 Task: Create a due date automation trigger when advanced on, 2 days before a card is due add fields without custom field "Resume" set at 11:00 AM.
Action: Mouse moved to (1187, 359)
Screenshot: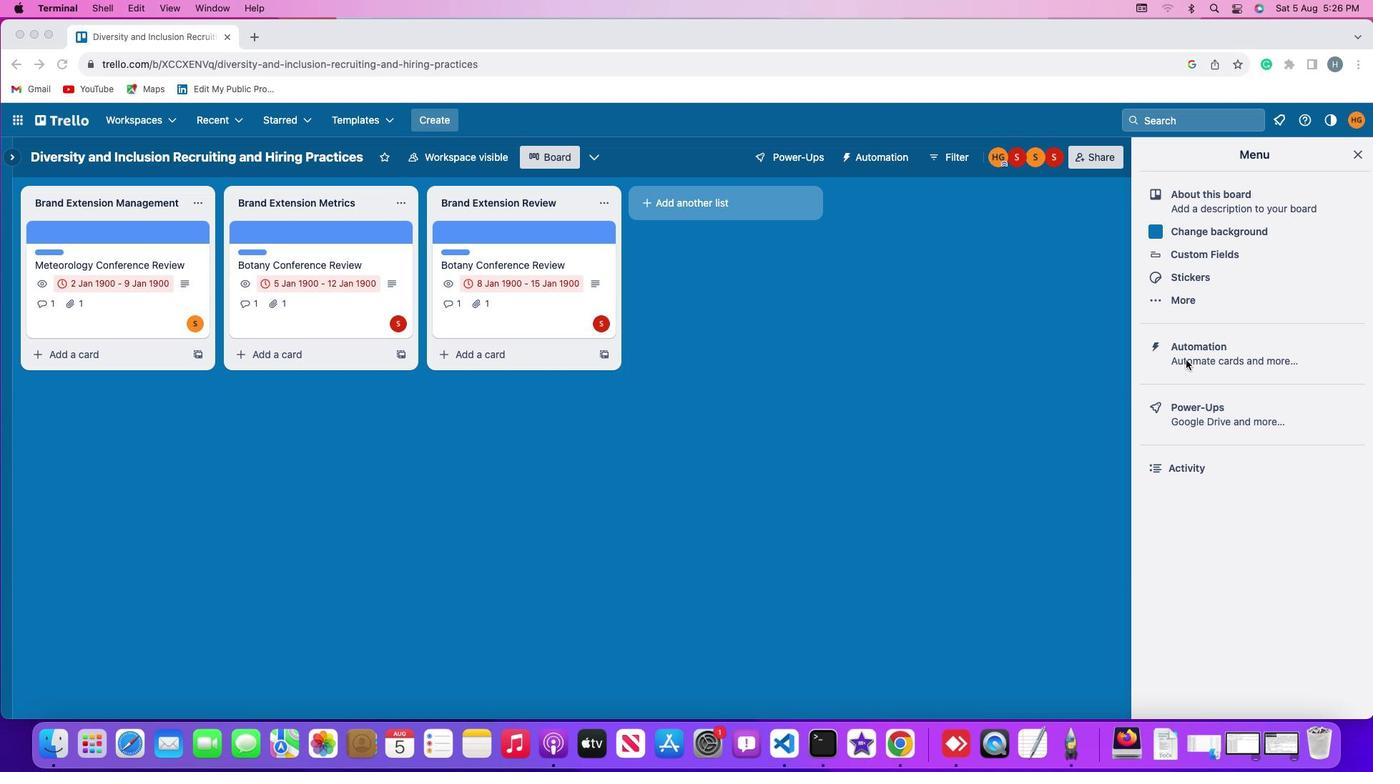 
Action: Mouse pressed left at (1187, 359)
Screenshot: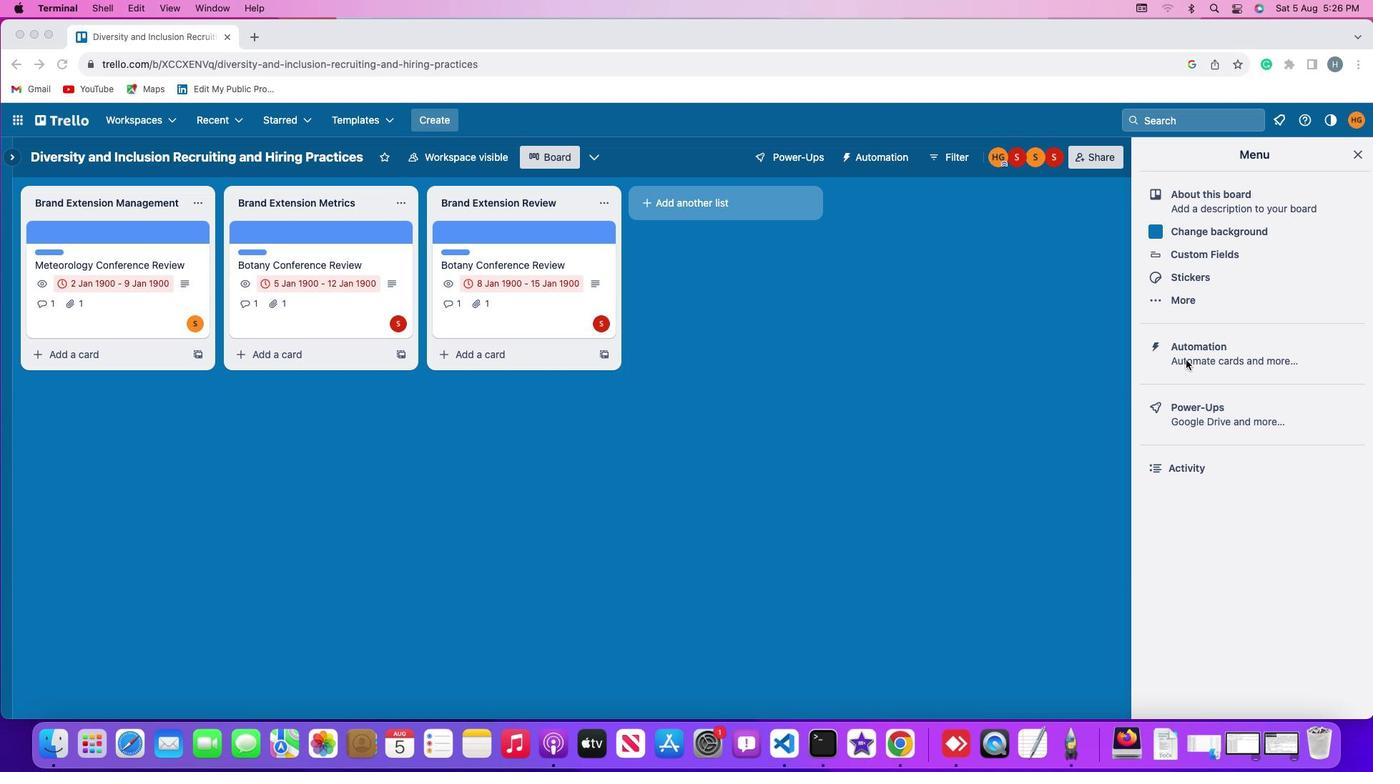 
Action: Mouse moved to (1187, 359)
Screenshot: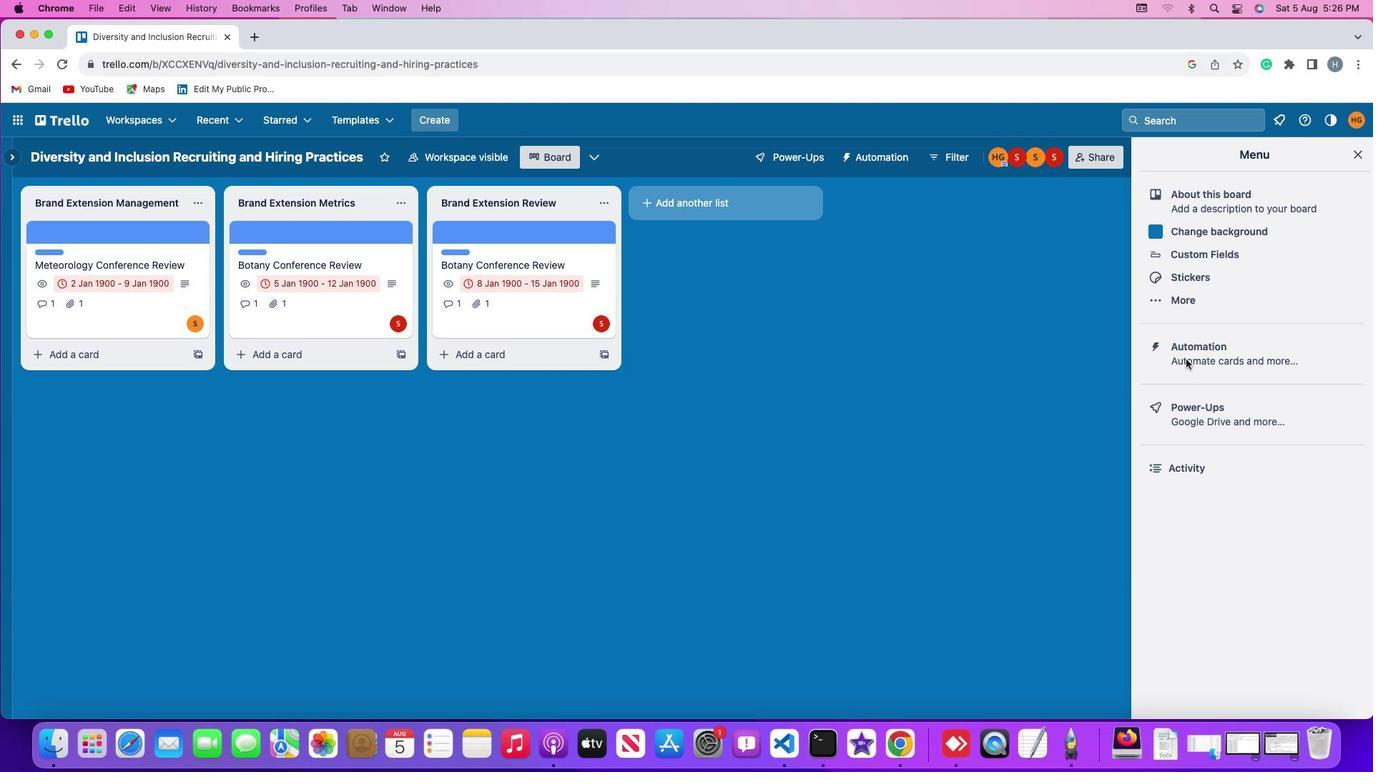 
Action: Mouse pressed left at (1187, 359)
Screenshot: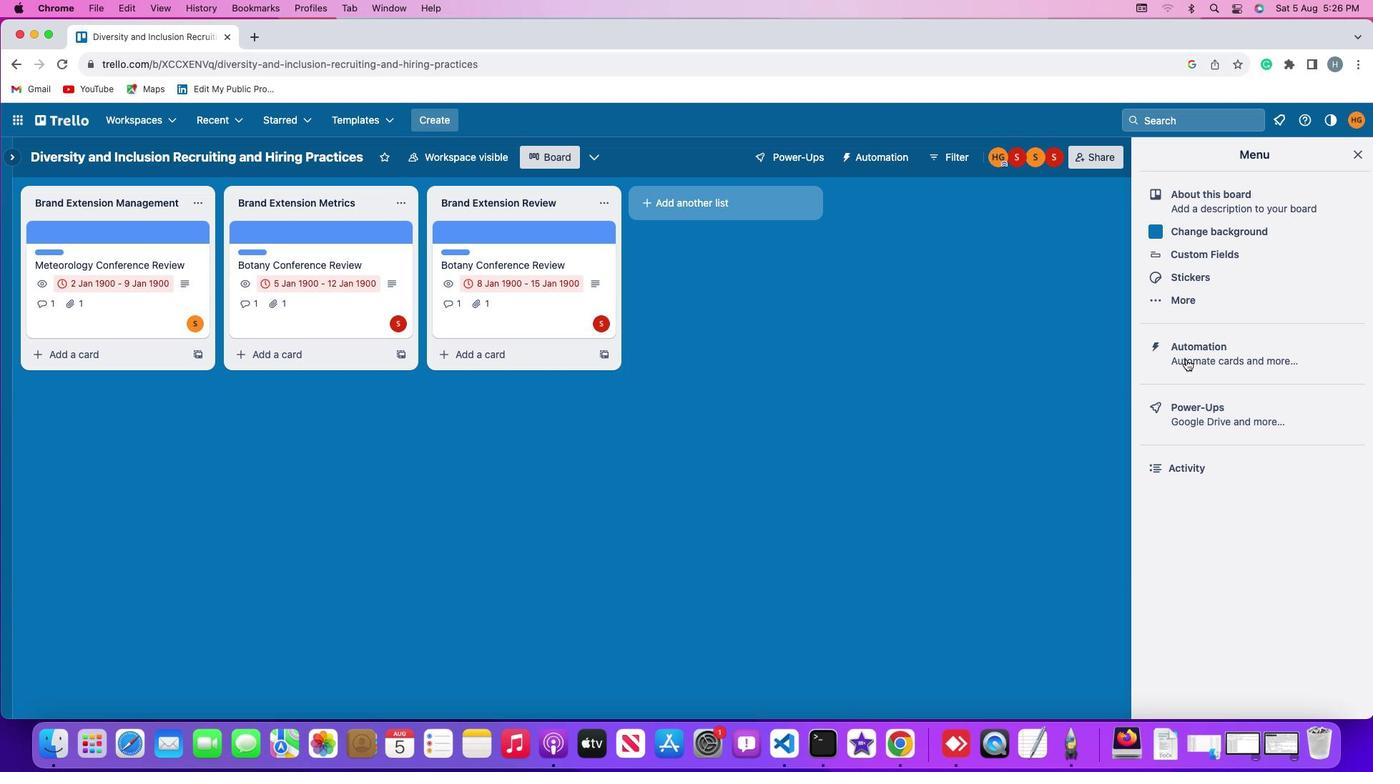 
Action: Mouse moved to (90, 339)
Screenshot: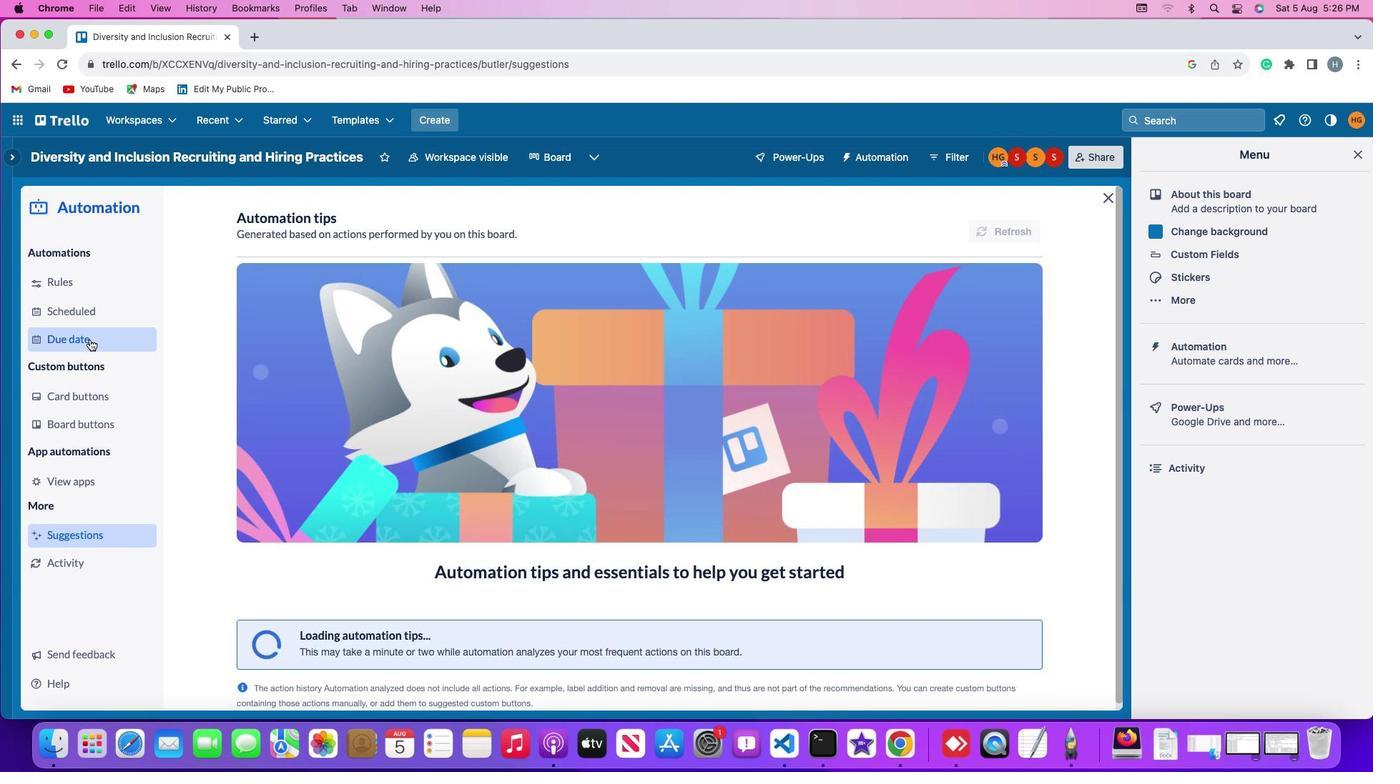 
Action: Mouse pressed left at (90, 339)
Screenshot: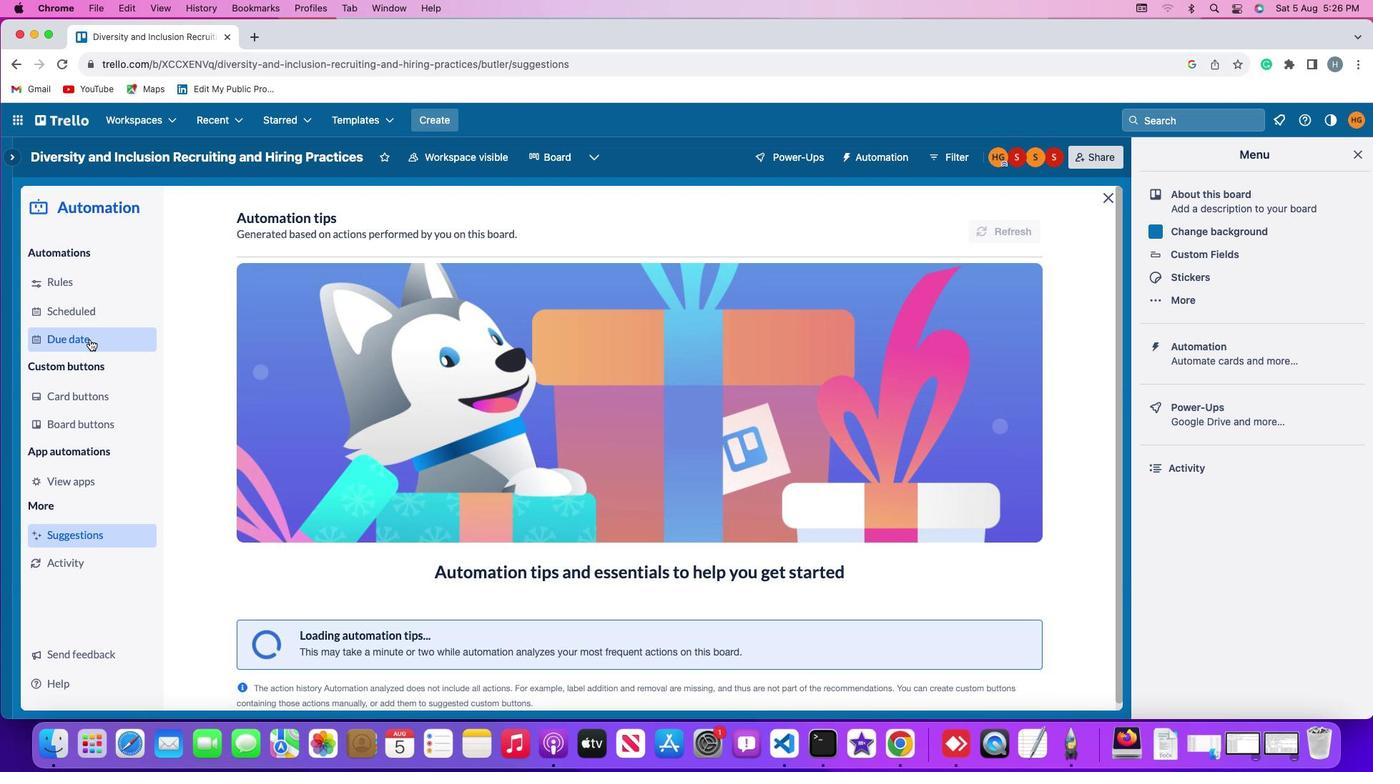 
Action: Mouse moved to (959, 221)
Screenshot: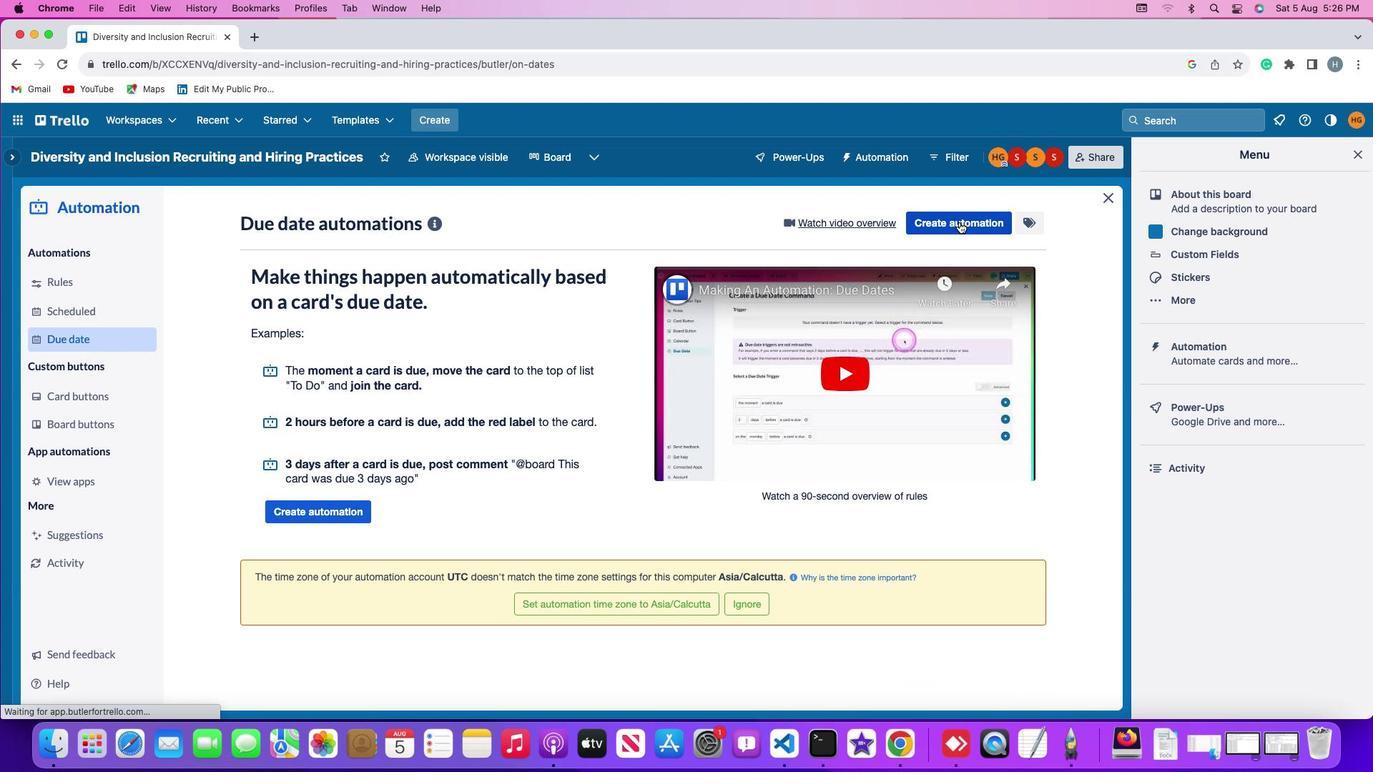 
Action: Mouse pressed left at (959, 221)
Screenshot: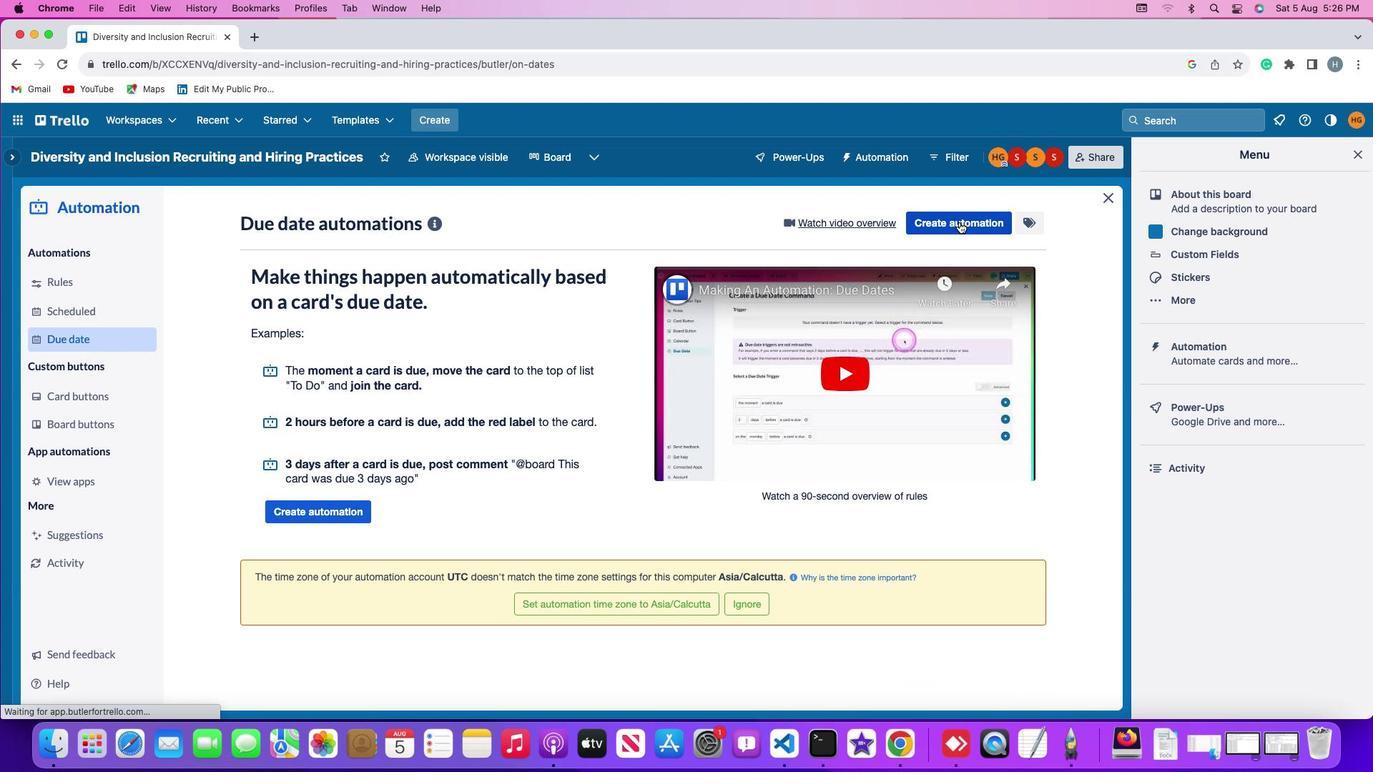 
Action: Mouse moved to (689, 350)
Screenshot: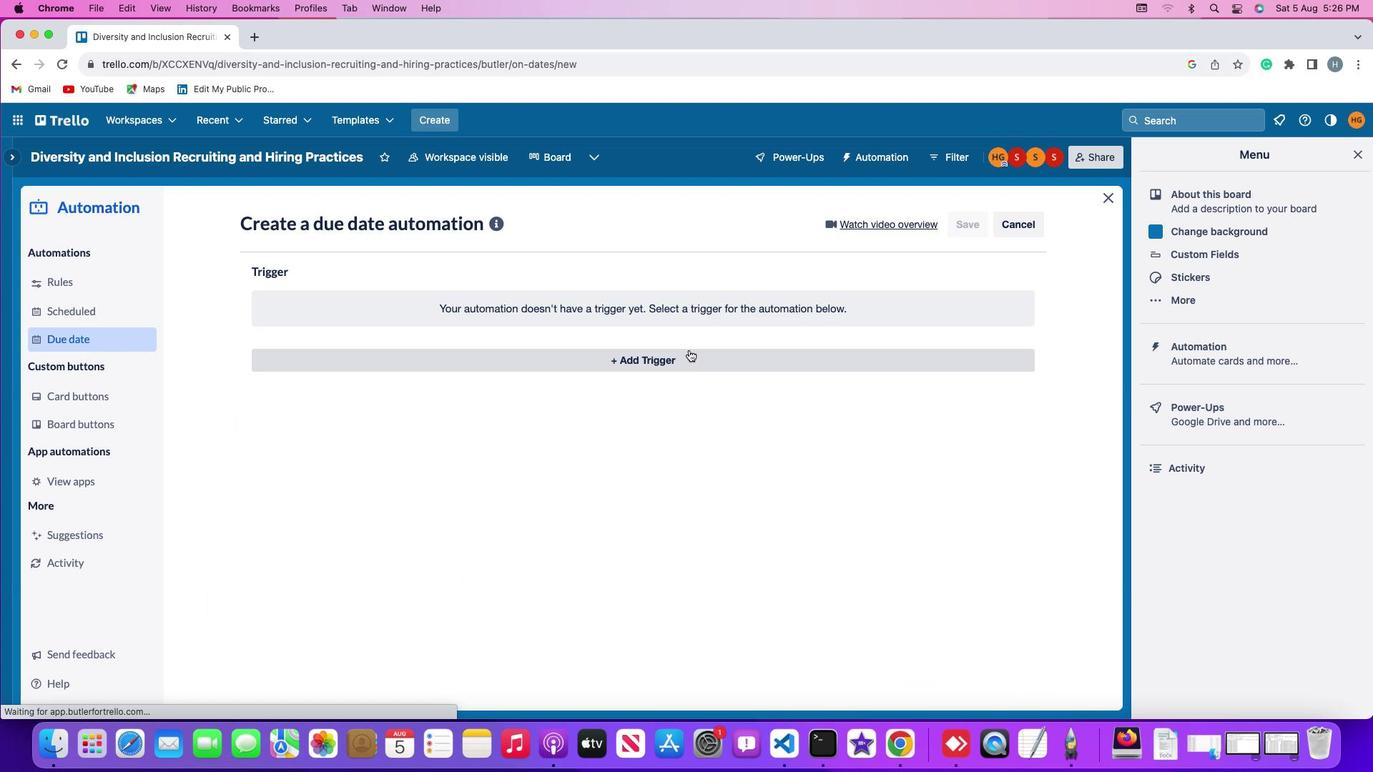 
Action: Mouse pressed left at (689, 350)
Screenshot: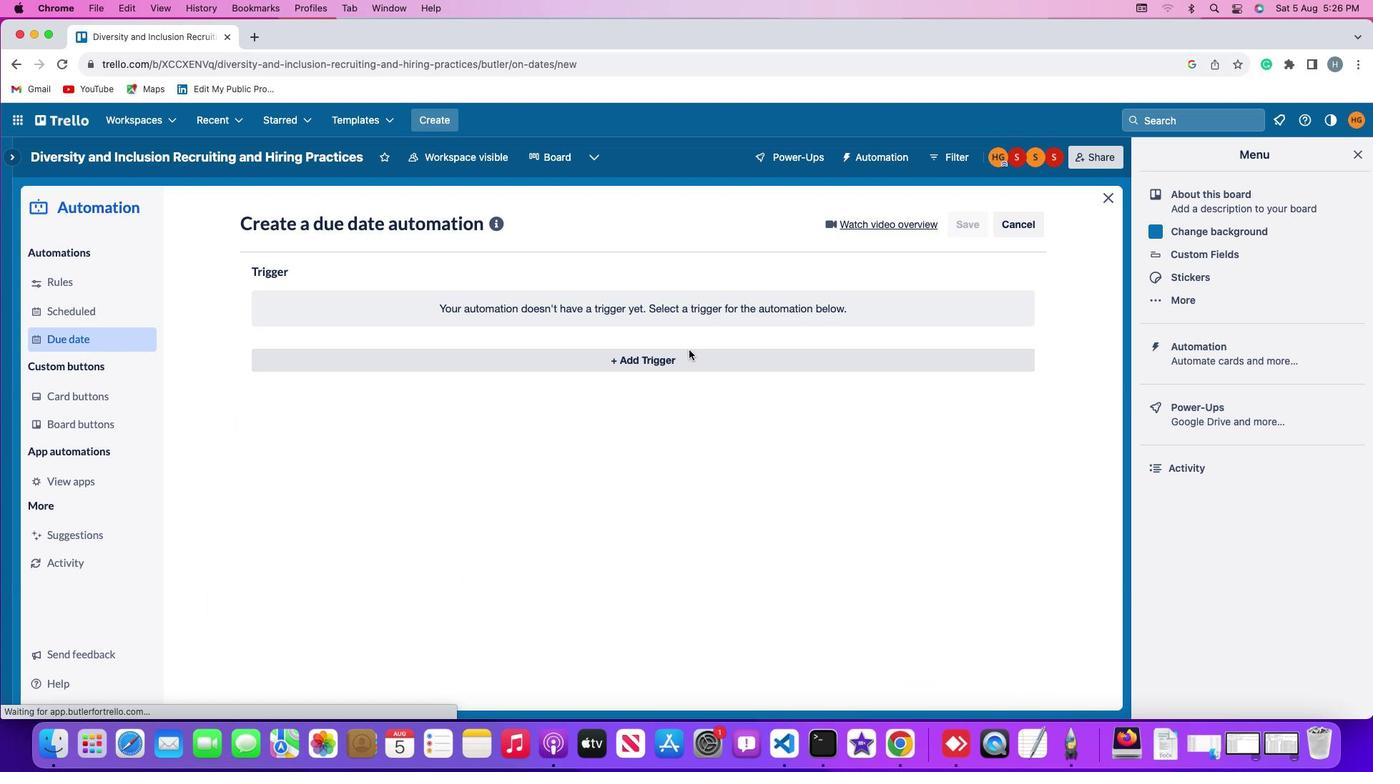 
Action: Mouse moved to (279, 579)
Screenshot: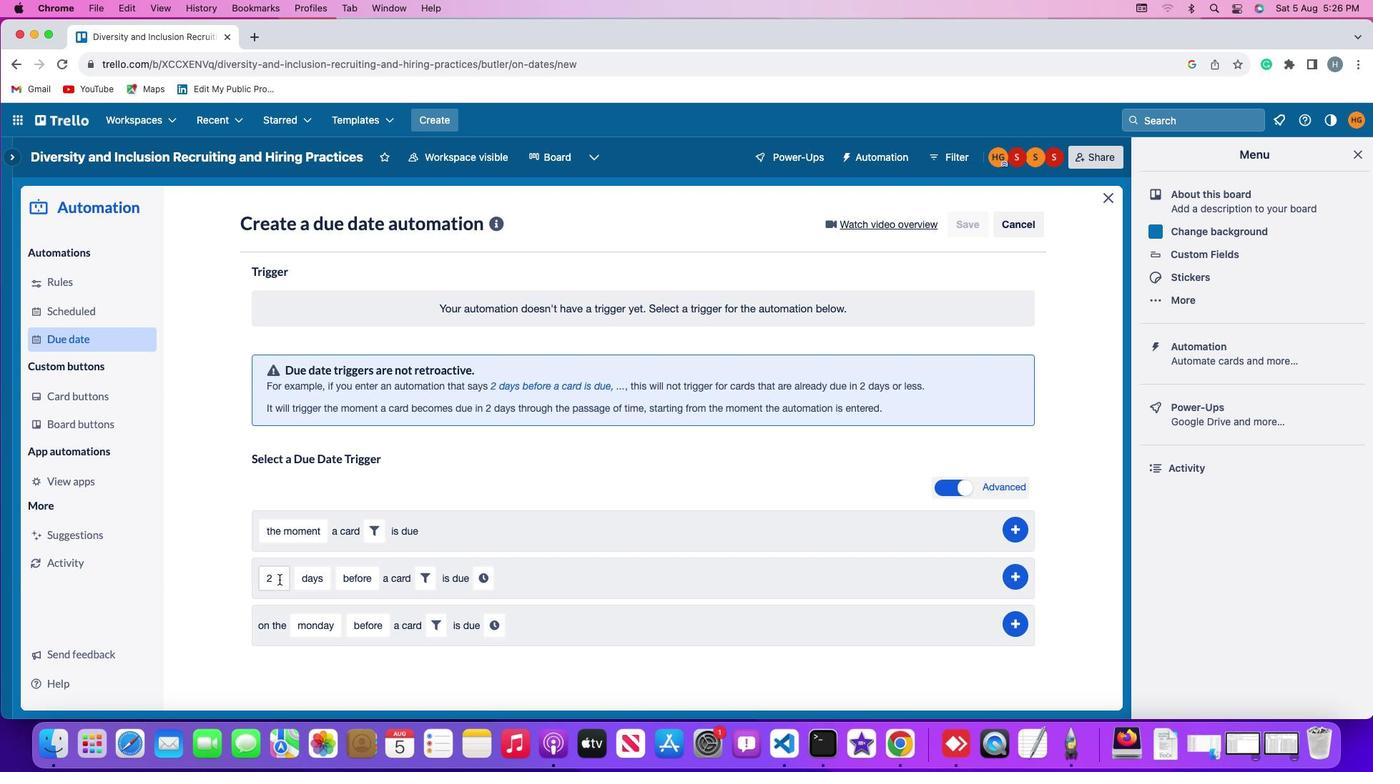 
Action: Mouse pressed left at (279, 579)
Screenshot: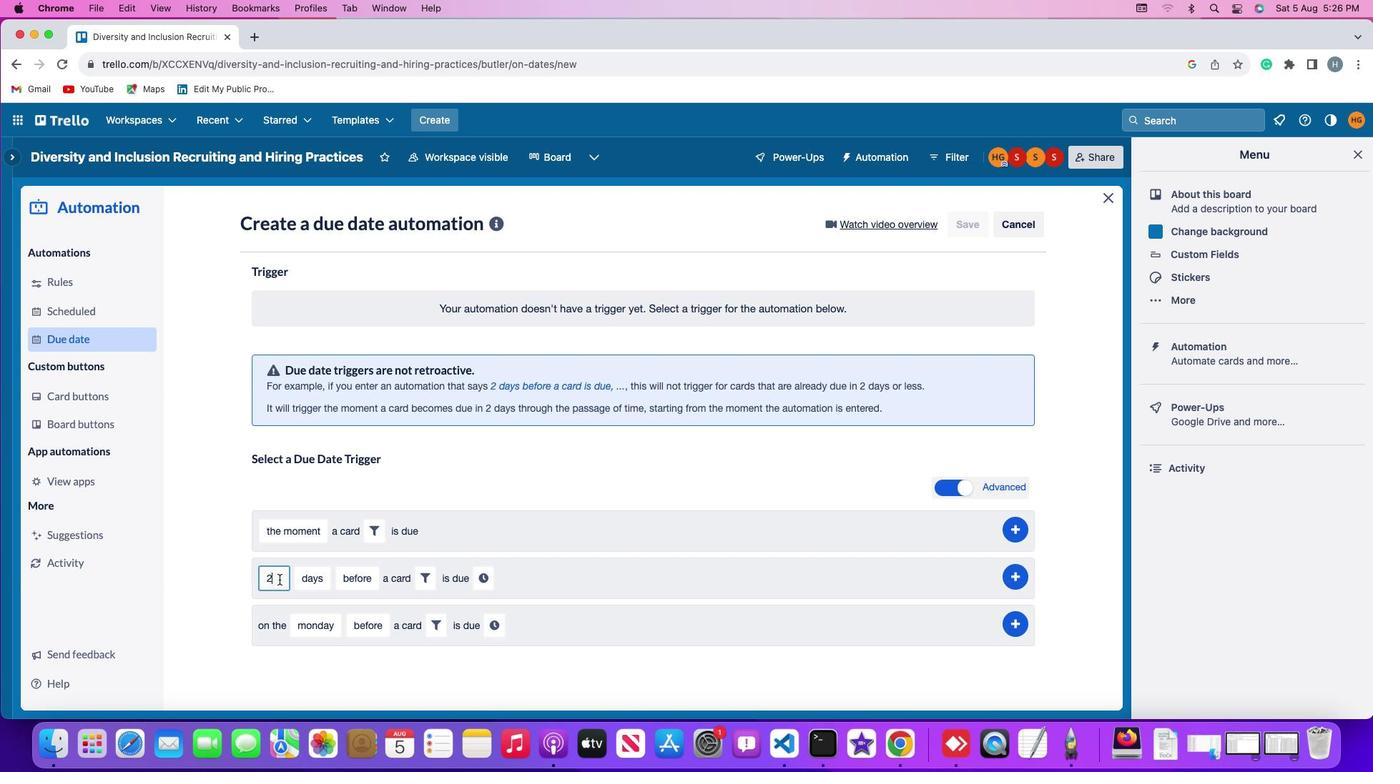 
Action: Key pressed Key.backspace'2'
Screenshot: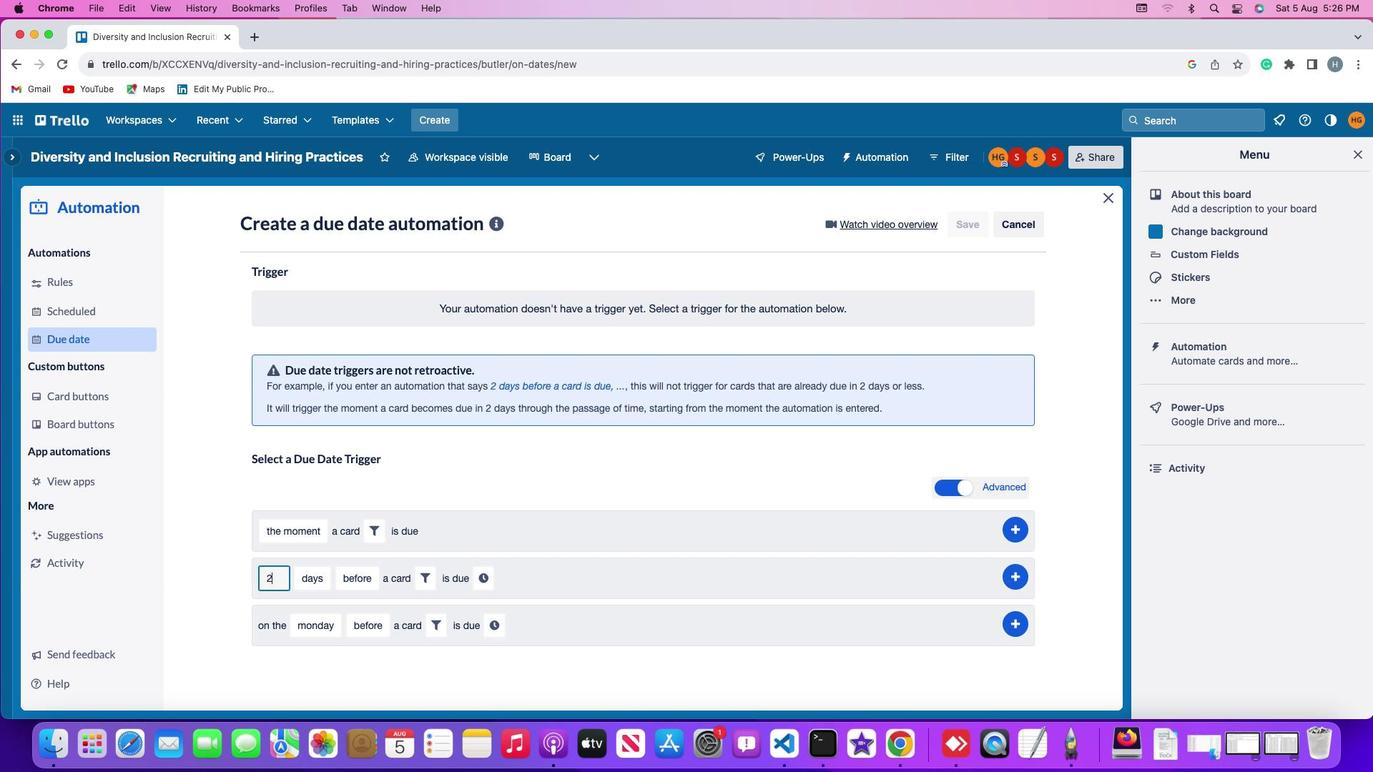 
Action: Mouse moved to (311, 585)
Screenshot: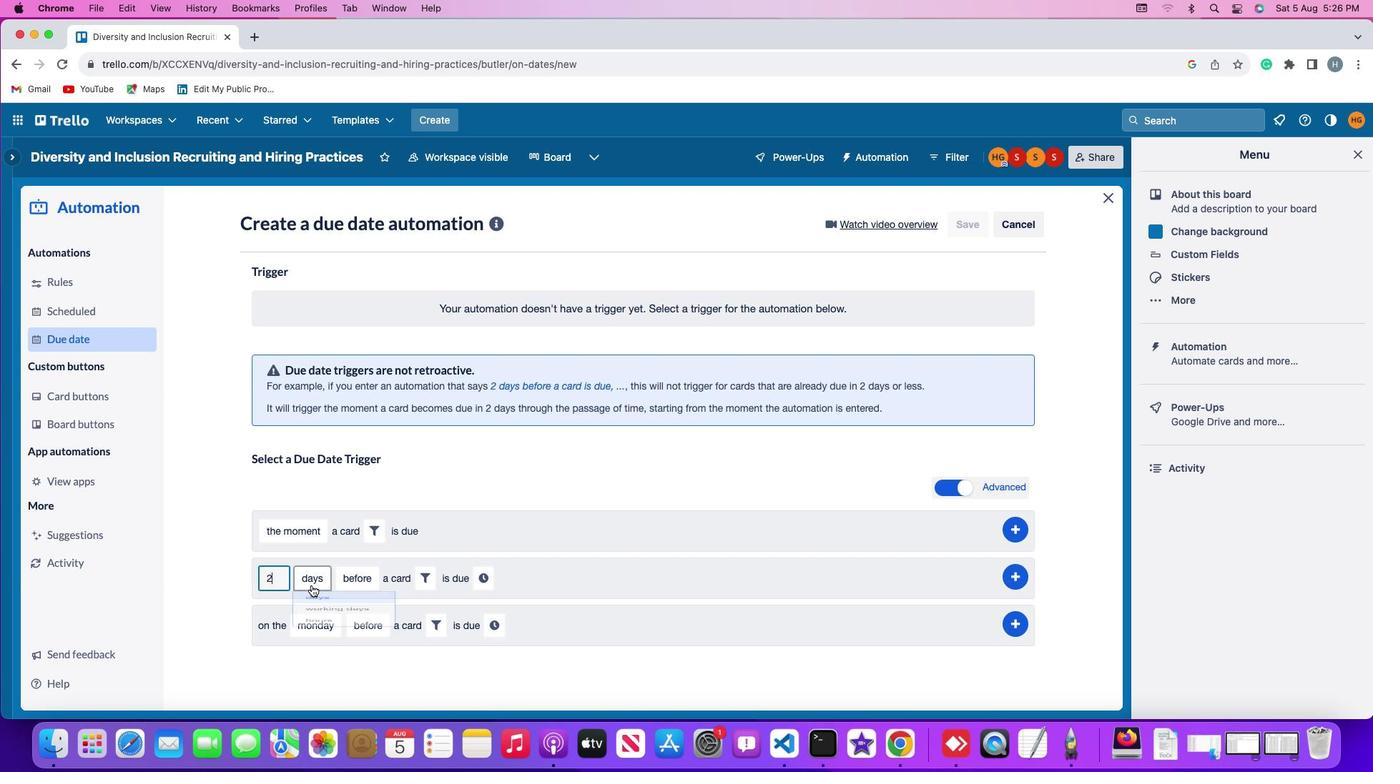 
Action: Mouse pressed left at (311, 585)
Screenshot: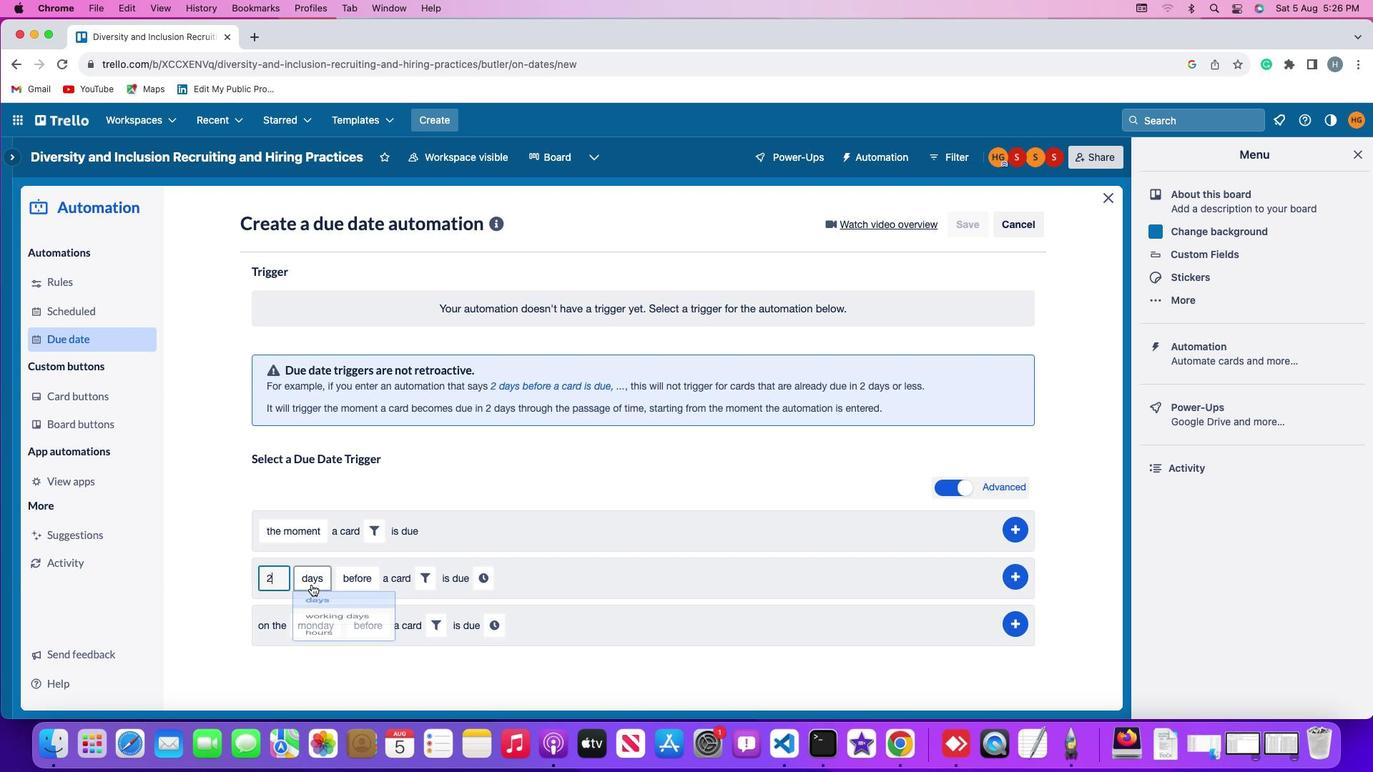
Action: Mouse moved to (313, 601)
Screenshot: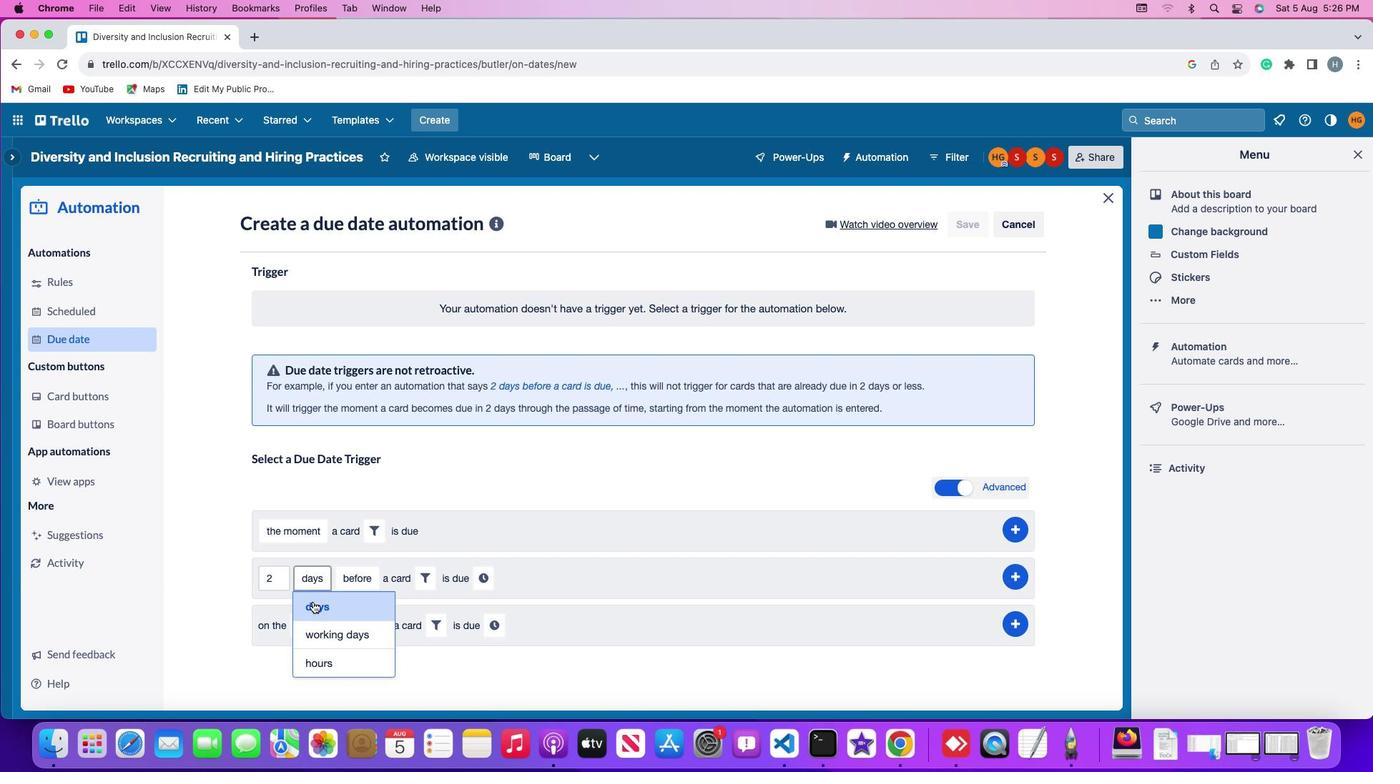 
Action: Mouse pressed left at (313, 601)
Screenshot: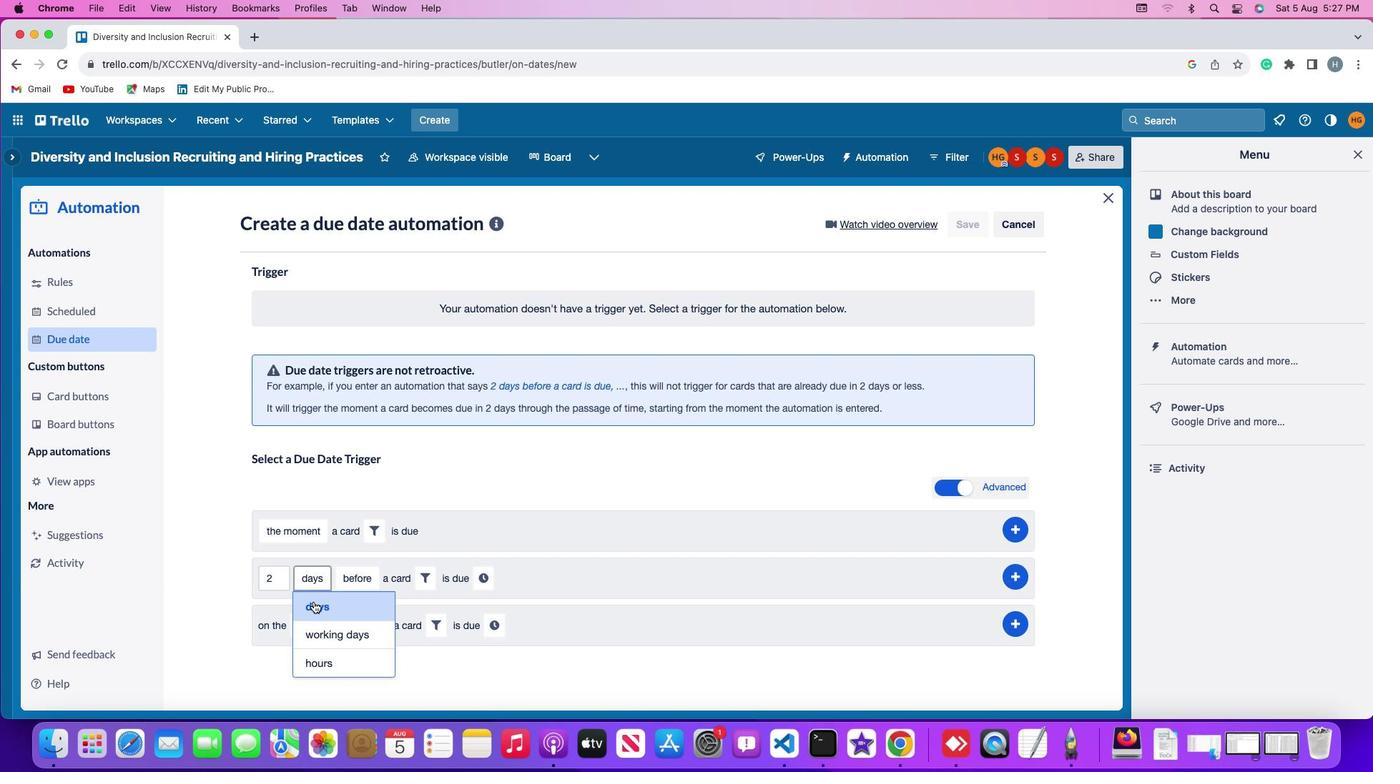 
Action: Mouse moved to (352, 574)
Screenshot: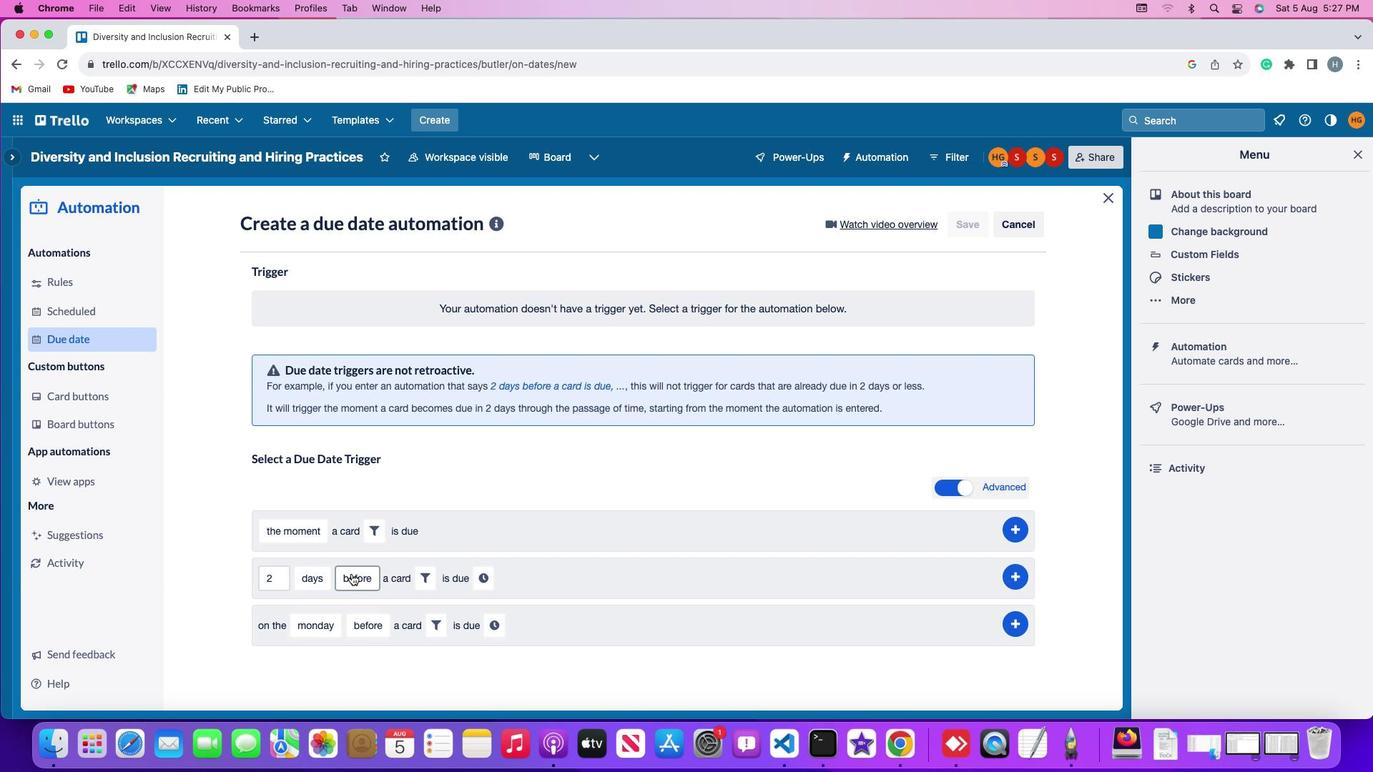 
Action: Mouse pressed left at (352, 574)
Screenshot: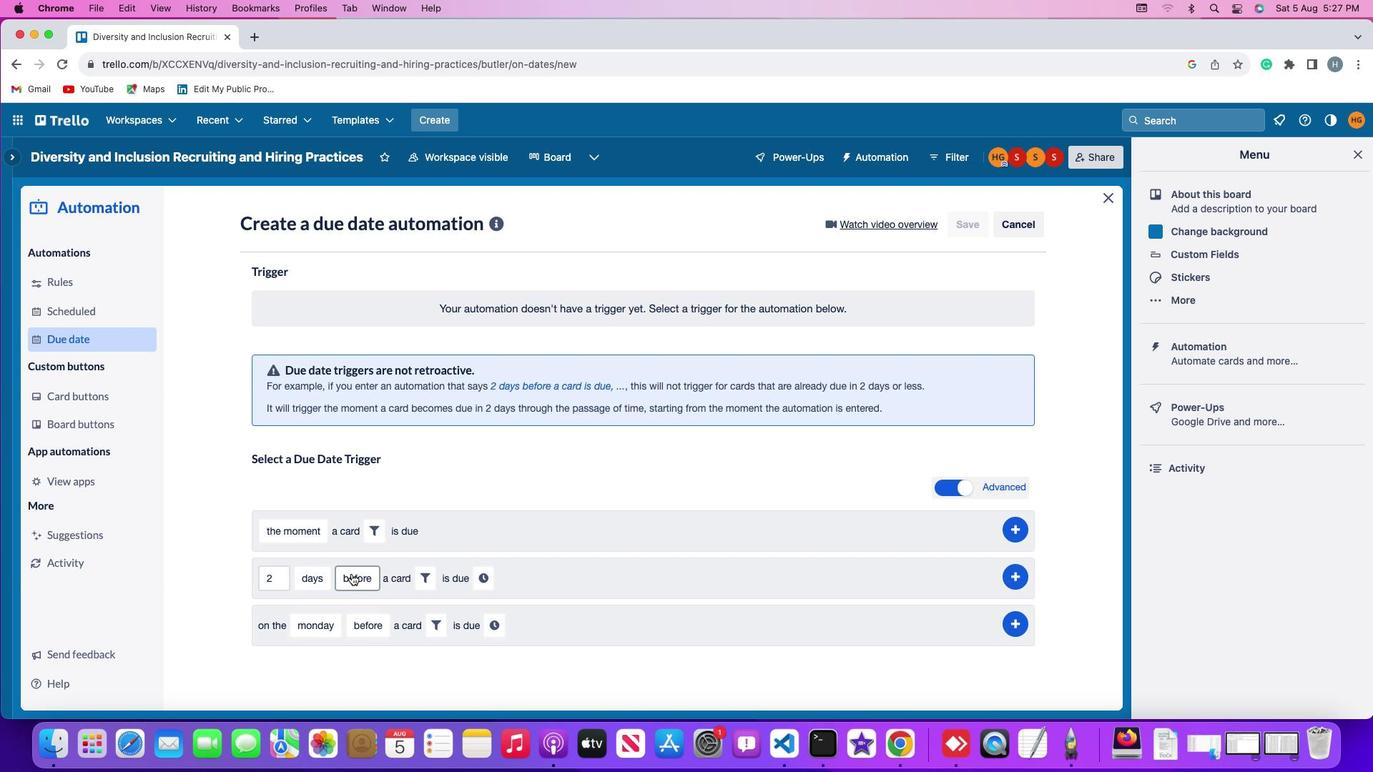 
Action: Mouse moved to (379, 597)
Screenshot: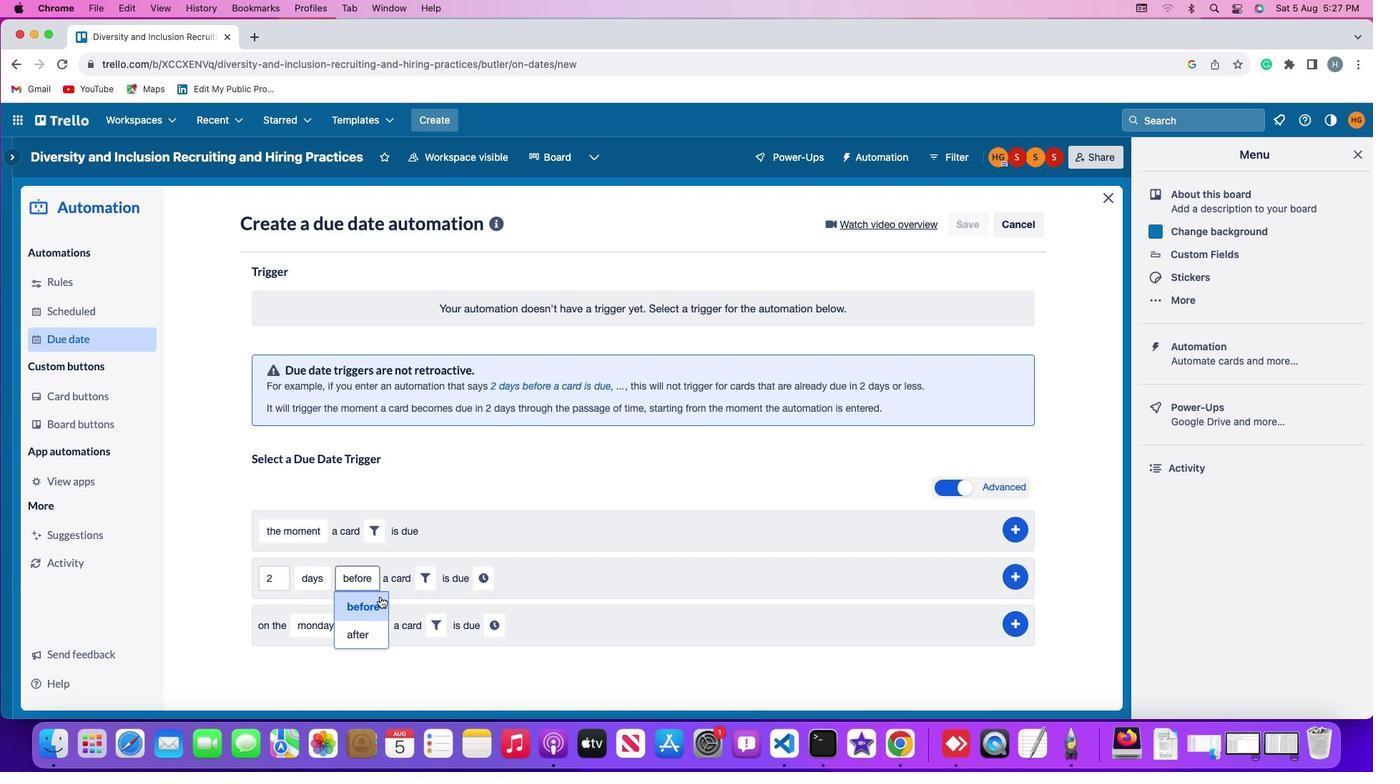 
Action: Mouse pressed left at (379, 597)
Screenshot: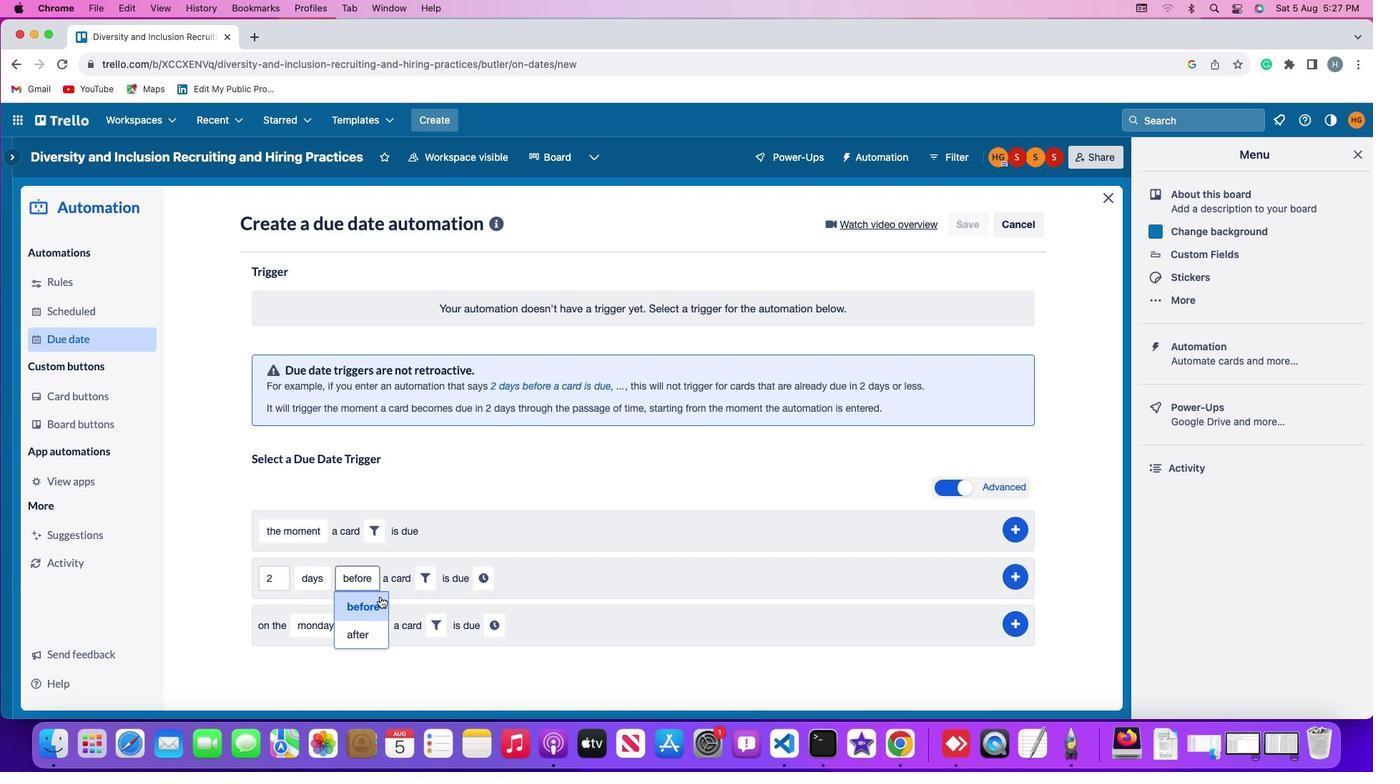 
Action: Mouse moved to (422, 580)
Screenshot: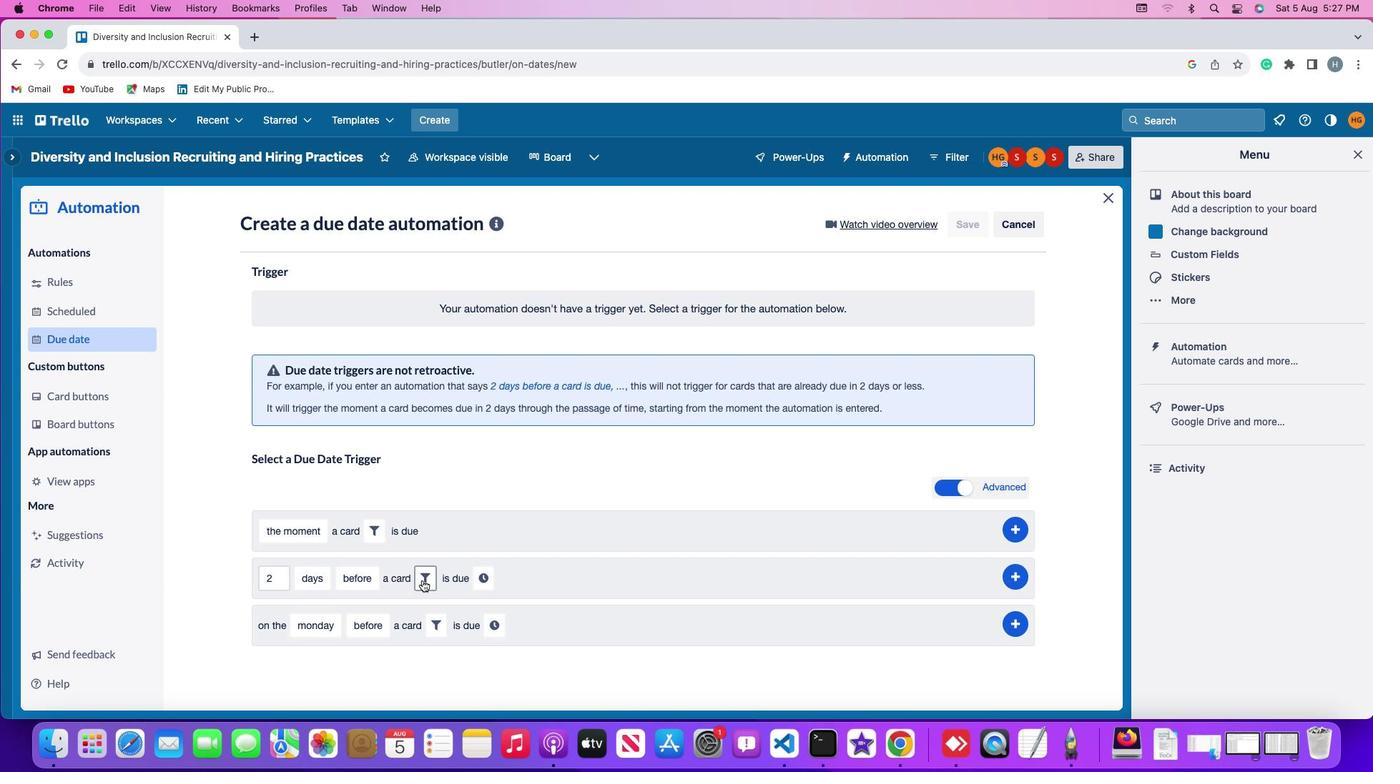 
Action: Mouse pressed left at (422, 580)
Screenshot: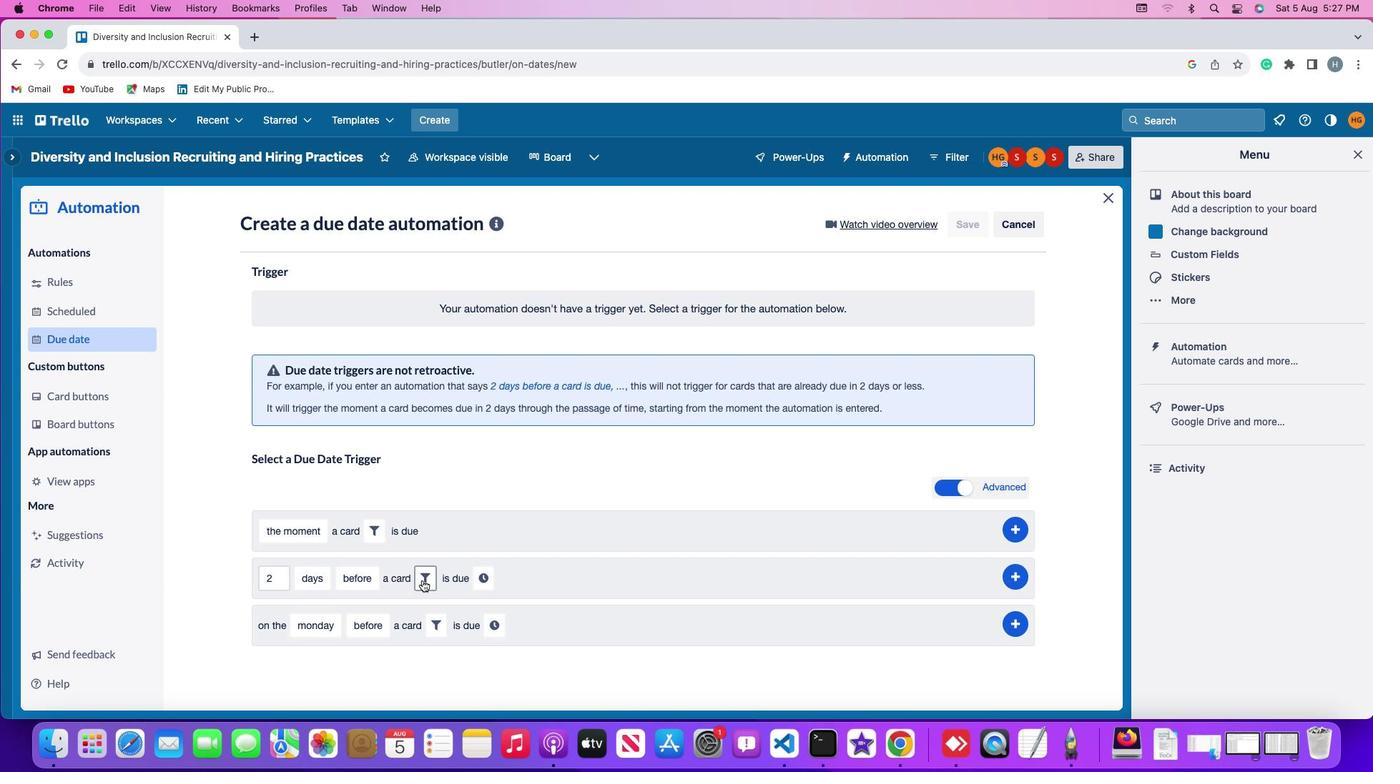 
Action: Mouse moved to (654, 621)
Screenshot: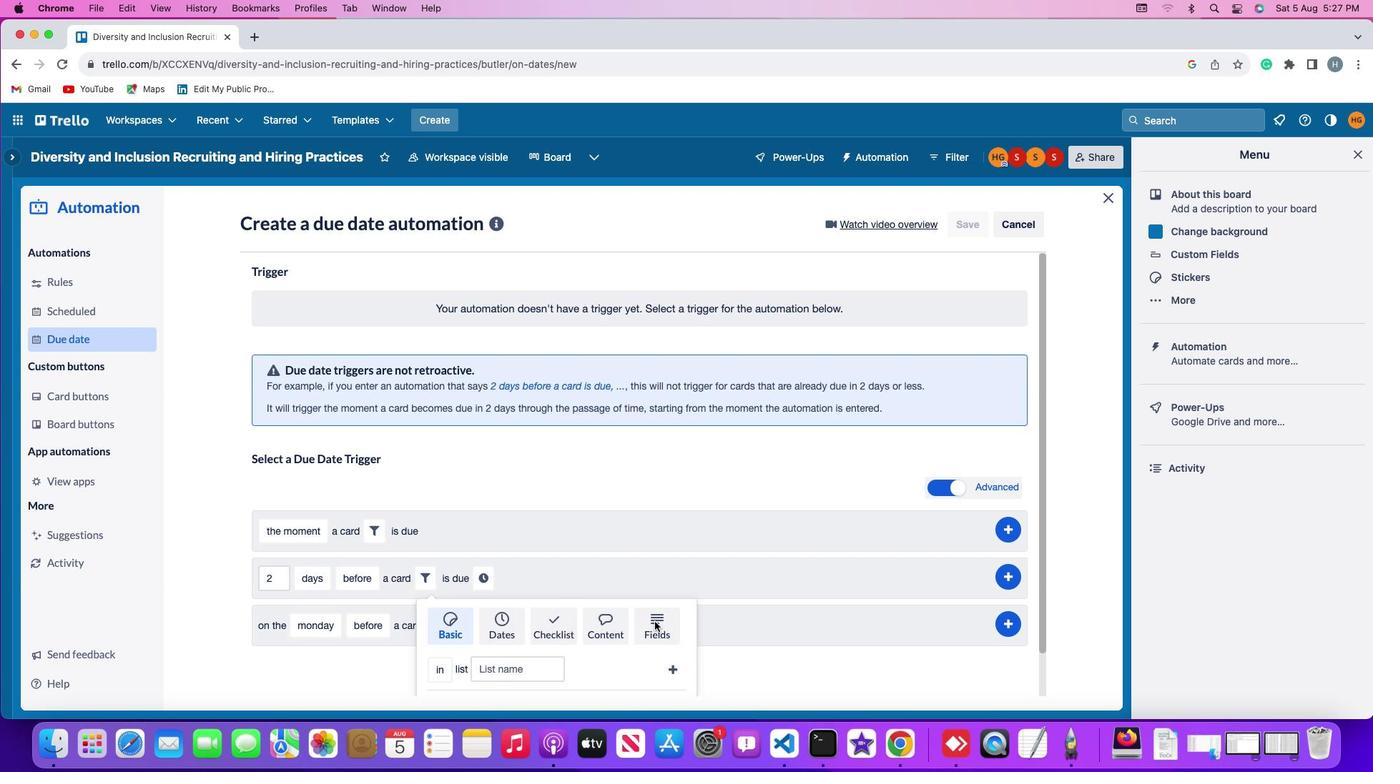 
Action: Mouse pressed left at (654, 621)
Screenshot: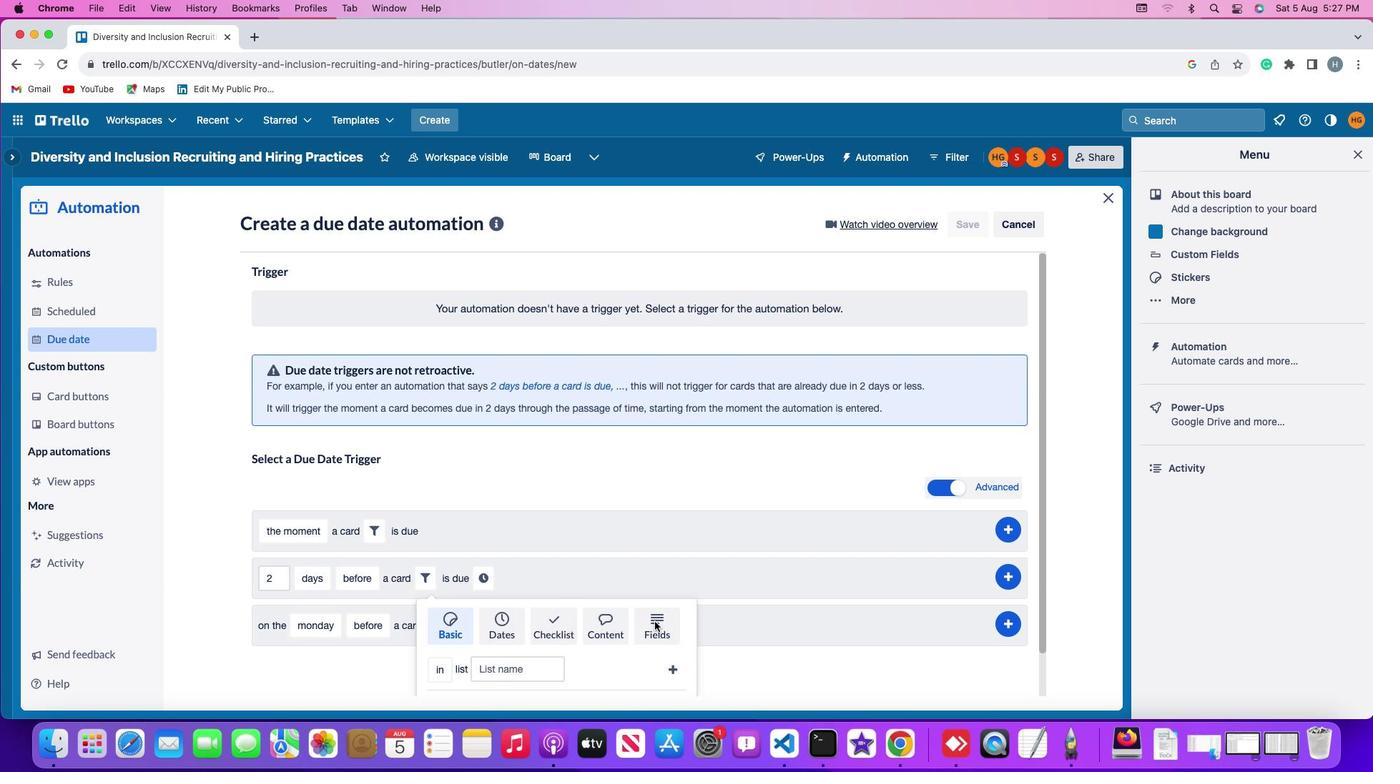 
Action: Mouse moved to (501, 636)
Screenshot: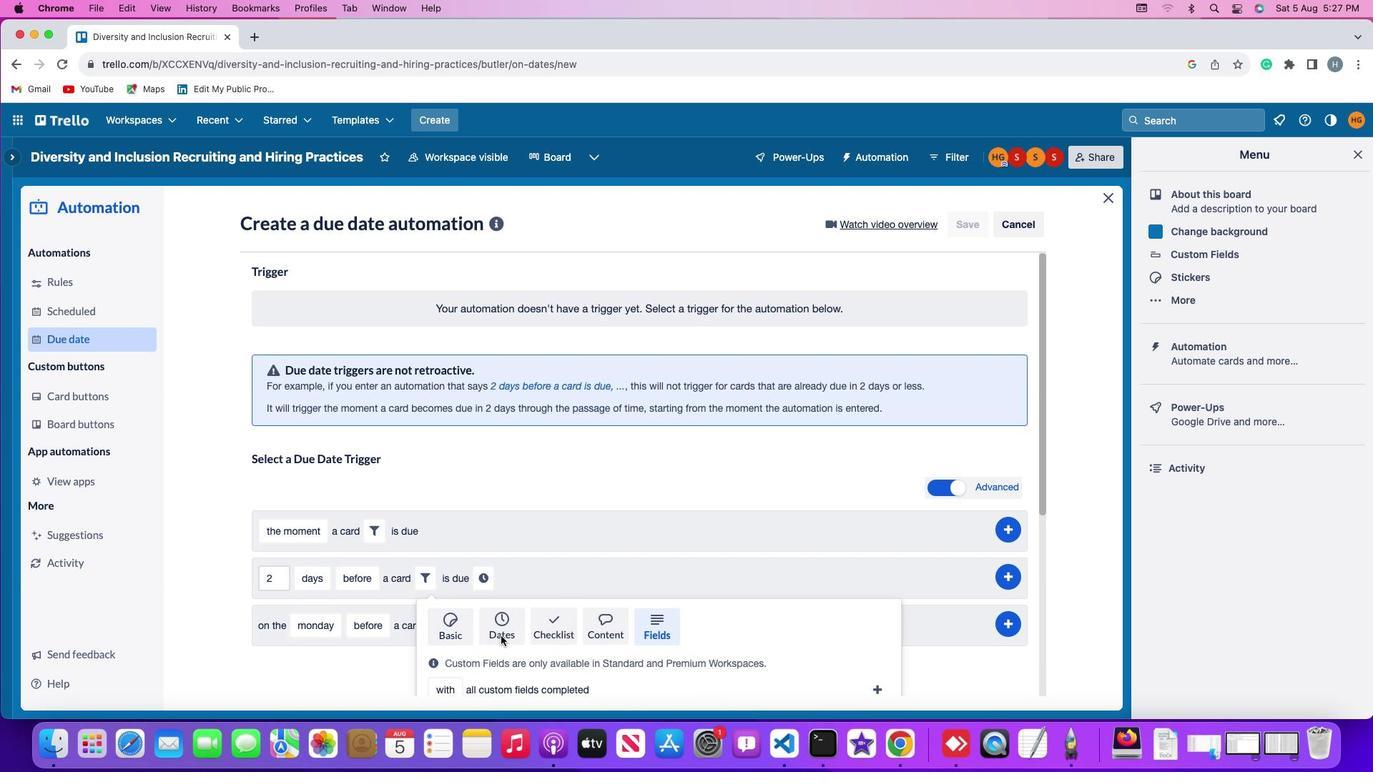 
Action: Mouse scrolled (501, 636) with delta (0, 0)
Screenshot: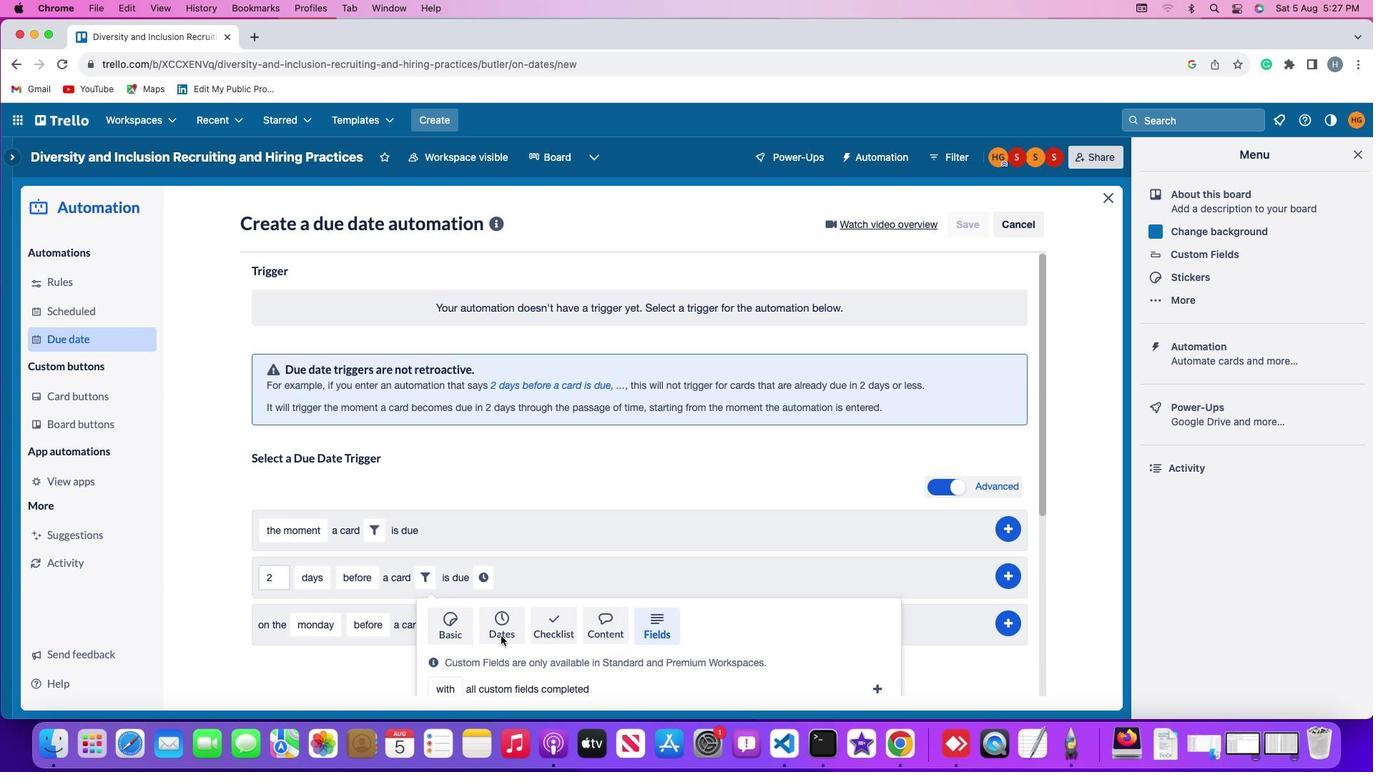 
Action: Mouse scrolled (501, 636) with delta (0, 0)
Screenshot: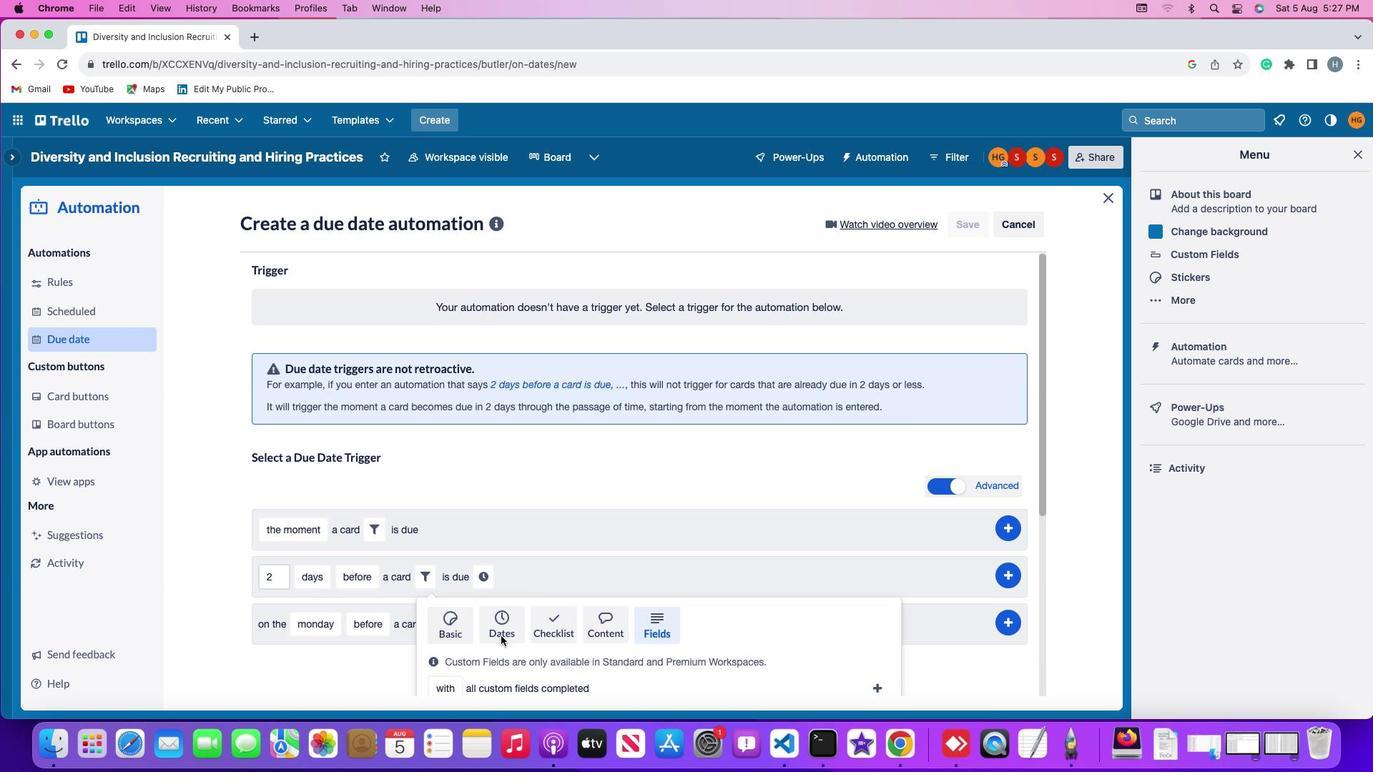 
Action: Mouse scrolled (501, 636) with delta (0, -1)
Screenshot: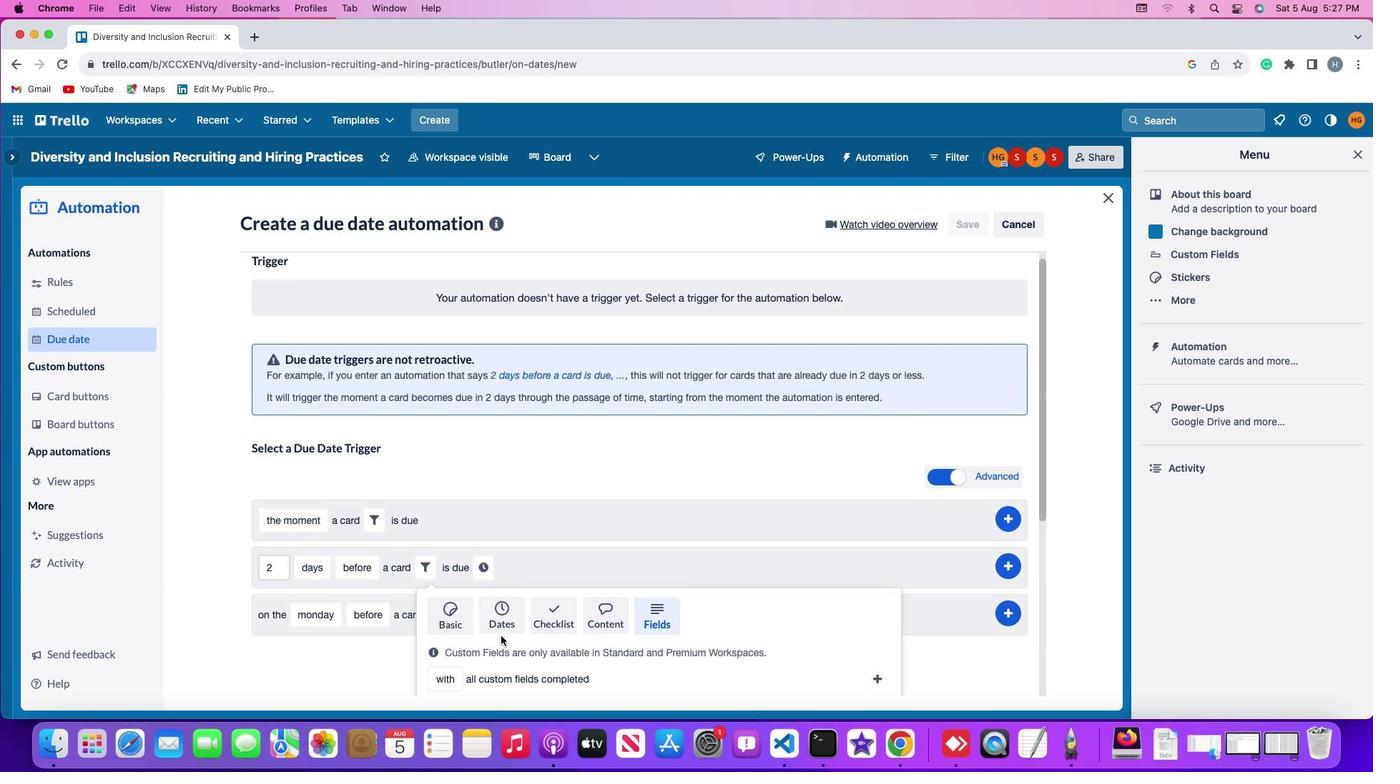 
Action: Mouse scrolled (501, 636) with delta (0, 0)
Screenshot: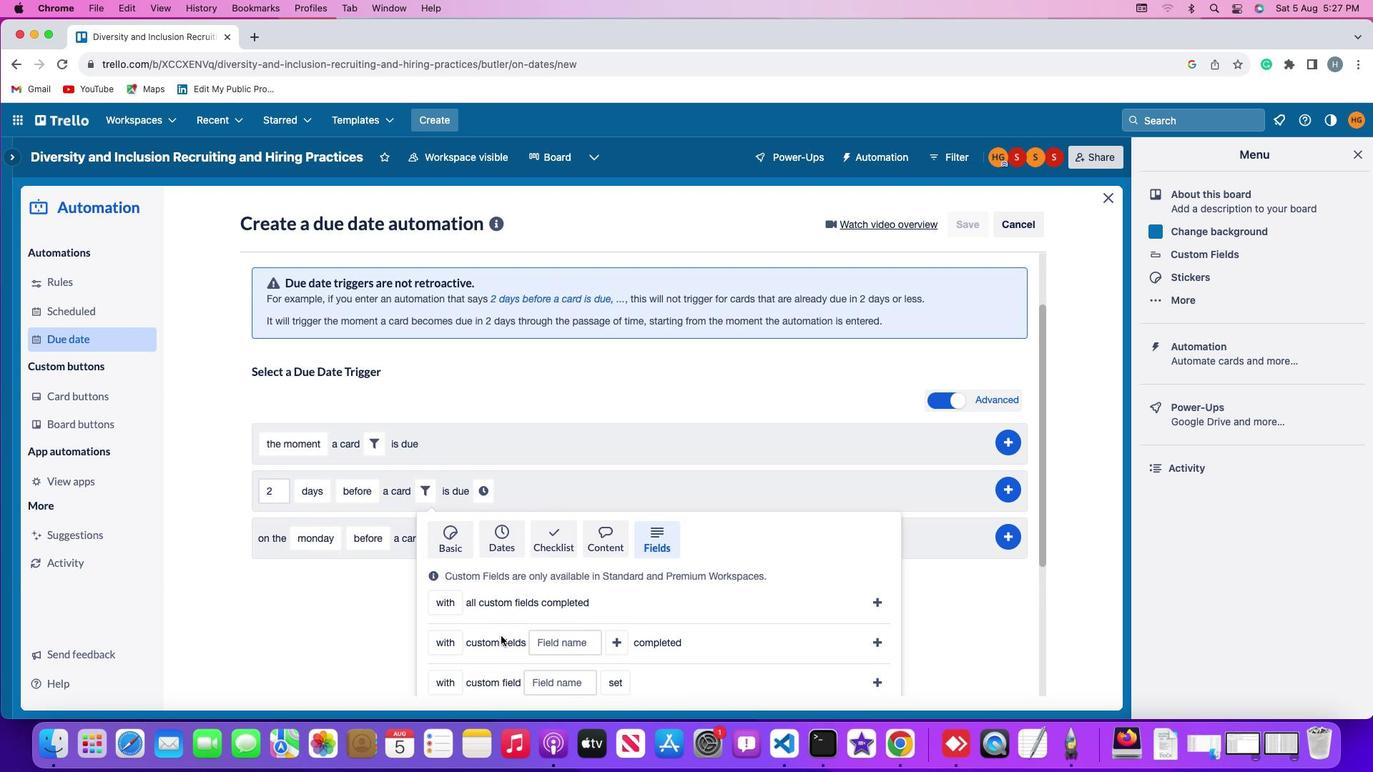 
Action: Mouse scrolled (501, 636) with delta (0, 0)
Screenshot: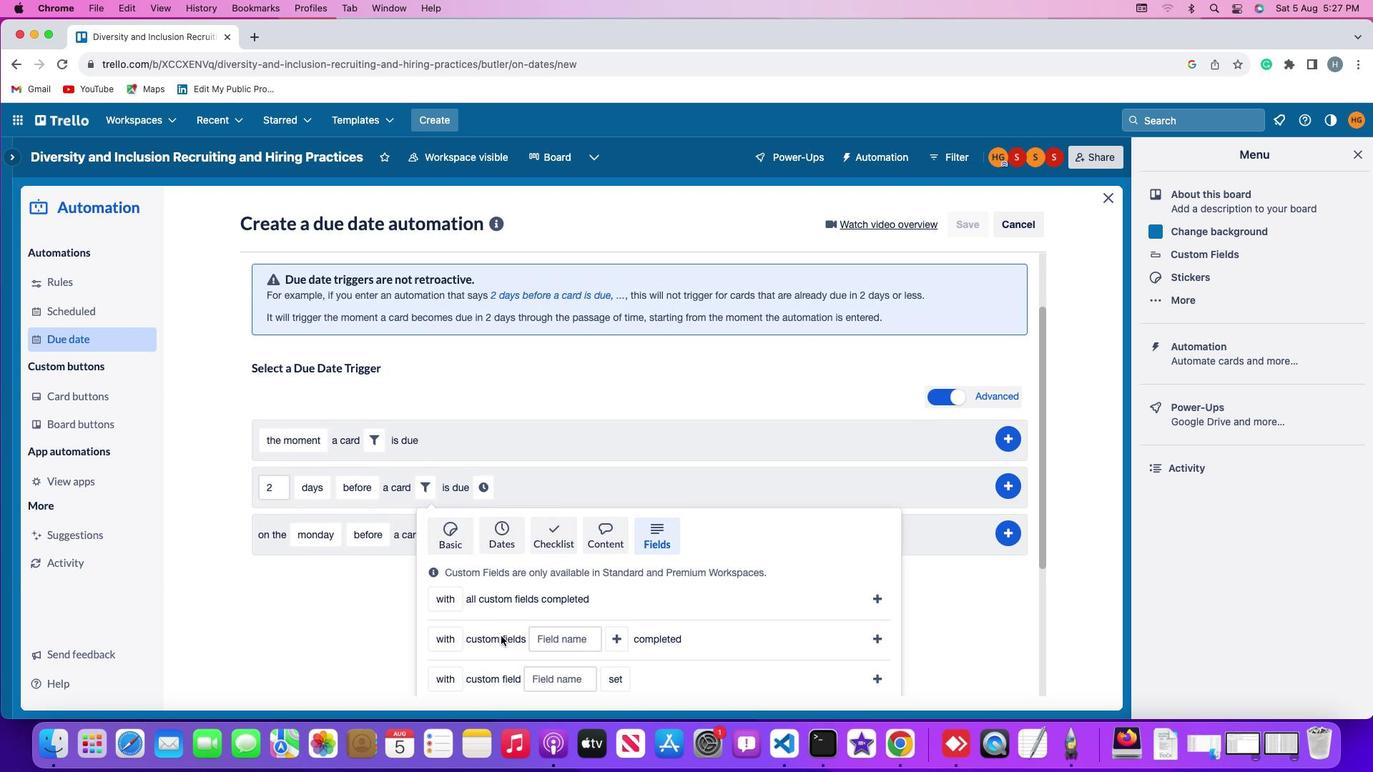
Action: Mouse scrolled (501, 636) with delta (0, -1)
Screenshot: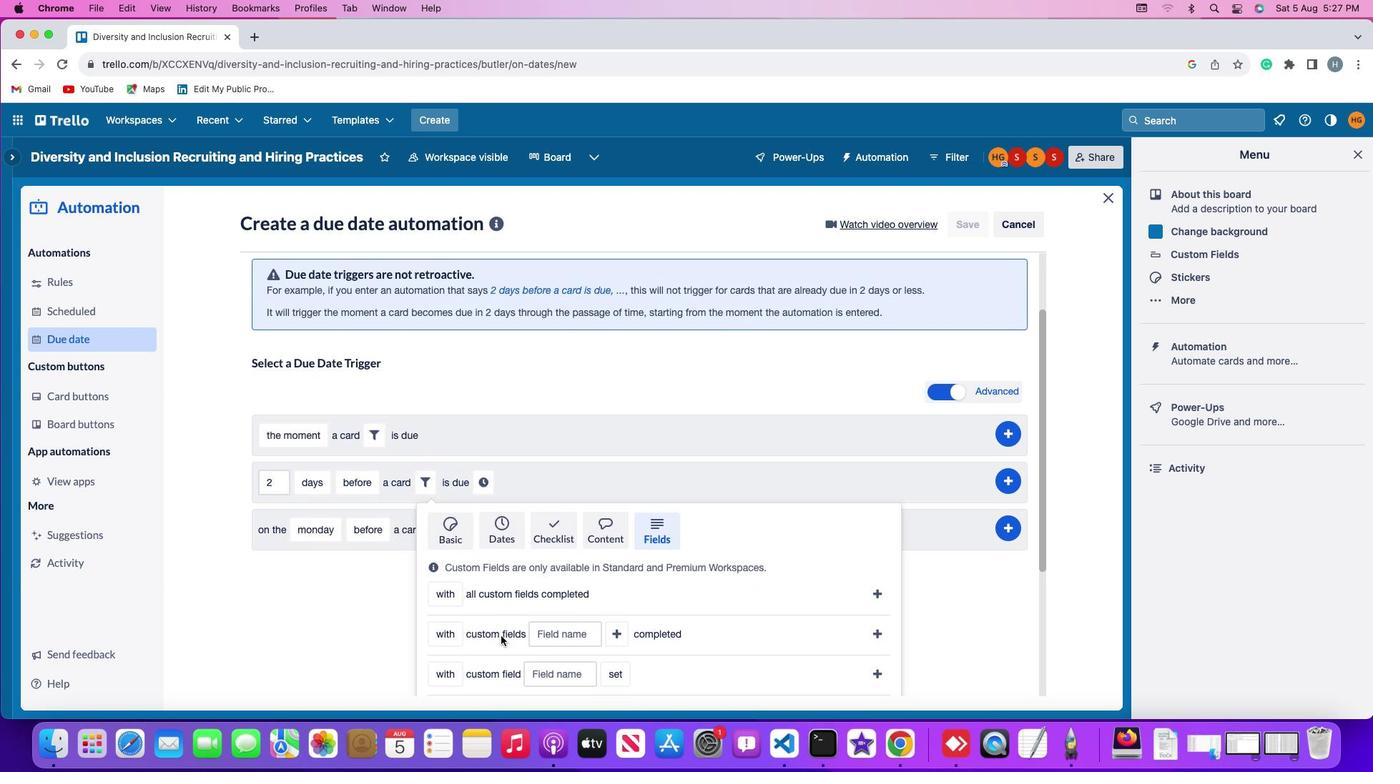 
Action: Mouse scrolled (501, 636) with delta (0, 0)
Screenshot: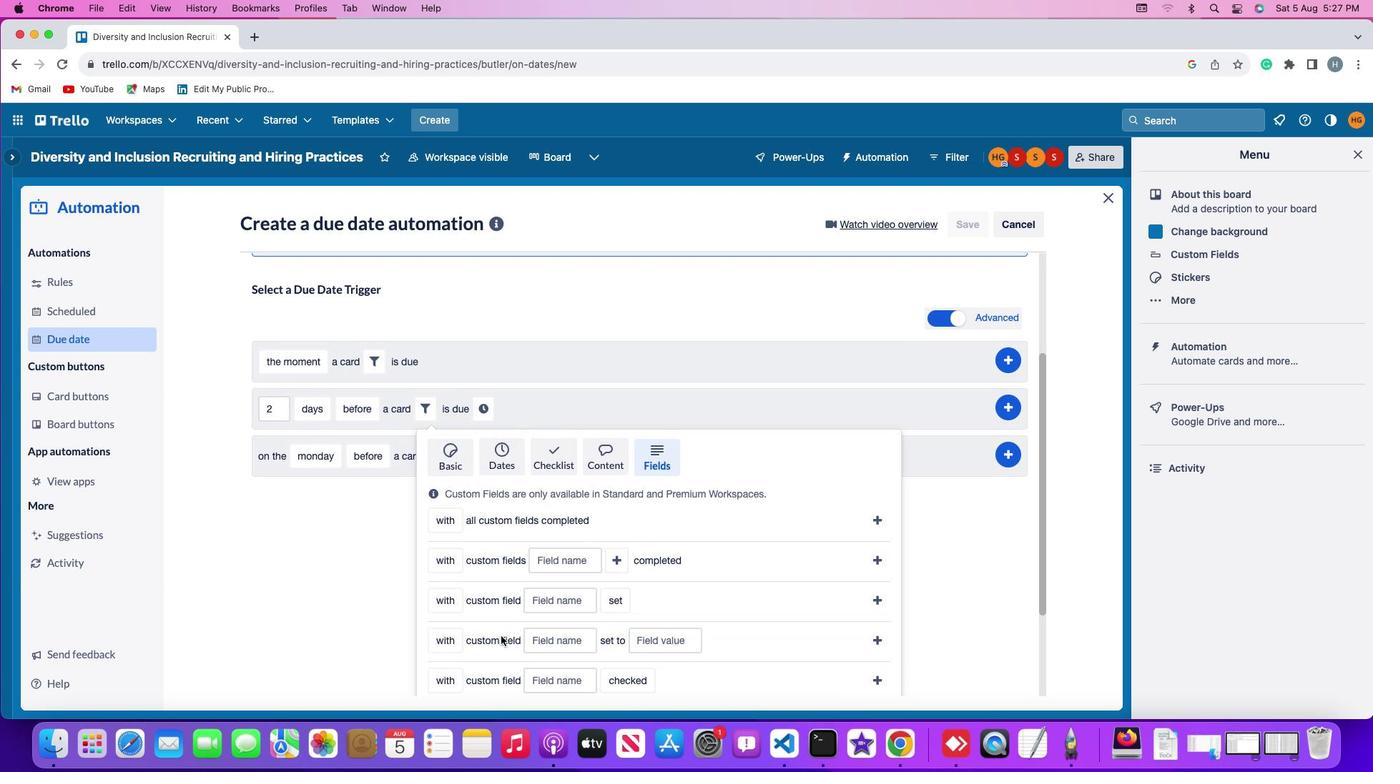 
Action: Mouse scrolled (501, 636) with delta (0, 0)
Screenshot: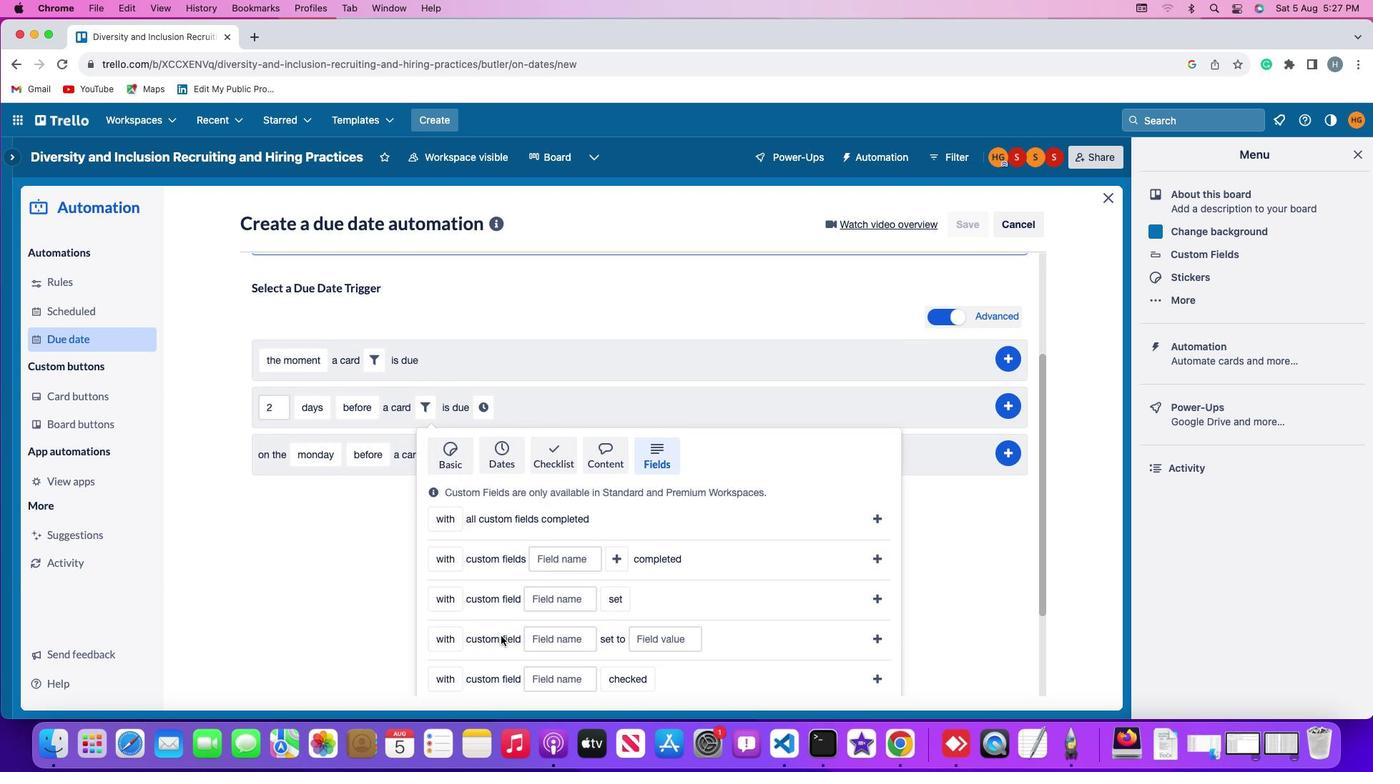 
Action: Mouse scrolled (501, 636) with delta (0, 0)
Screenshot: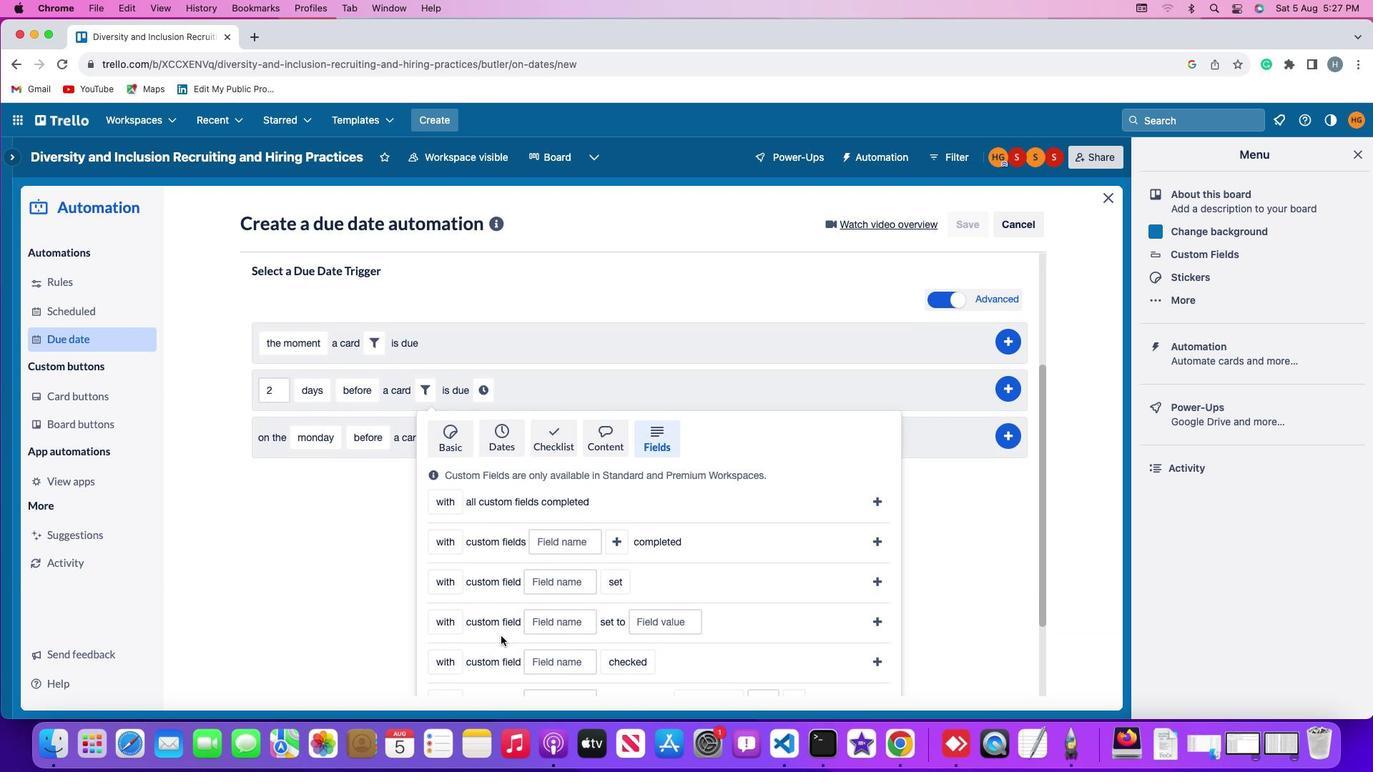 
Action: Mouse scrolled (501, 636) with delta (0, 0)
Screenshot: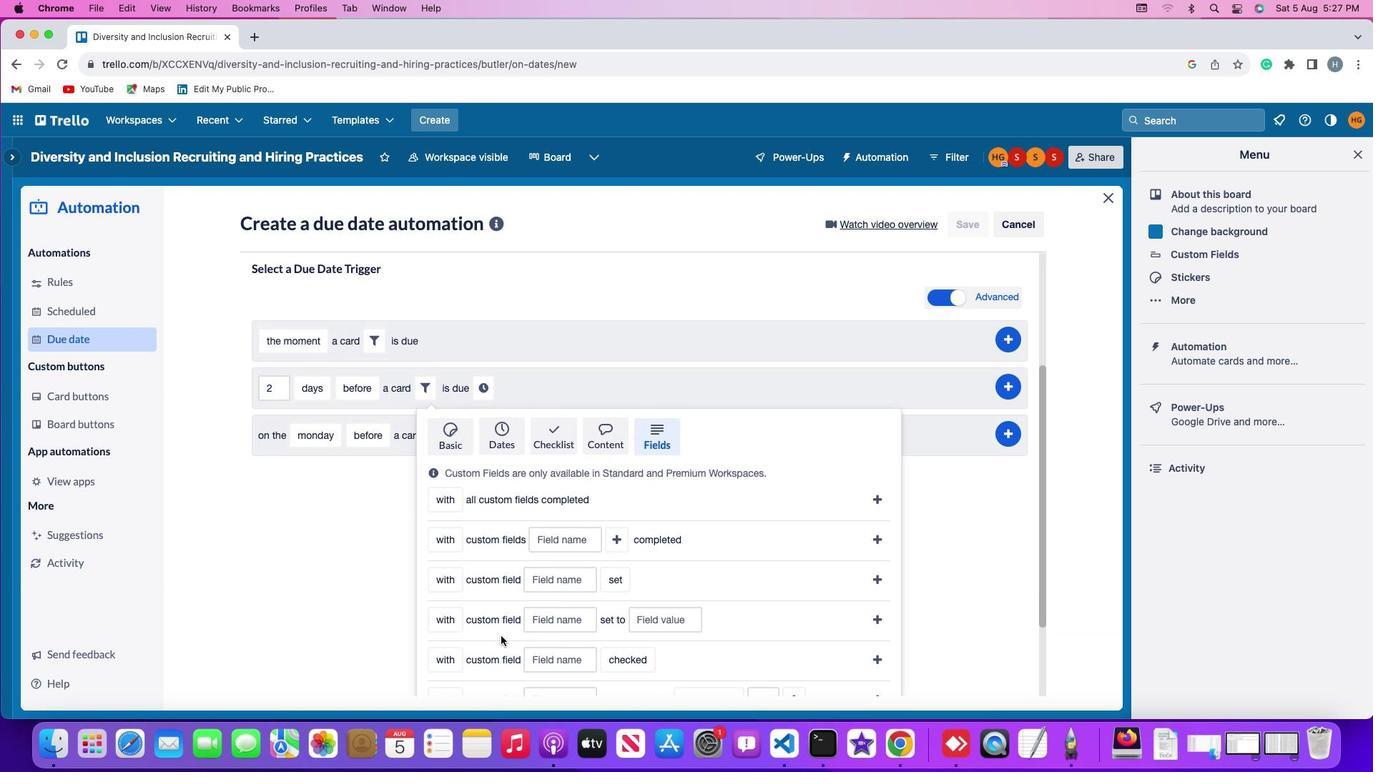 
Action: Mouse scrolled (501, 636) with delta (0, 0)
Screenshot: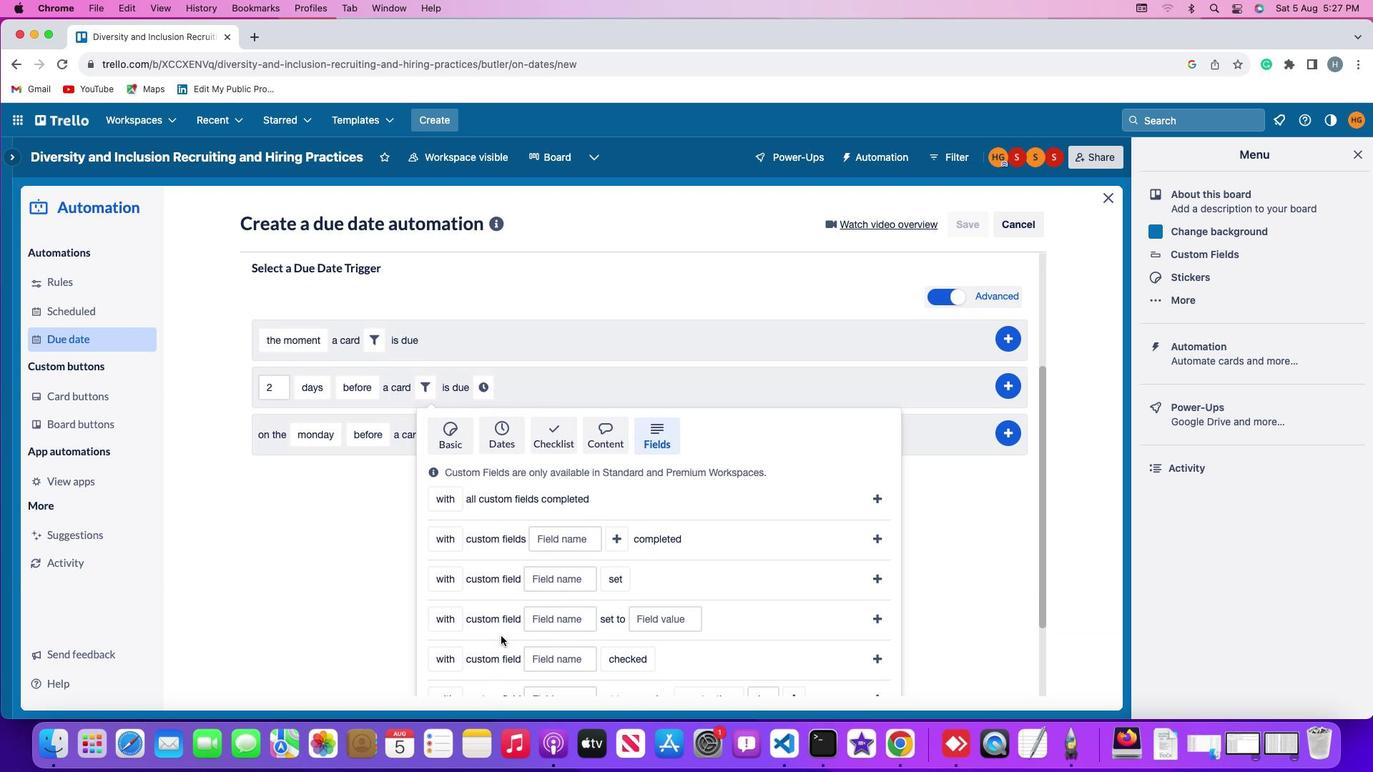 
Action: Mouse moved to (442, 556)
Screenshot: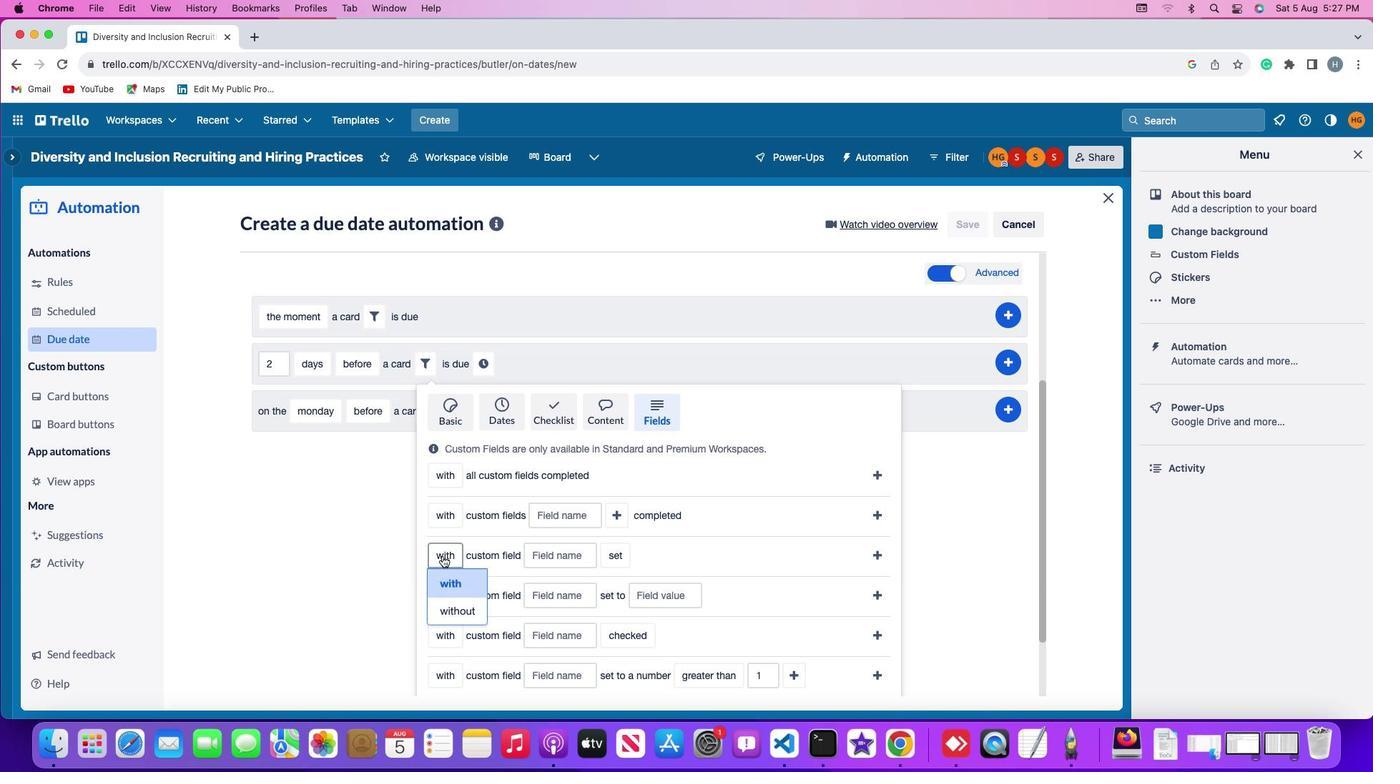 
Action: Mouse pressed left at (442, 556)
Screenshot: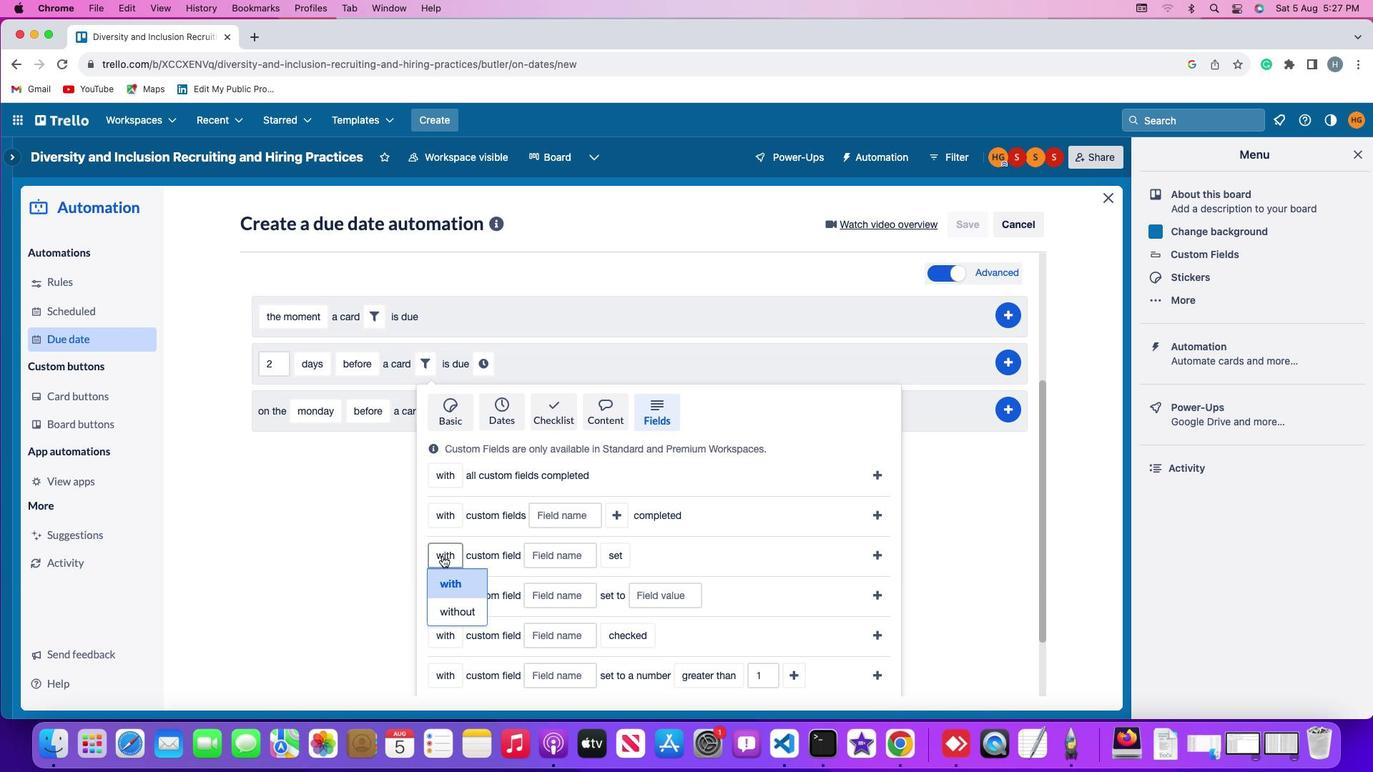 
Action: Mouse moved to (455, 615)
Screenshot: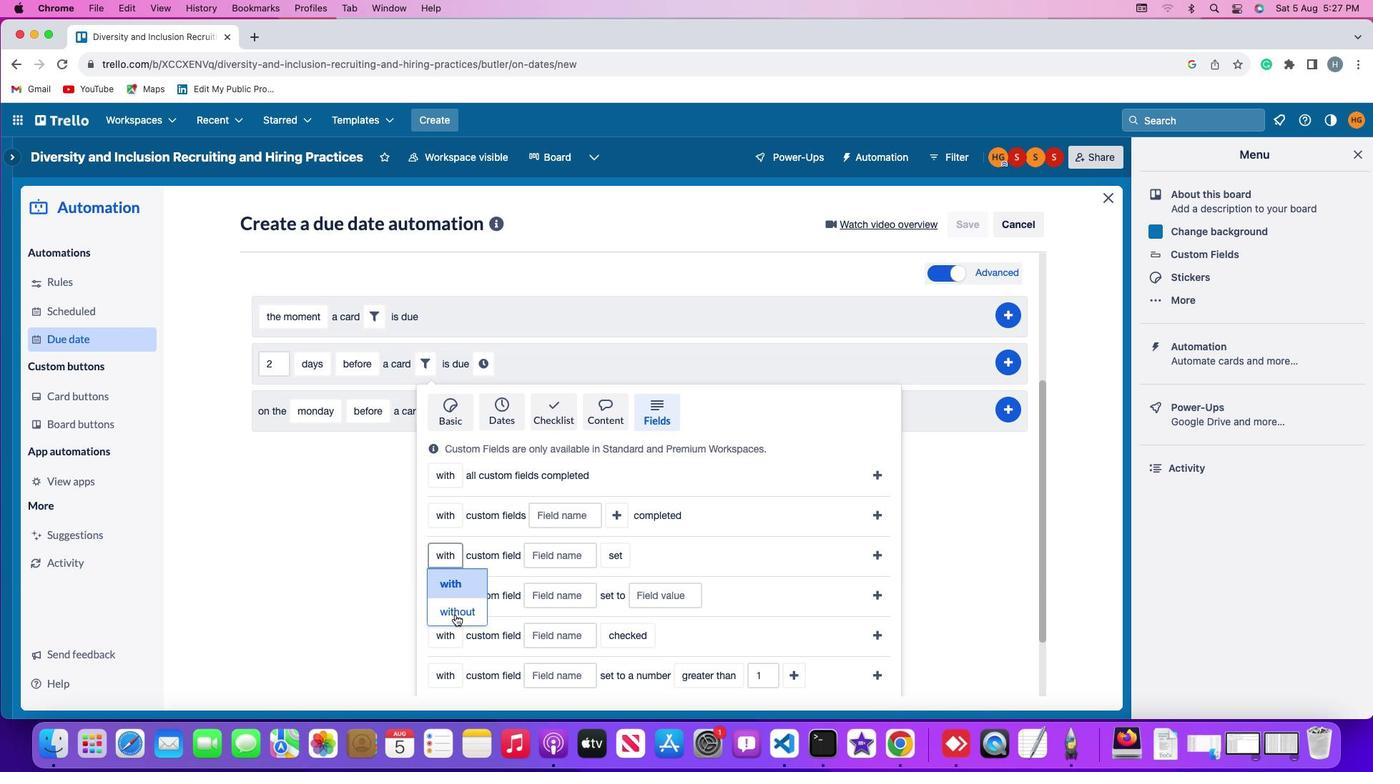 
Action: Mouse pressed left at (455, 615)
Screenshot: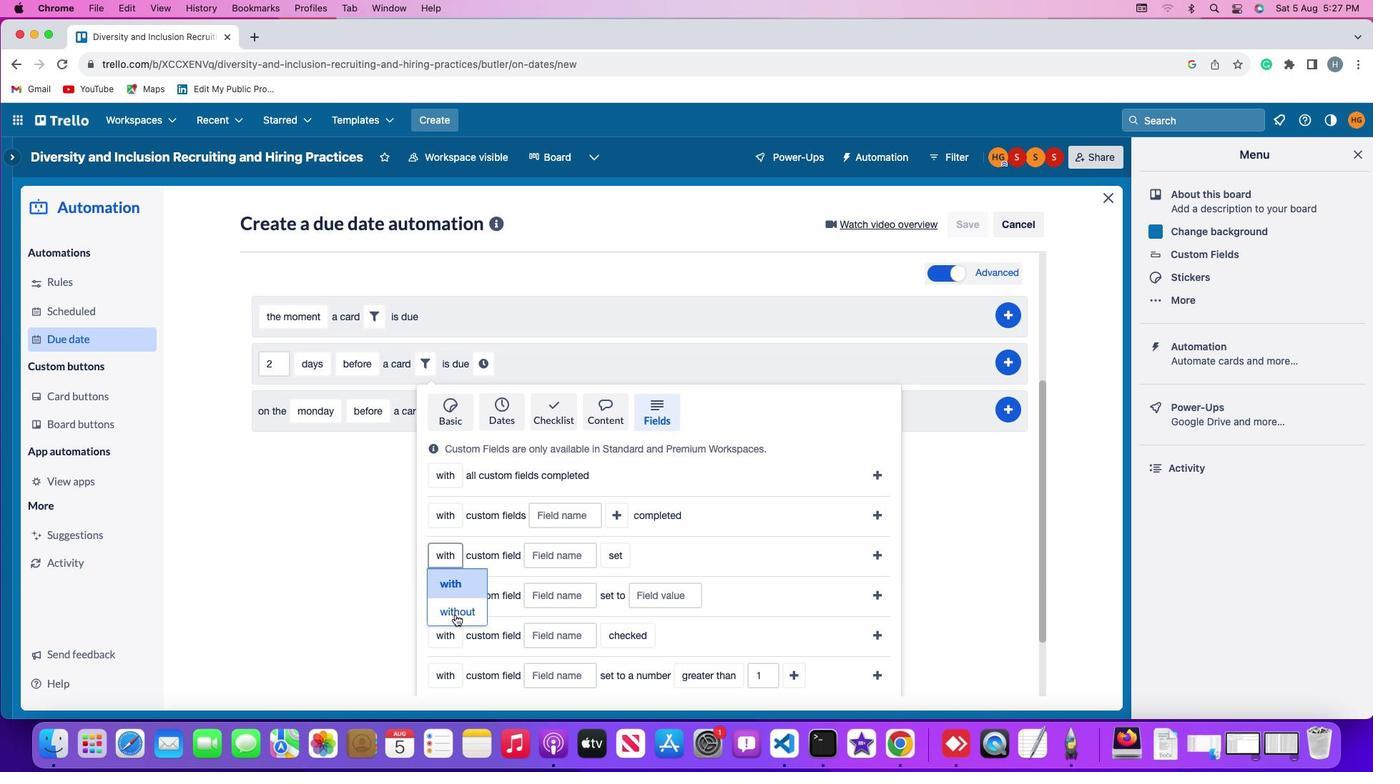 
Action: Mouse moved to (595, 554)
Screenshot: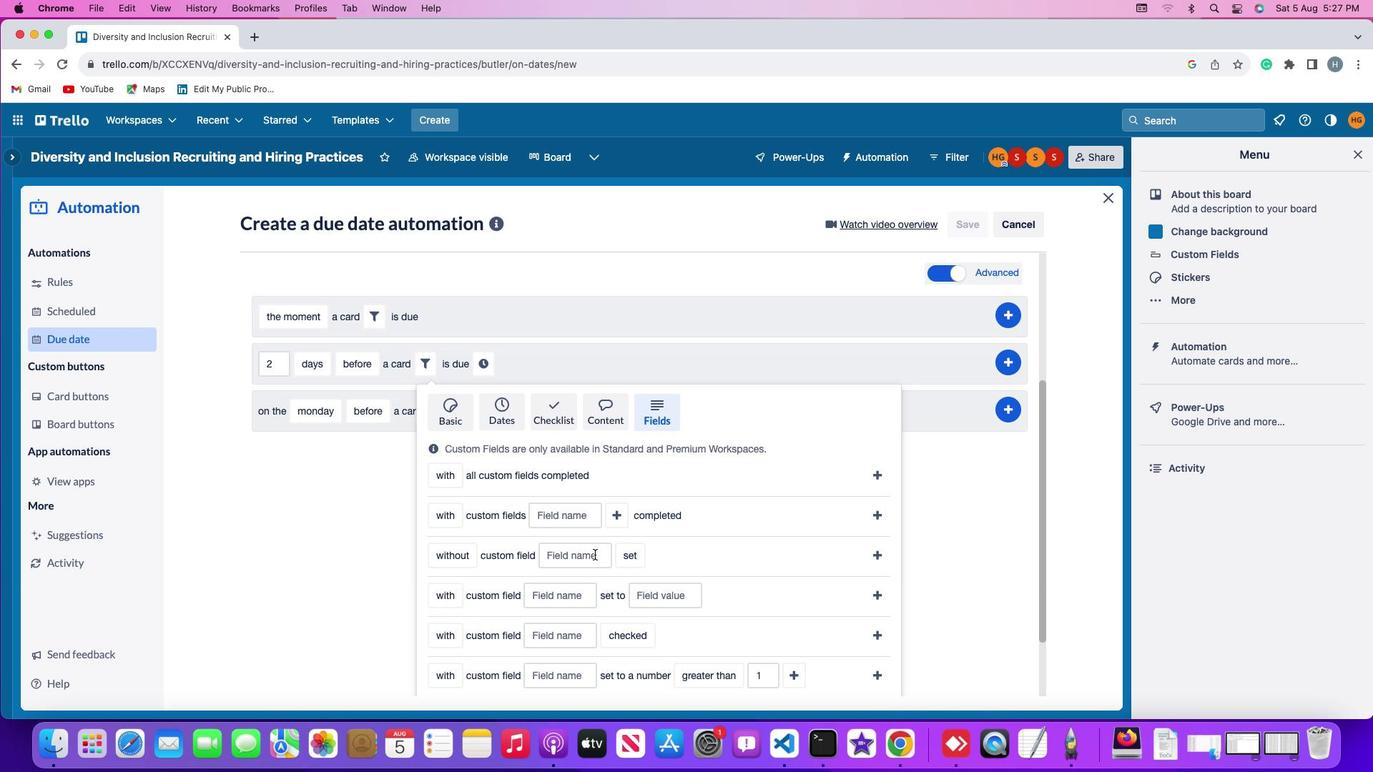 
Action: Mouse pressed left at (595, 554)
Screenshot: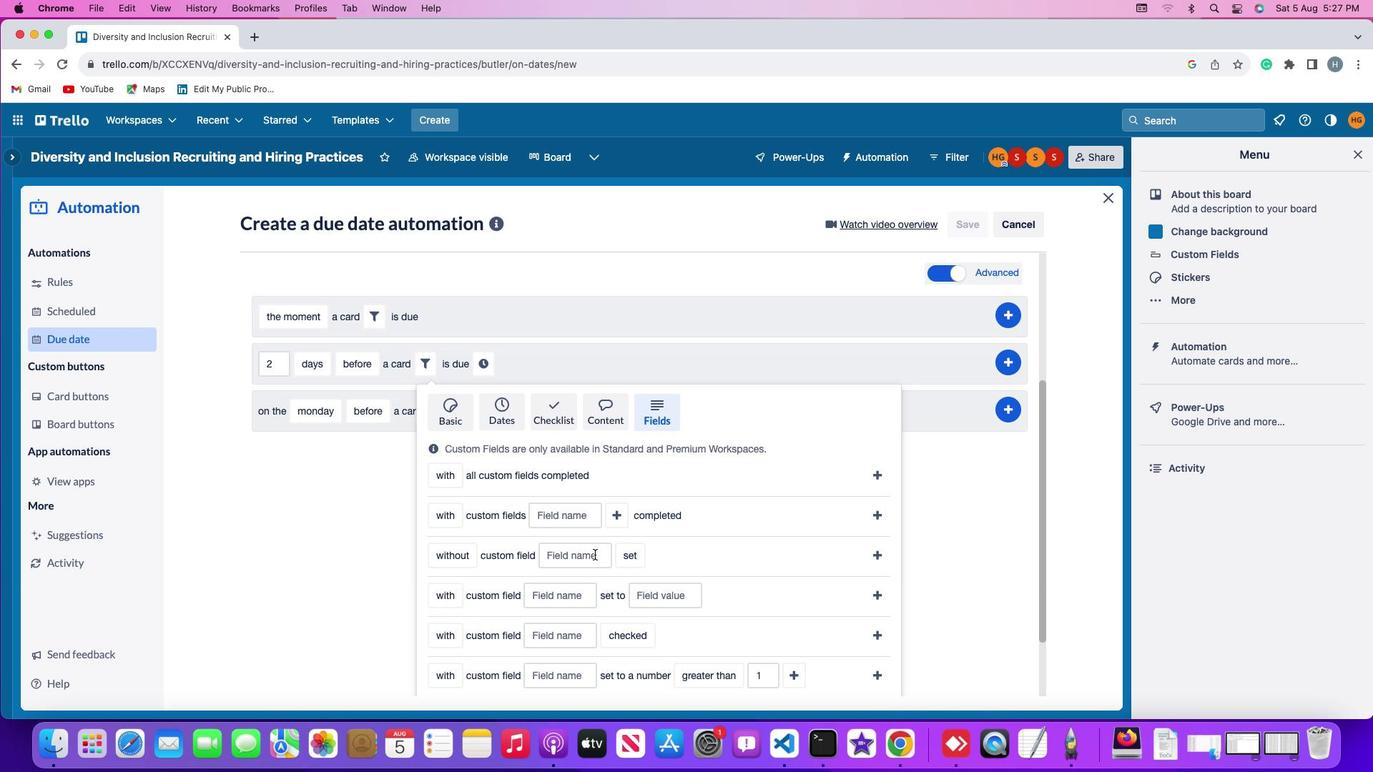 
Action: Key pressed Key.shift'R''e''s''u''m''e'
Screenshot: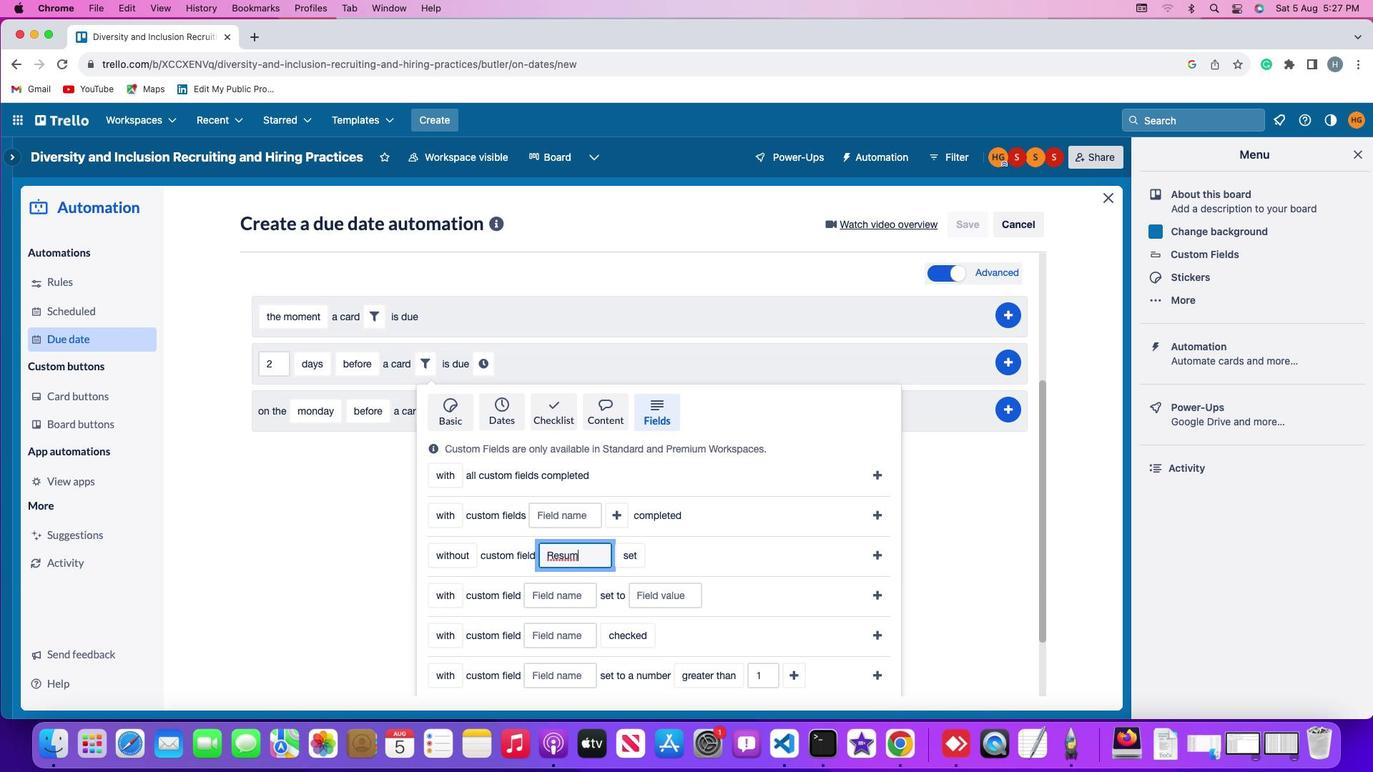 
Action: Mouse moved to (631, 557)
Screenshot: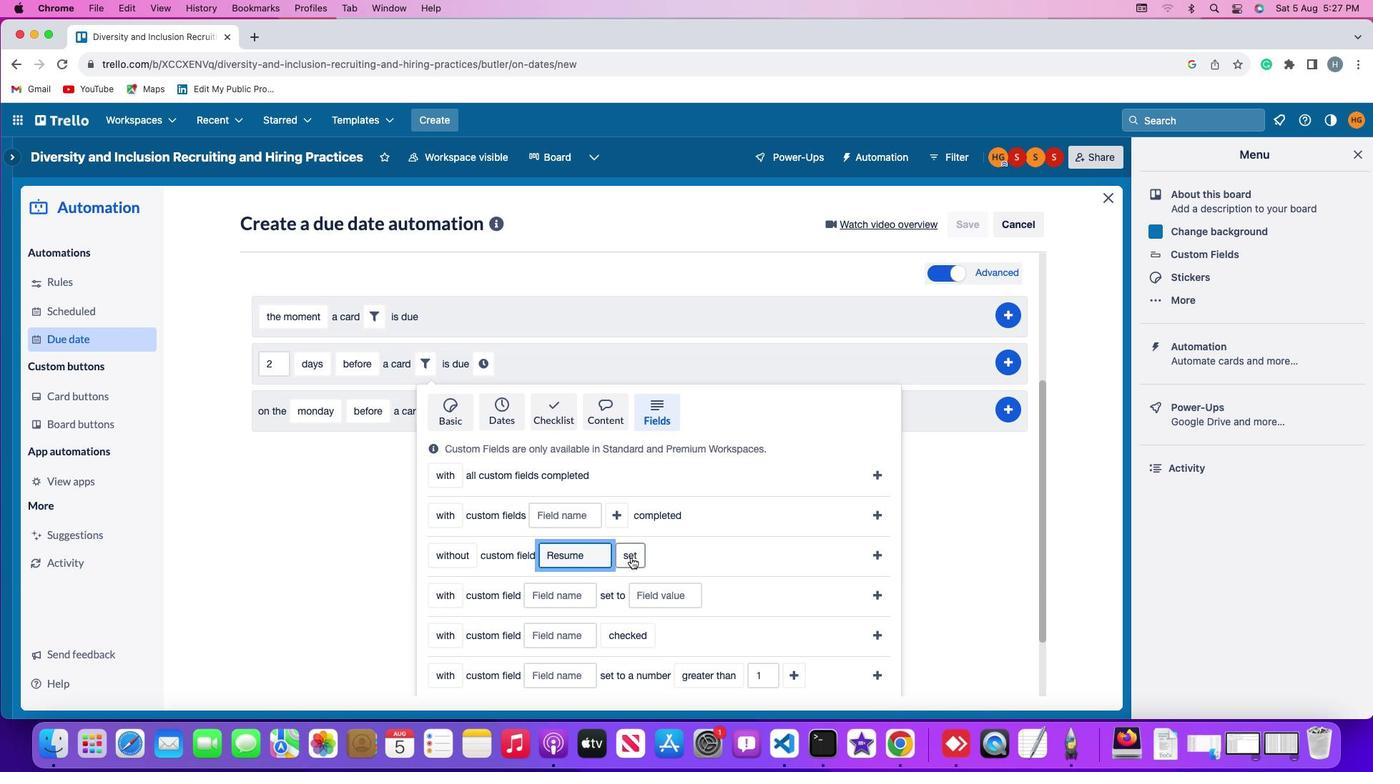 
Action: Mouse pressed left at (631, 557)
Screenshot: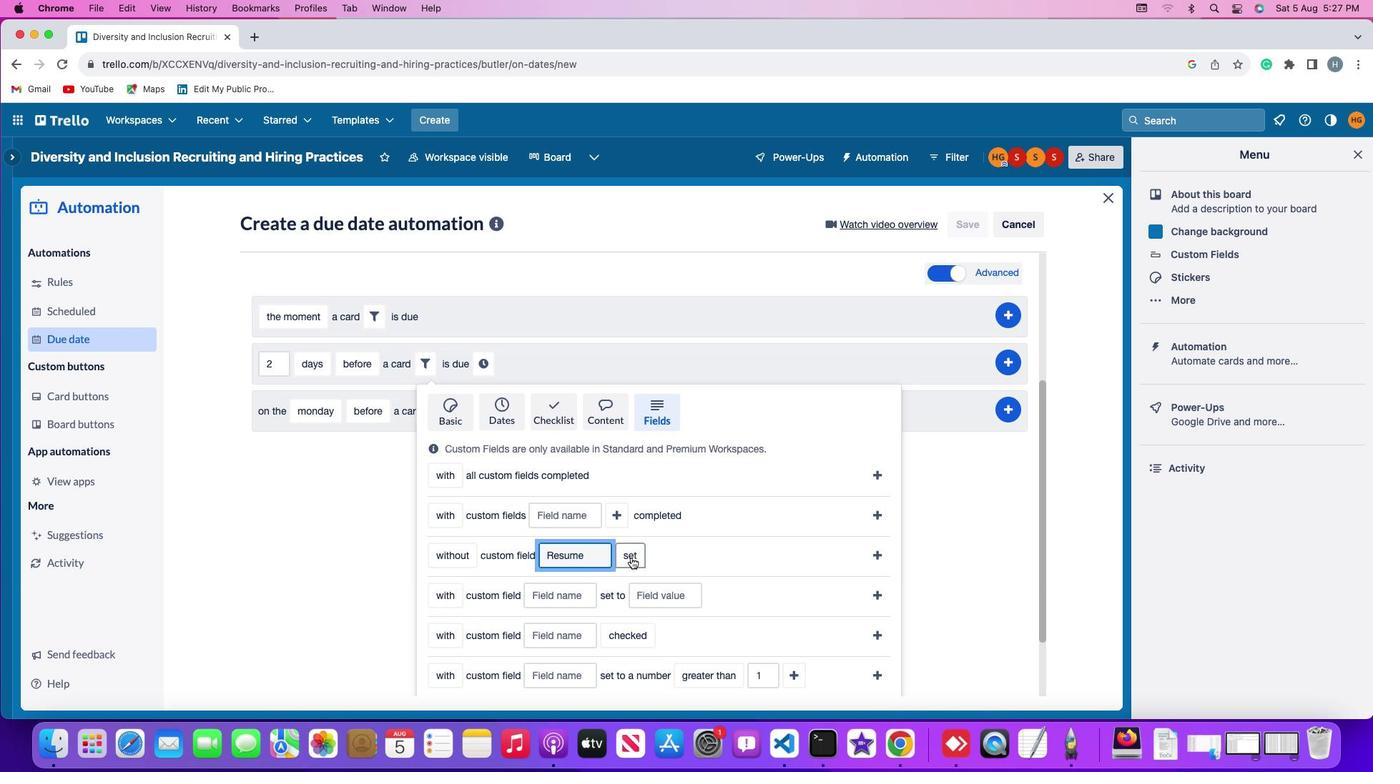 
Action: Mouse moved to (653, 577)
Screenshot: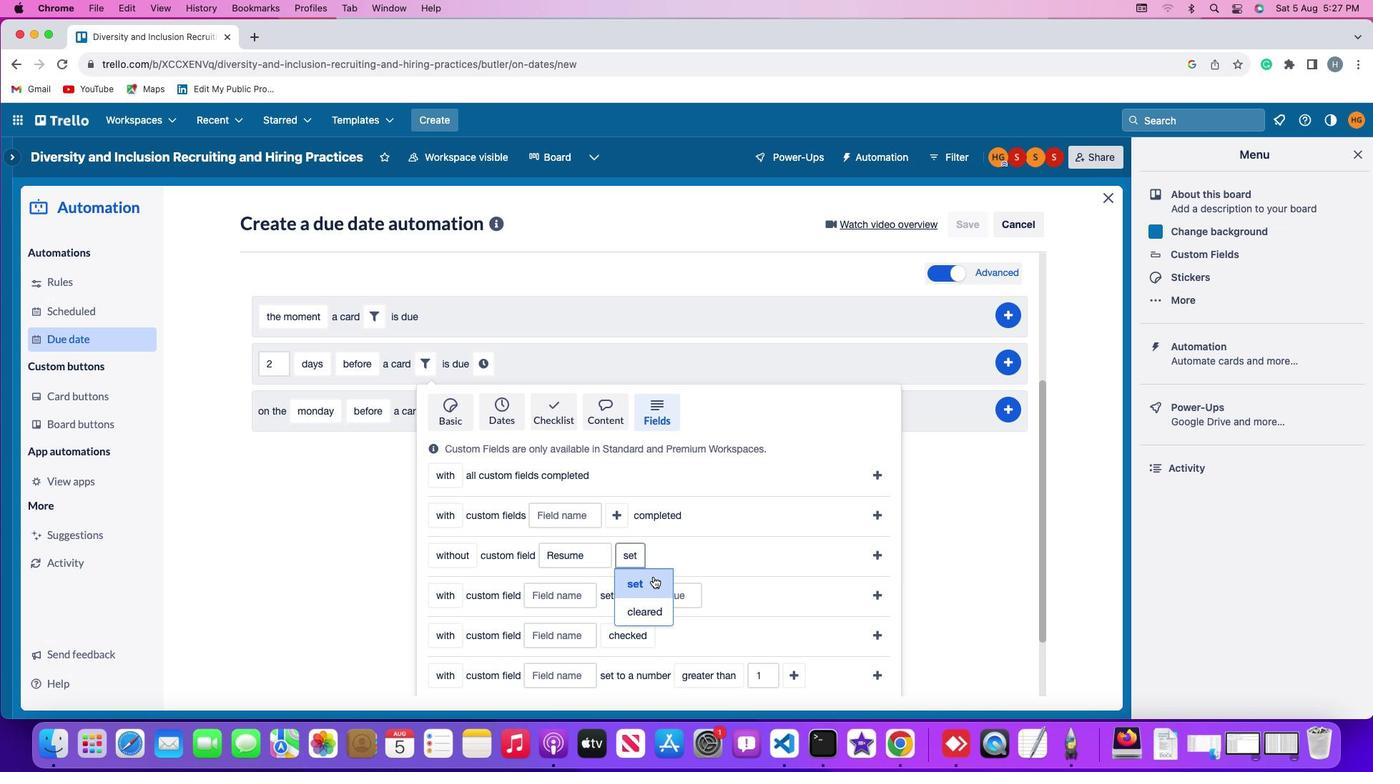
Action: Mouse pressed left at (653, 577)
Screenshot: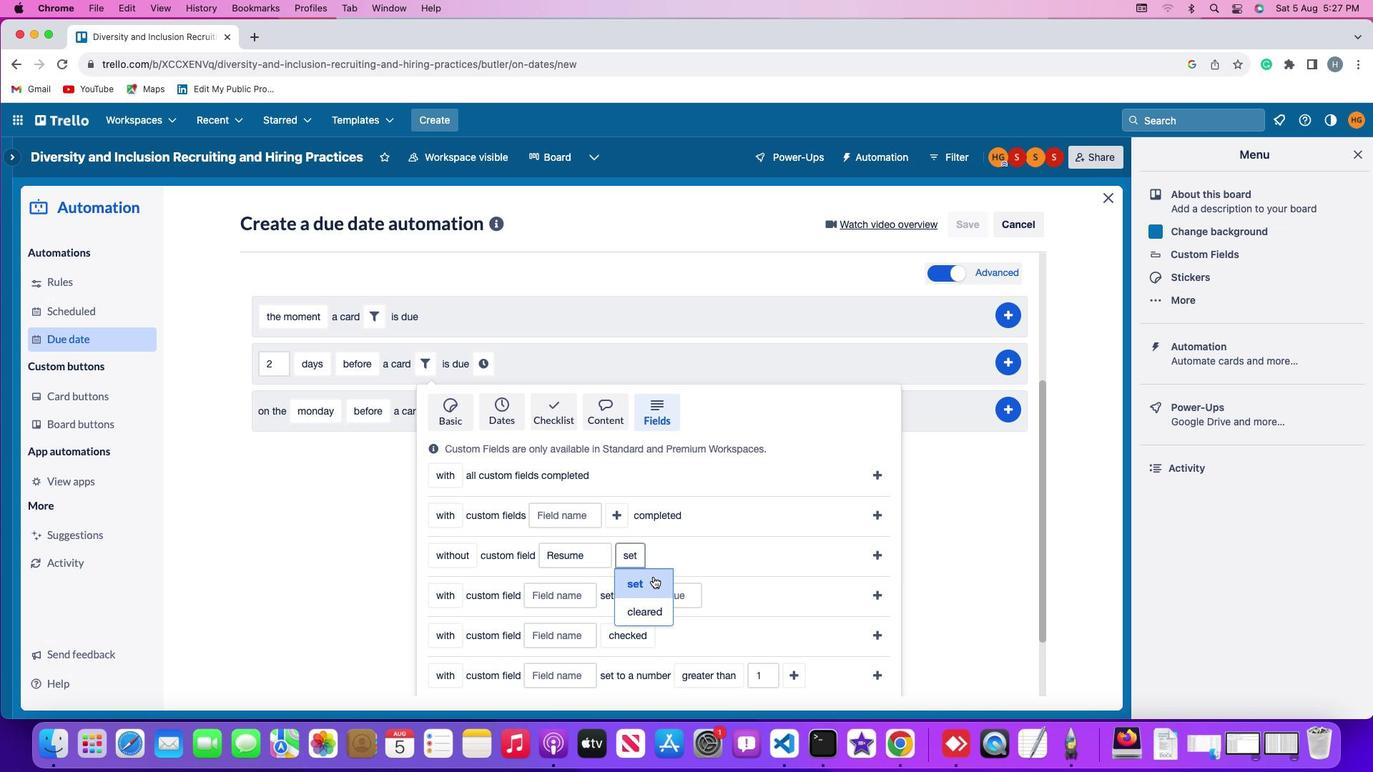 
Action: Mouse moved to (883, 552)
Screenshot: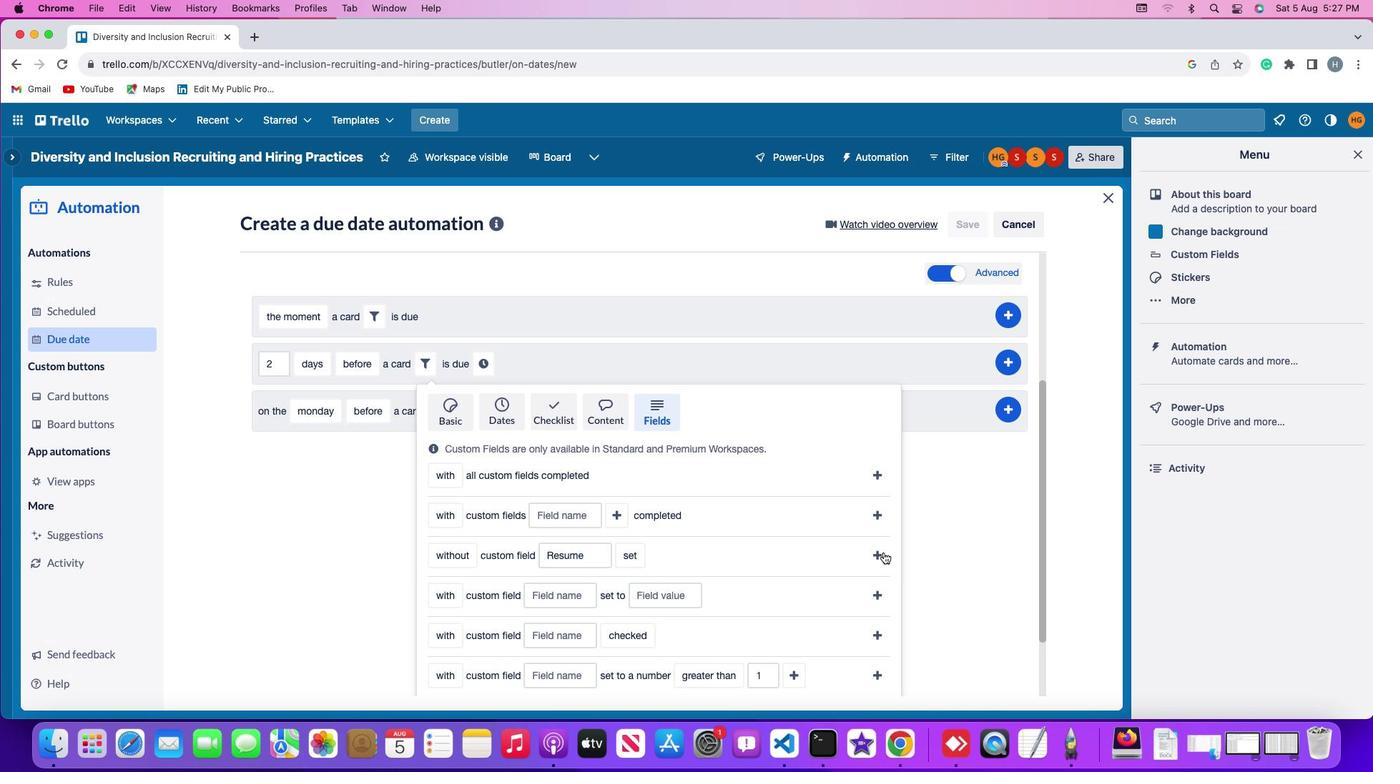 
Action: Mouse pressed left at (883, 552)
Screenshot: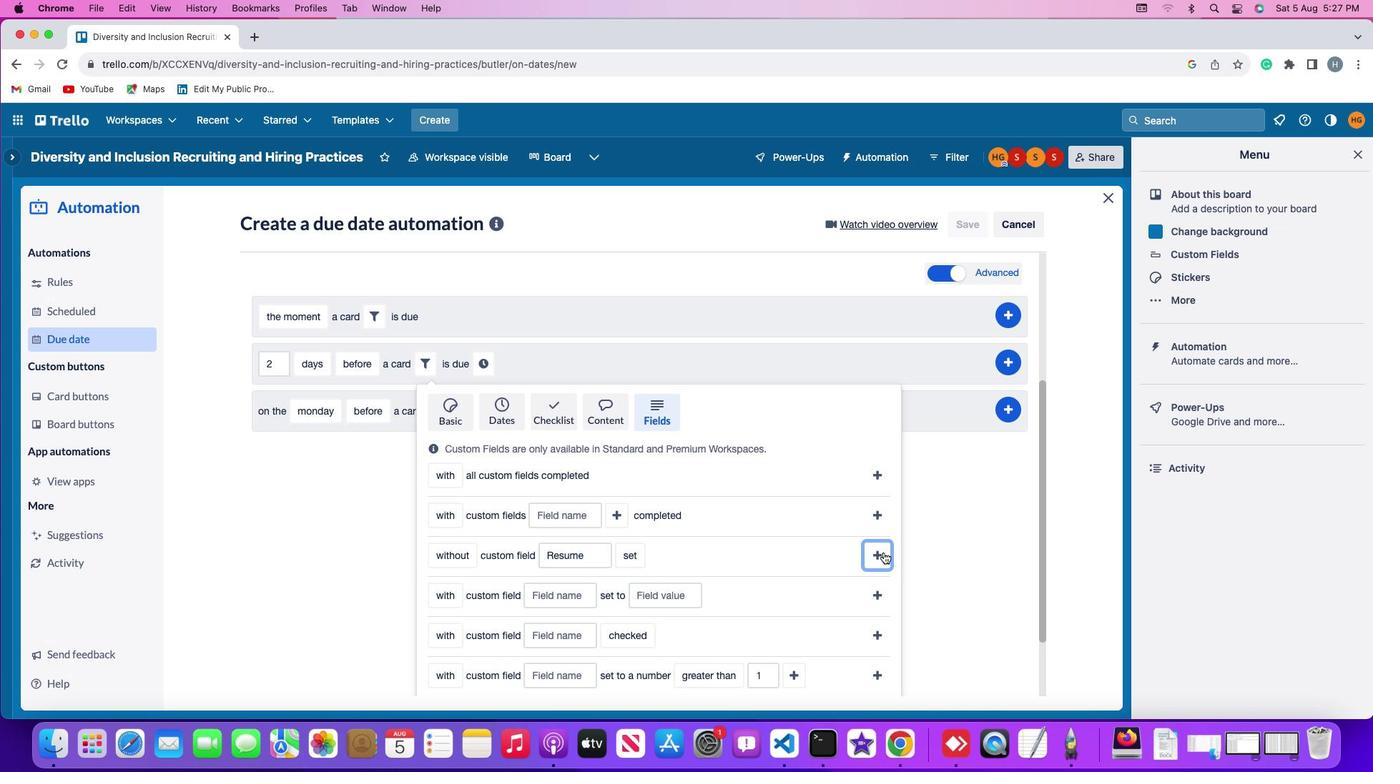 
Action: Mouse moved to (677, 571)
Screenshot: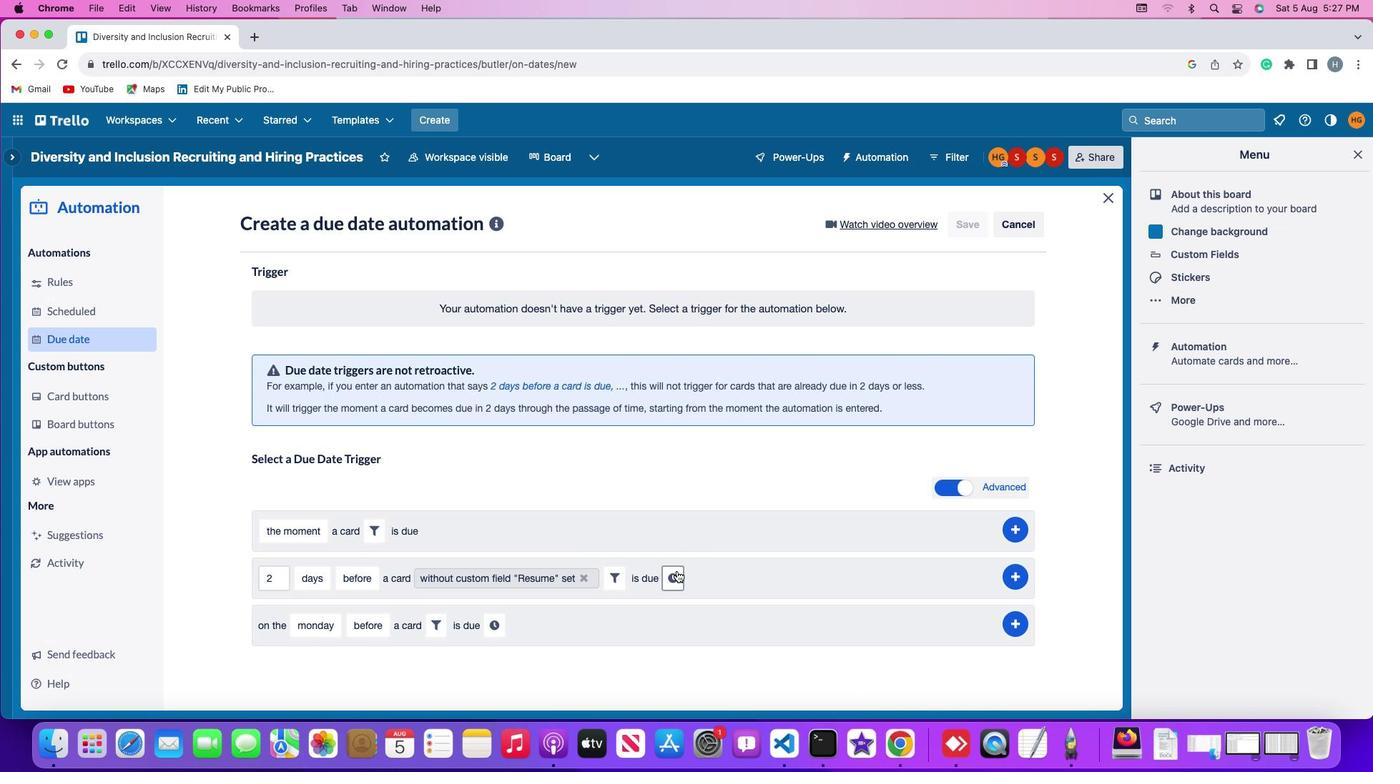 
Action: Mouse pressed left at (677, 571)
Screenshot: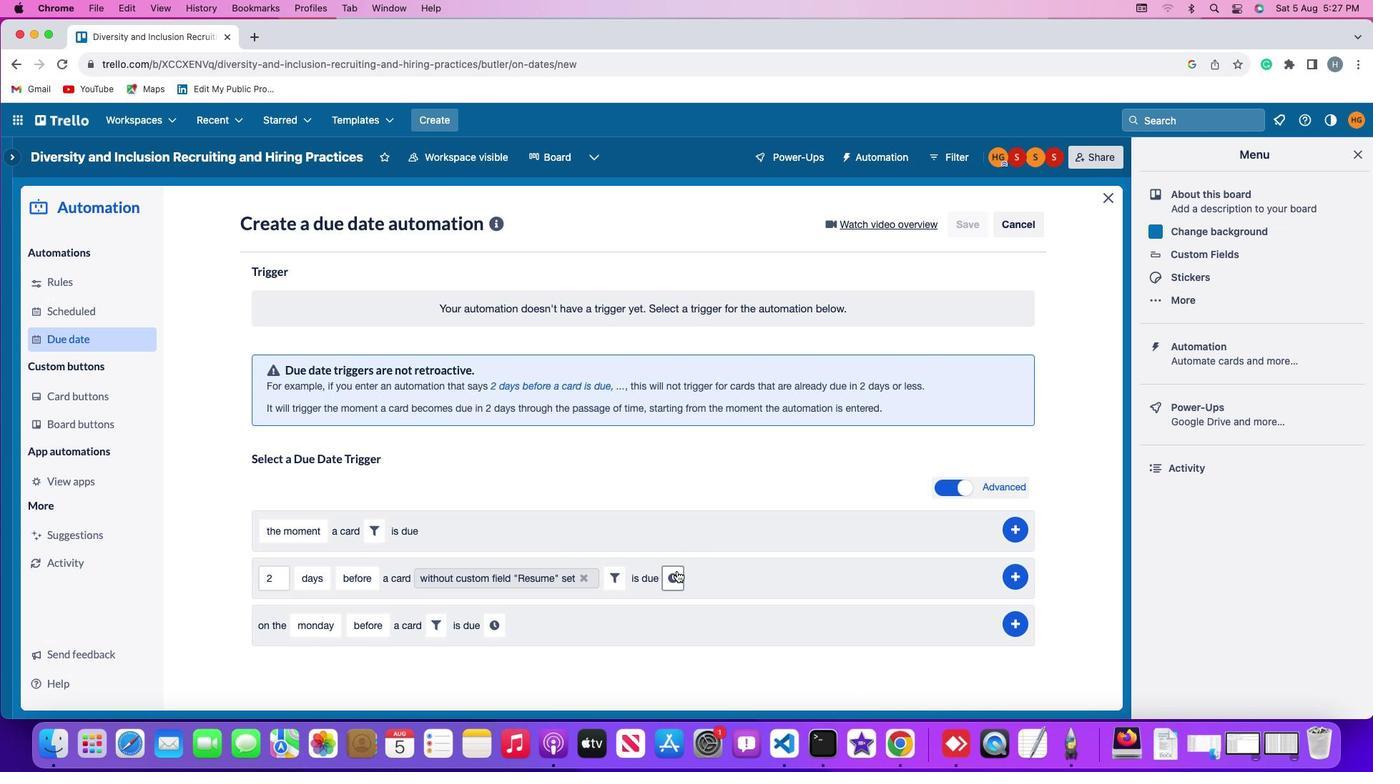 
Action: Mouse moved to (707, 580)
Screenshot: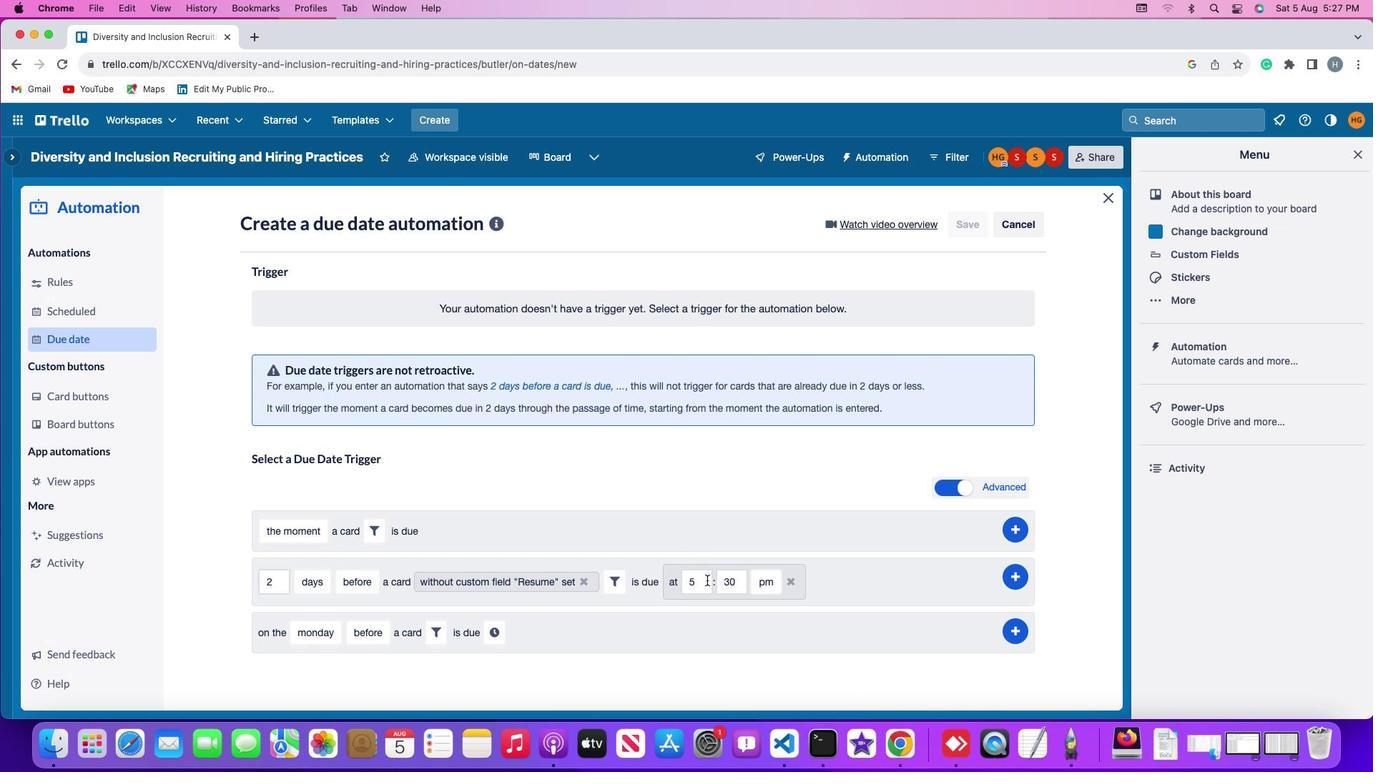 
Action: Mouse pressed left at (707, 580)
Screenshot: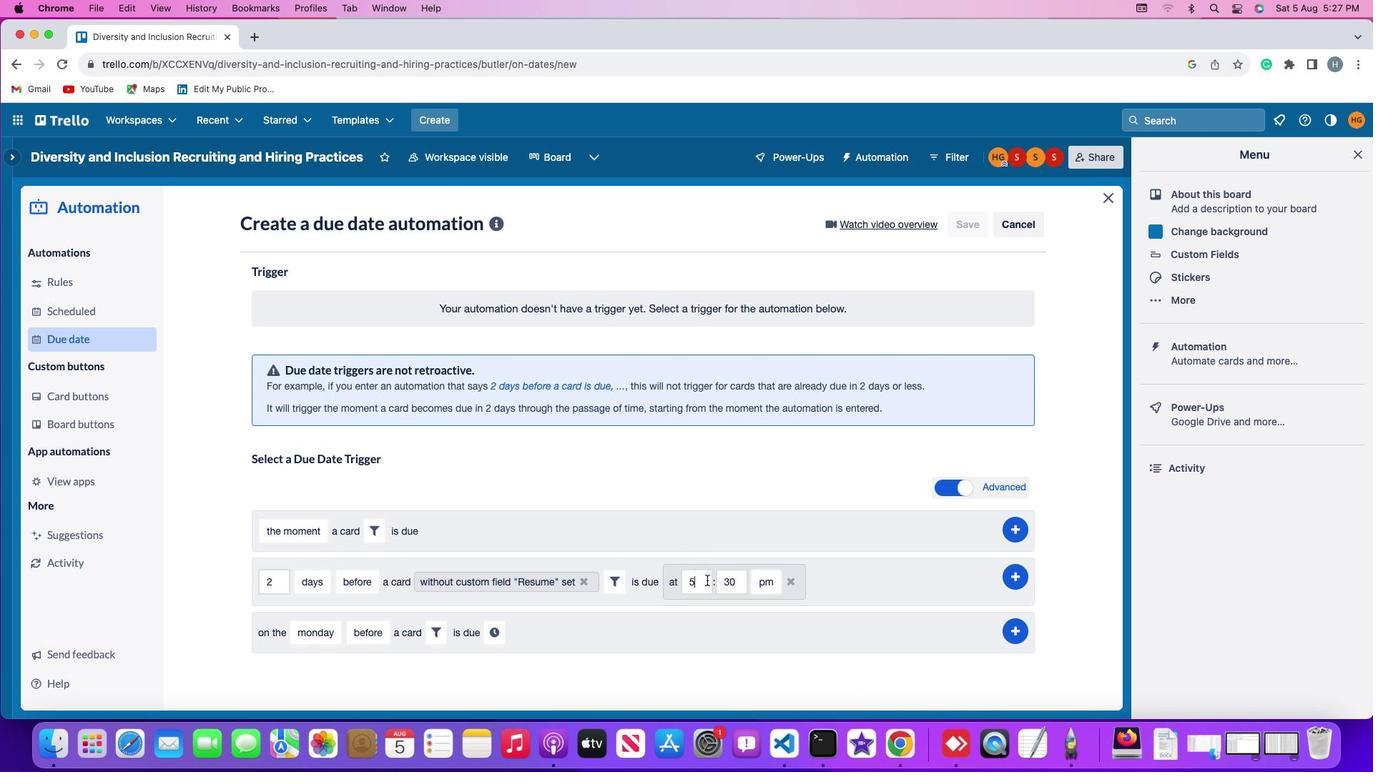 
Action: Key pressed Key.backspace'1'
Screenshot: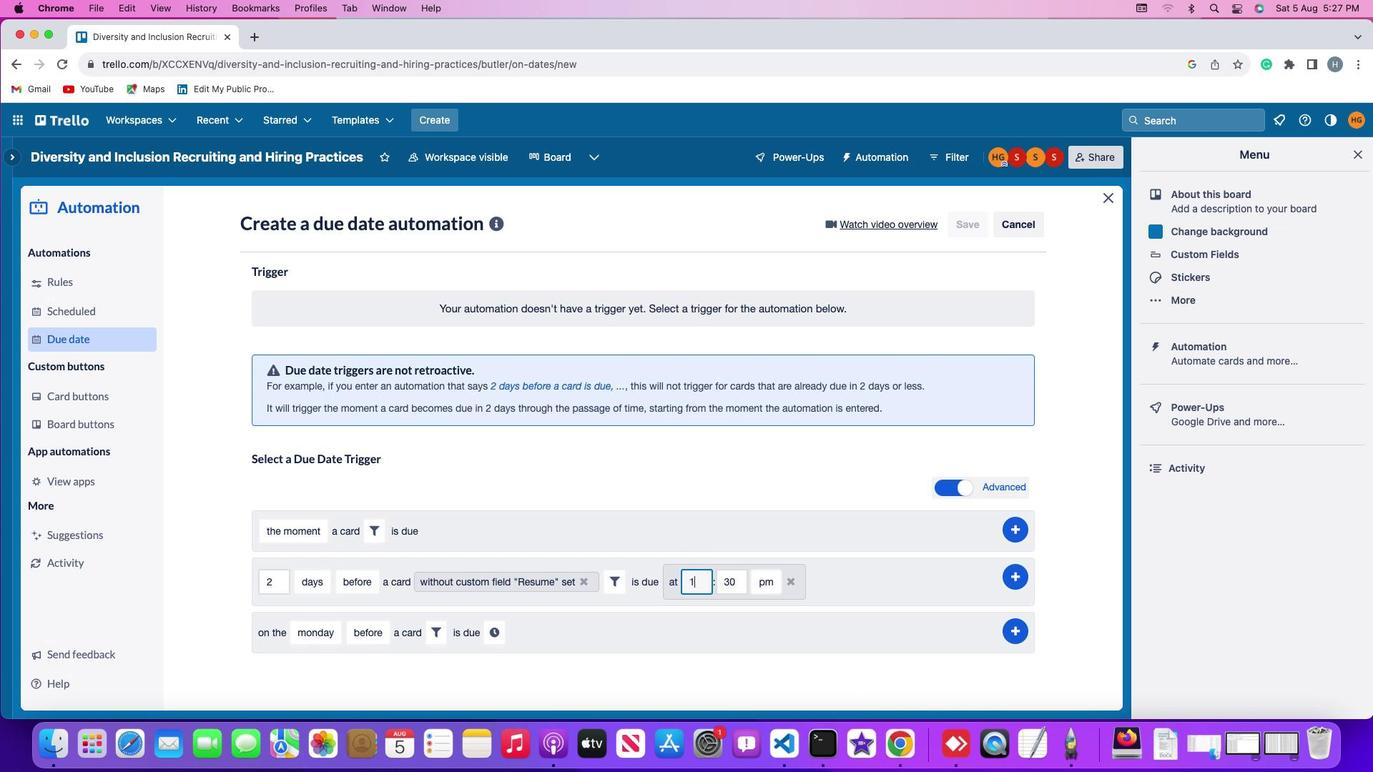 
Action: Mouse moved to (707, 580)
Screenshot: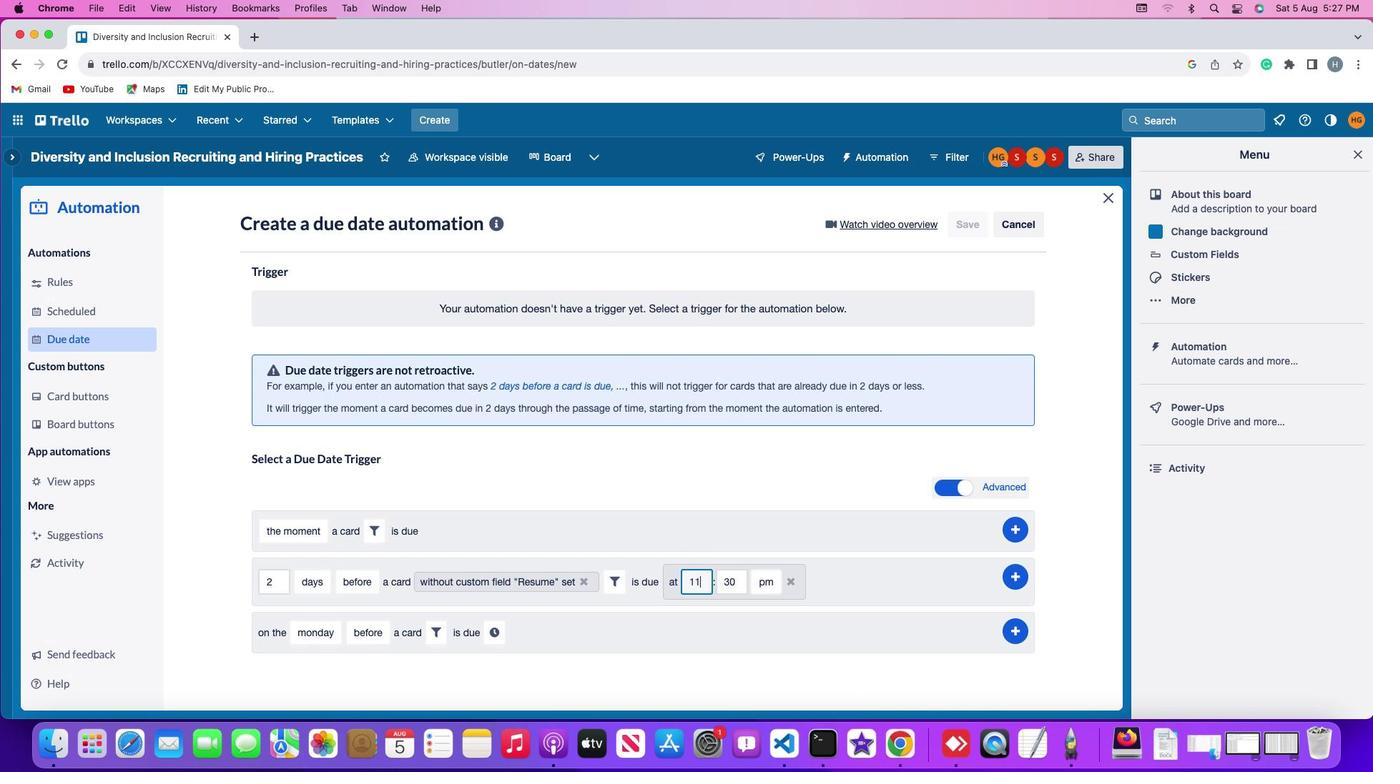 
Action: Key pressed '1'
Screenshot: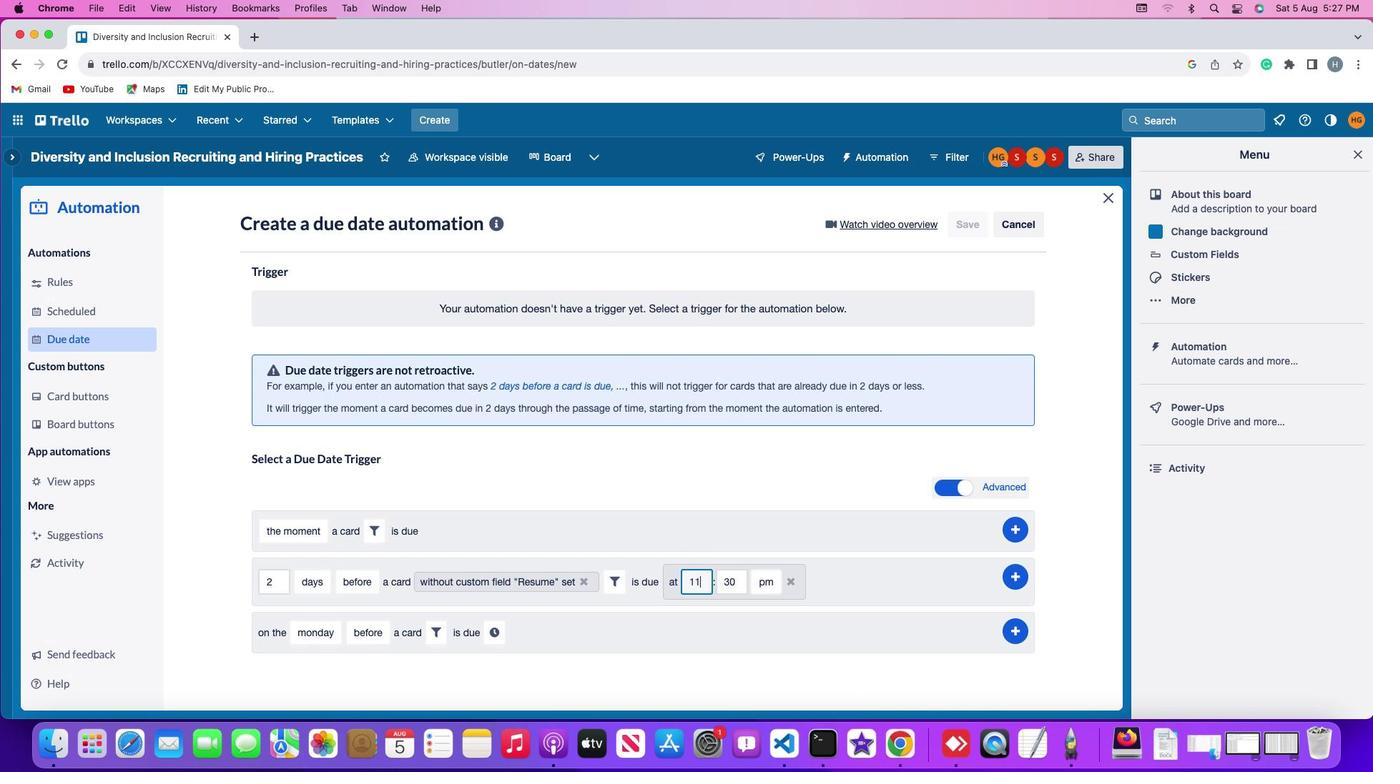 
Action: Mouse moved to (737, 580)
Screenshot: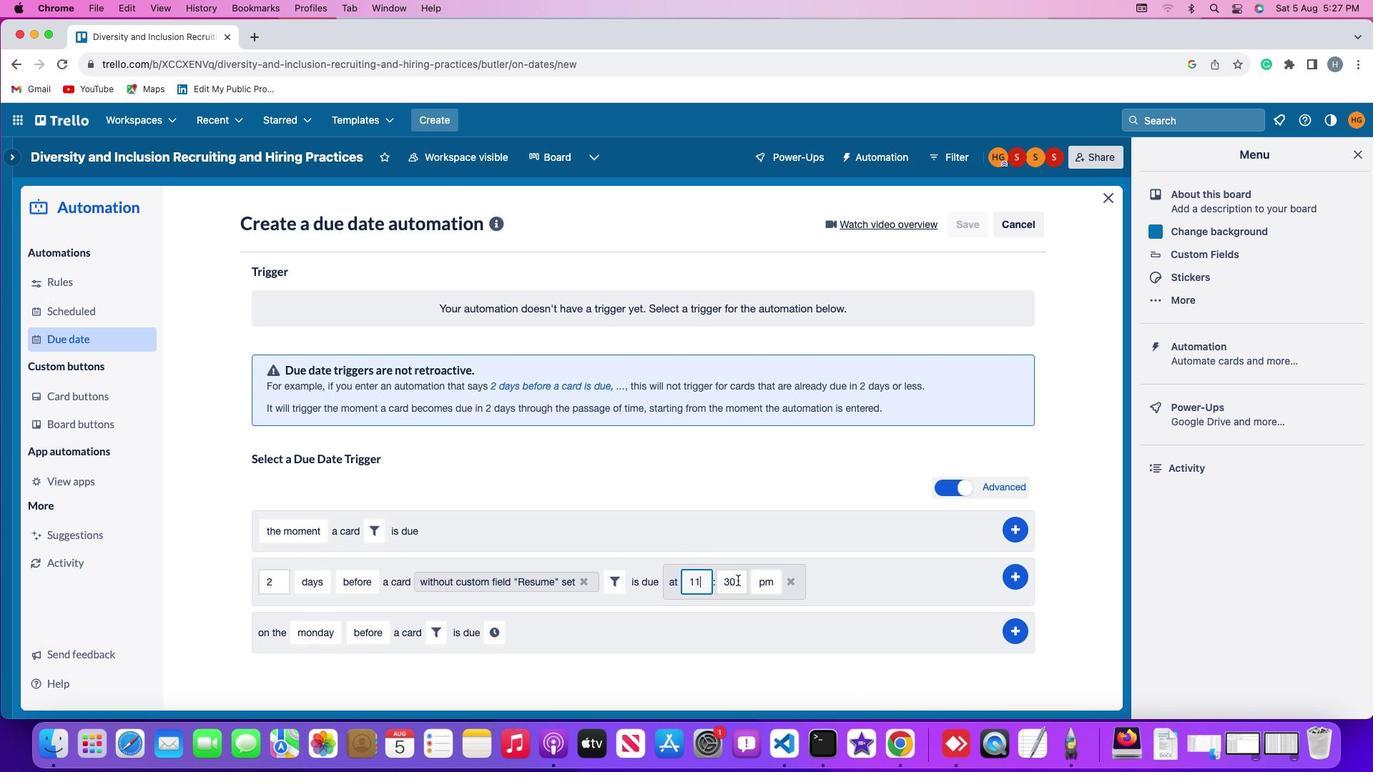 
Action: Mouse pressed left at (737, 580)
Screenshot: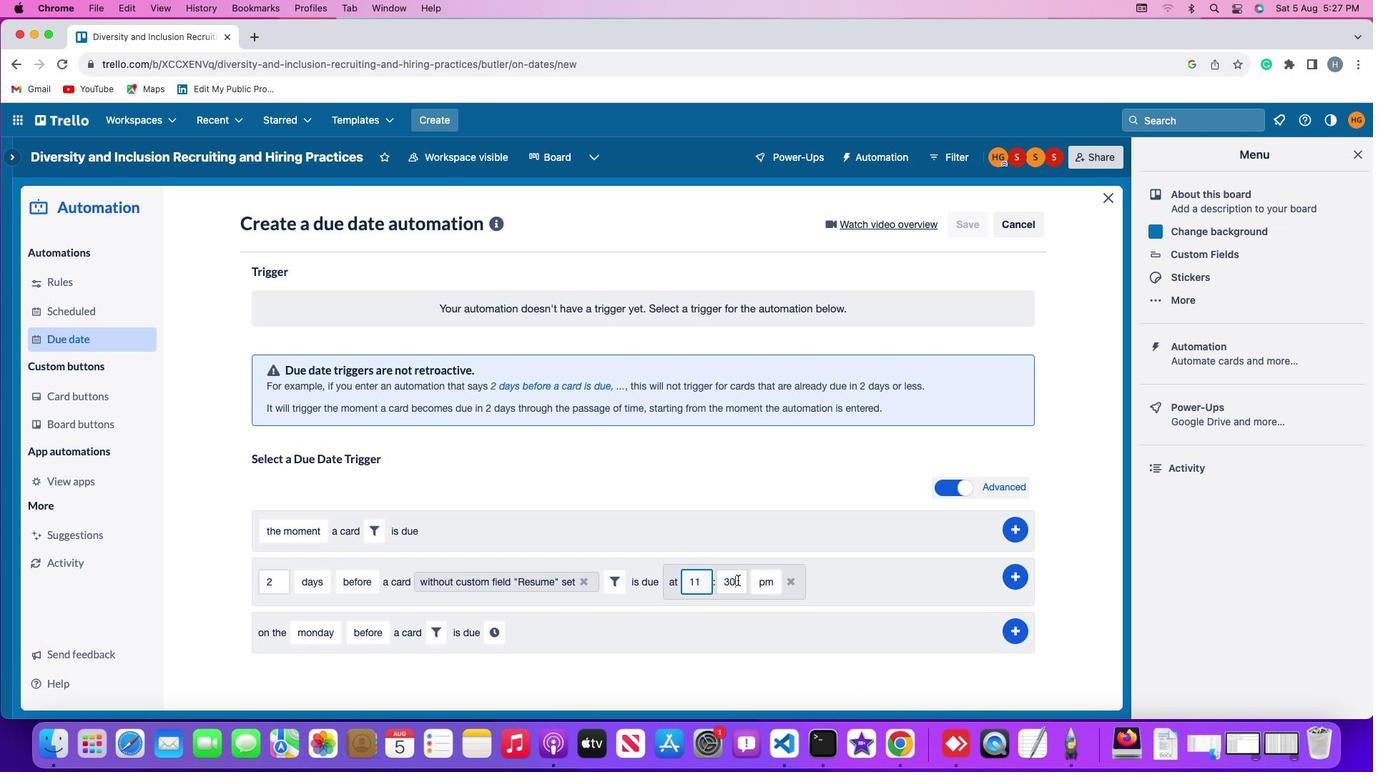 
Action: Mouse moved to (738, 580)
Screenshot: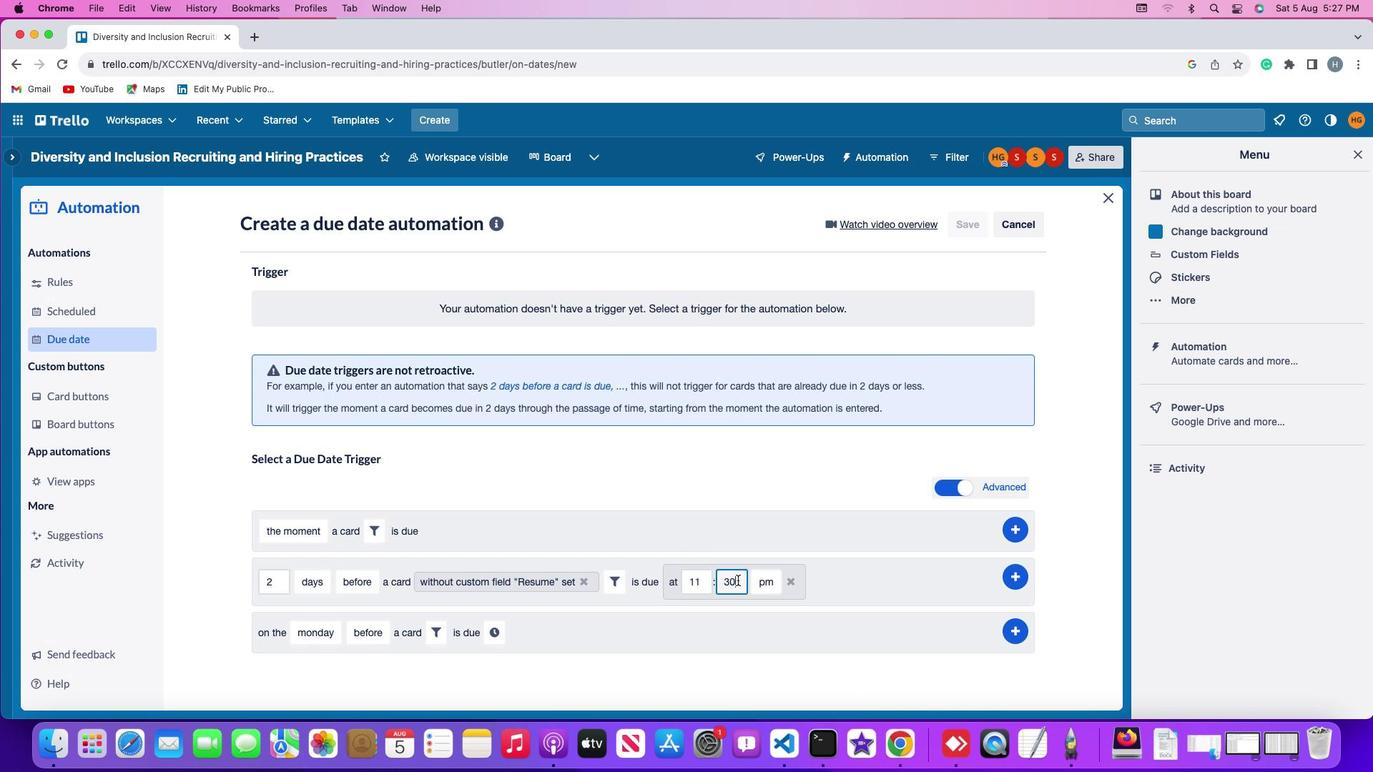 
Action: Key pressed Key.backspaceKey.backspace'0''0'
Screenshot: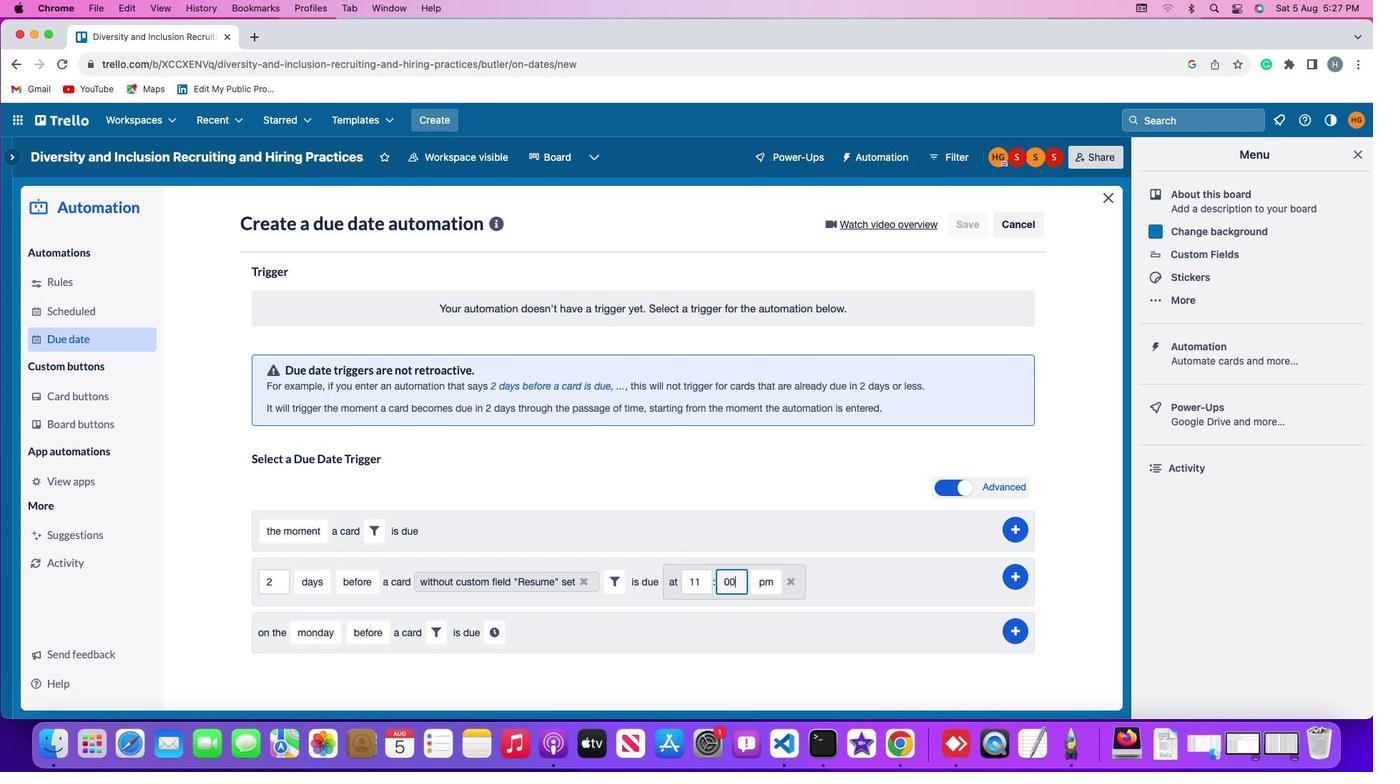 
Action: Mouse moved to (767, 577)
Screenshot: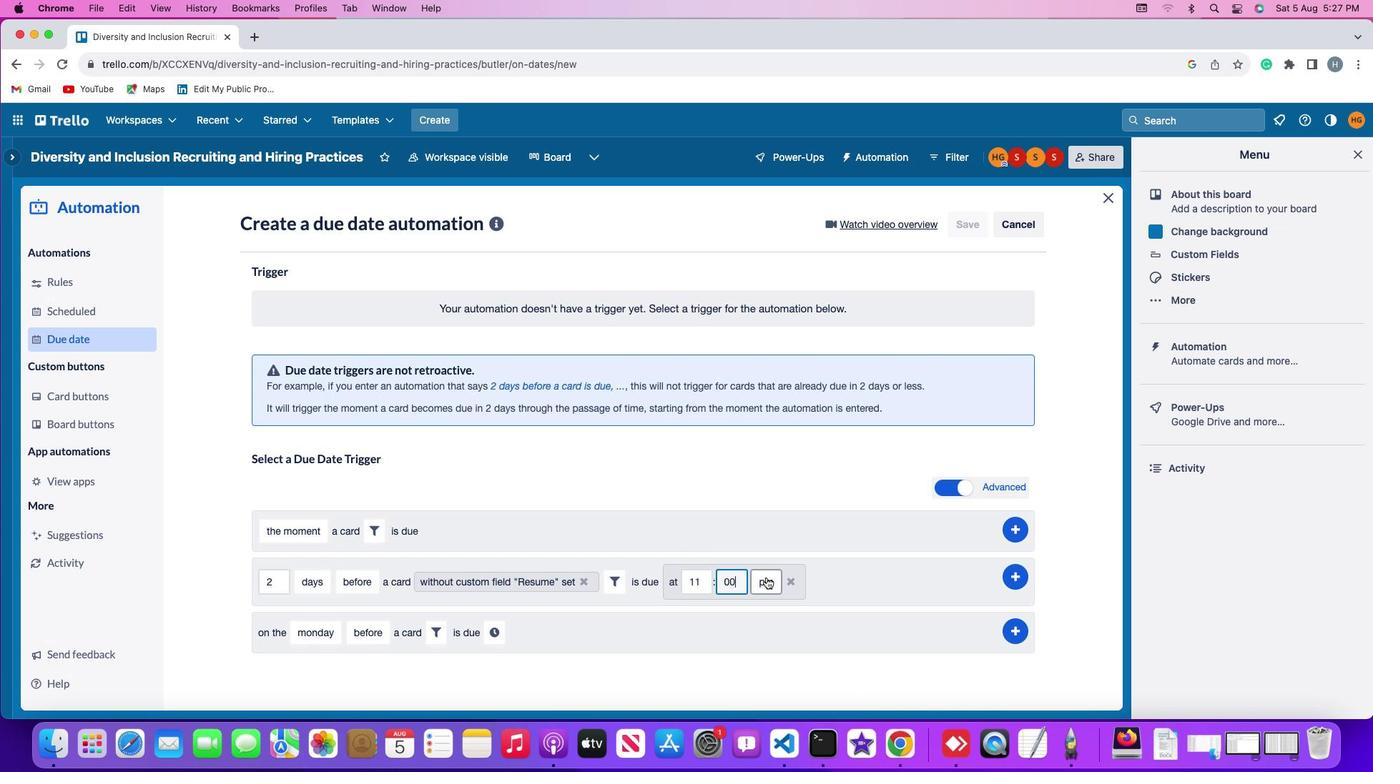 
Action: Mouse pressed left at (767, 577)
Screenshot: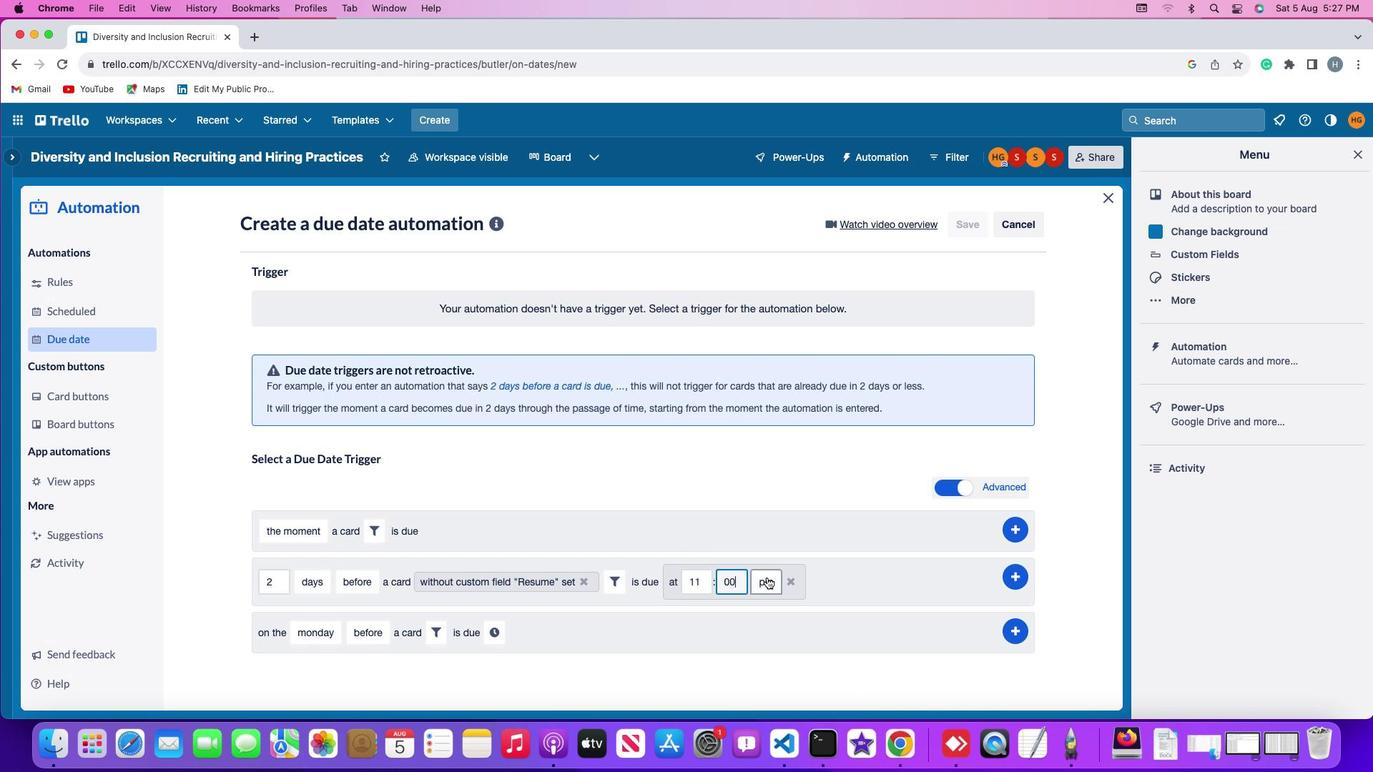 
Action: Mouse moved to (768, 608)
Screenshot: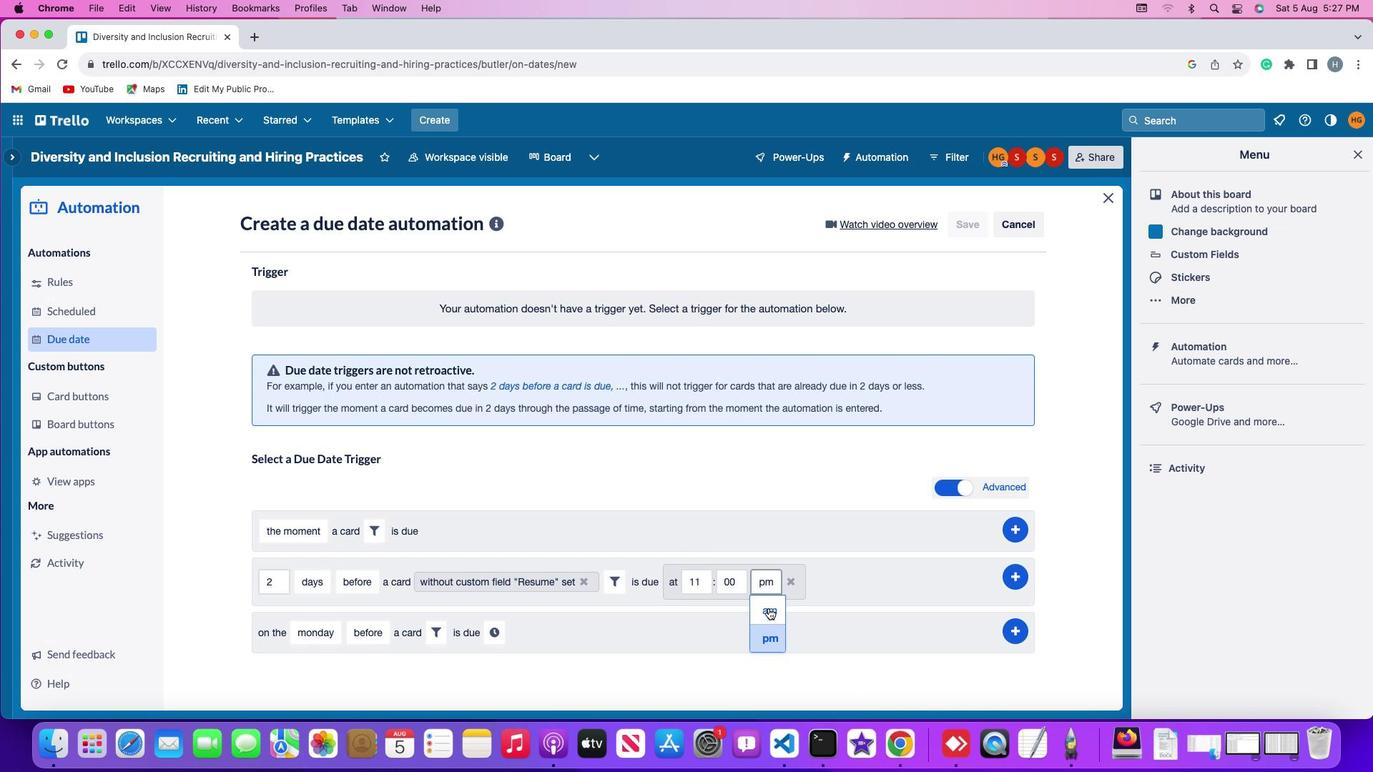
Action: Mouse pressed left at (768, 608)
Screenshot: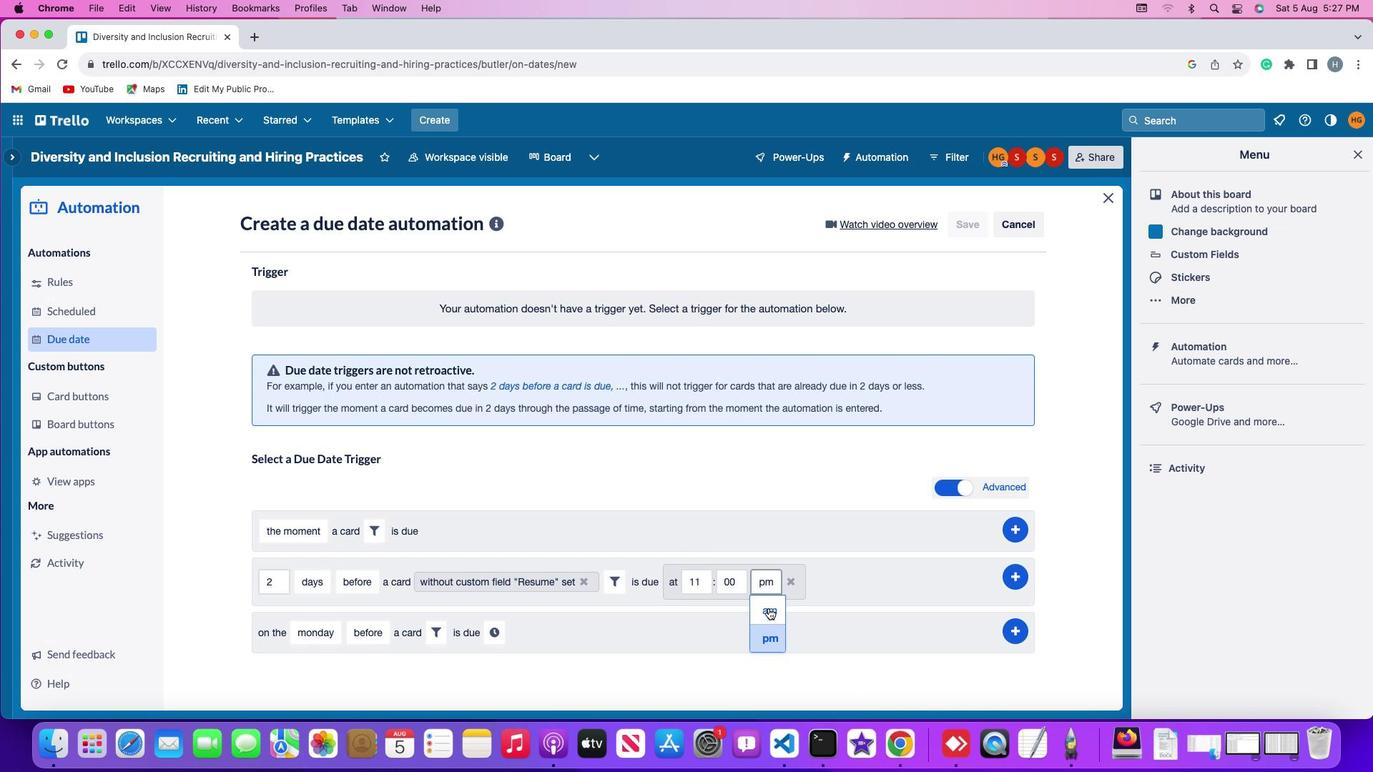 
Action: Mouse moved to (1015, 573)
Screenshot: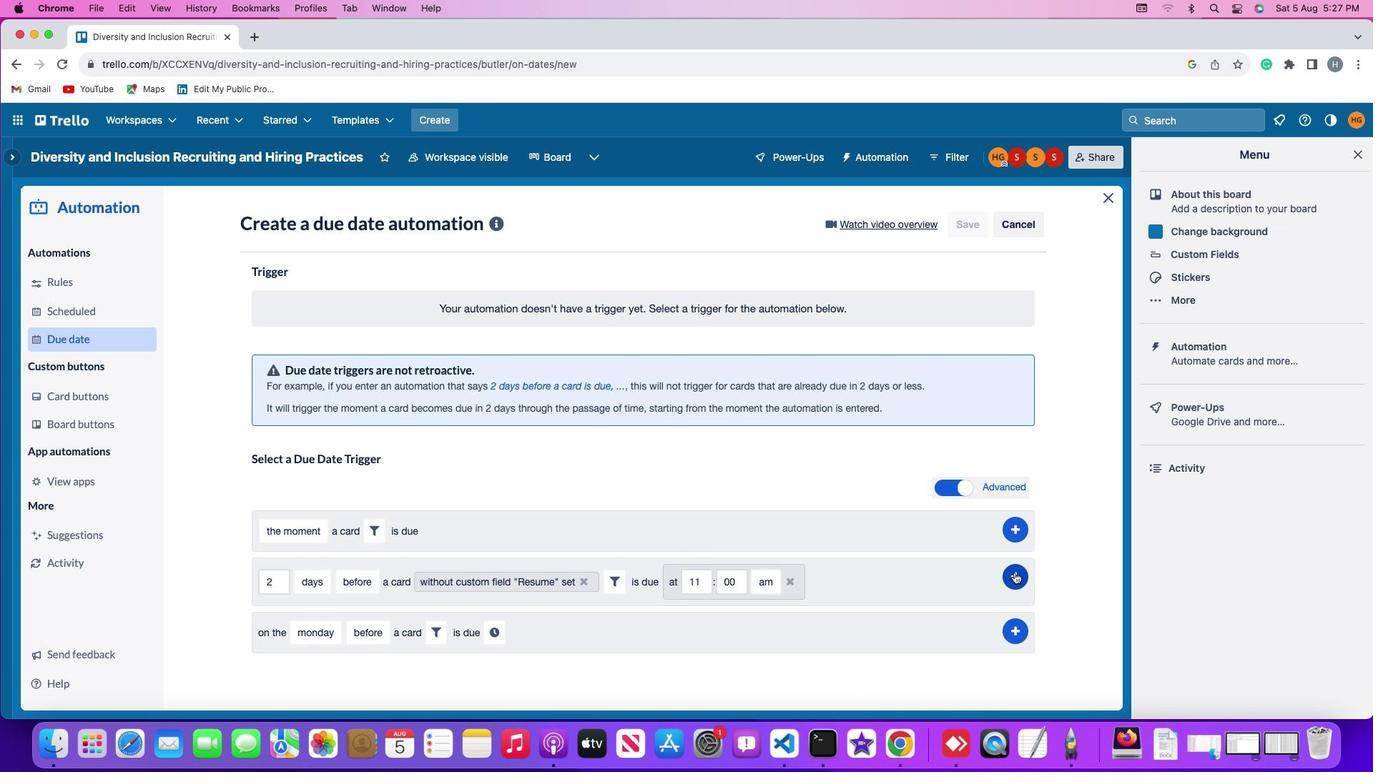 
Action: Mouse pressed left at (1015, 573)
Screenshot: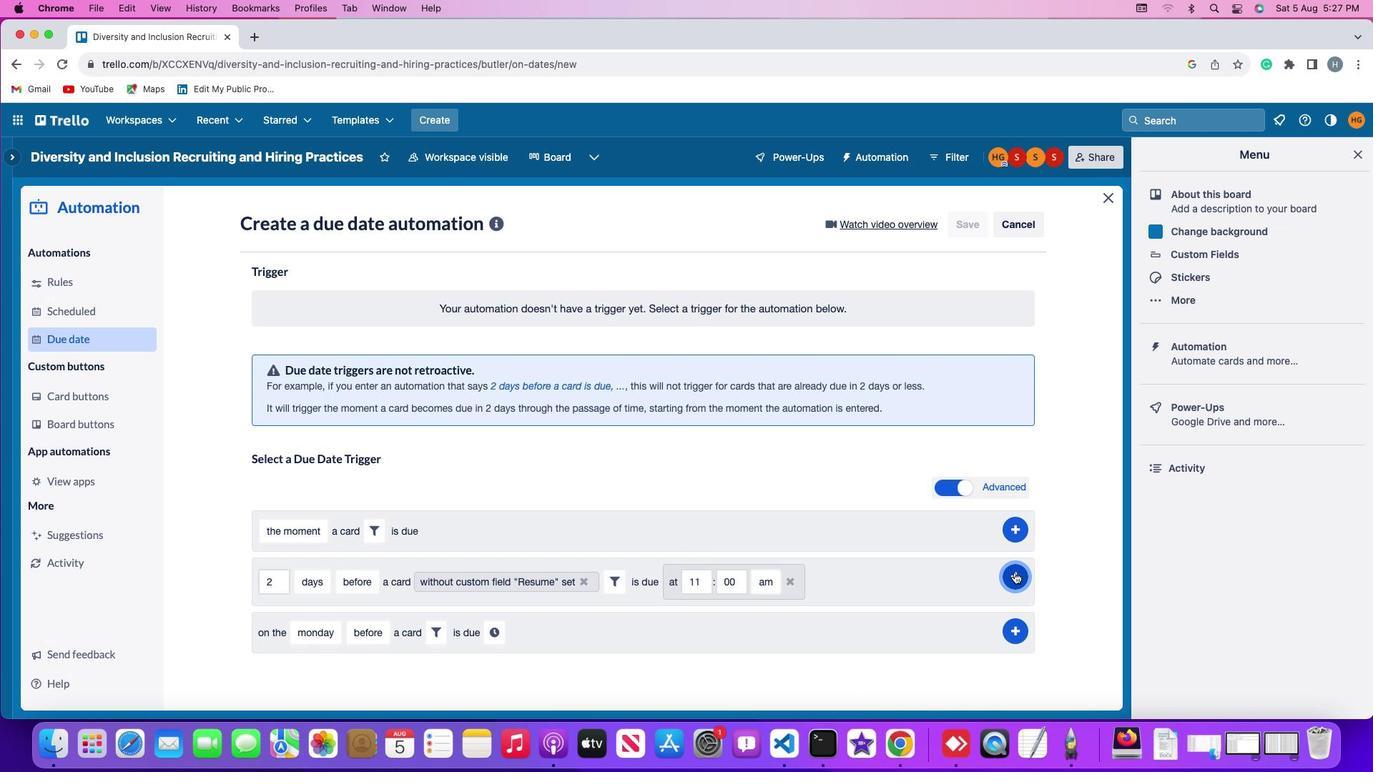 
Action: Mouse moved to (546, 541)
Screenshot: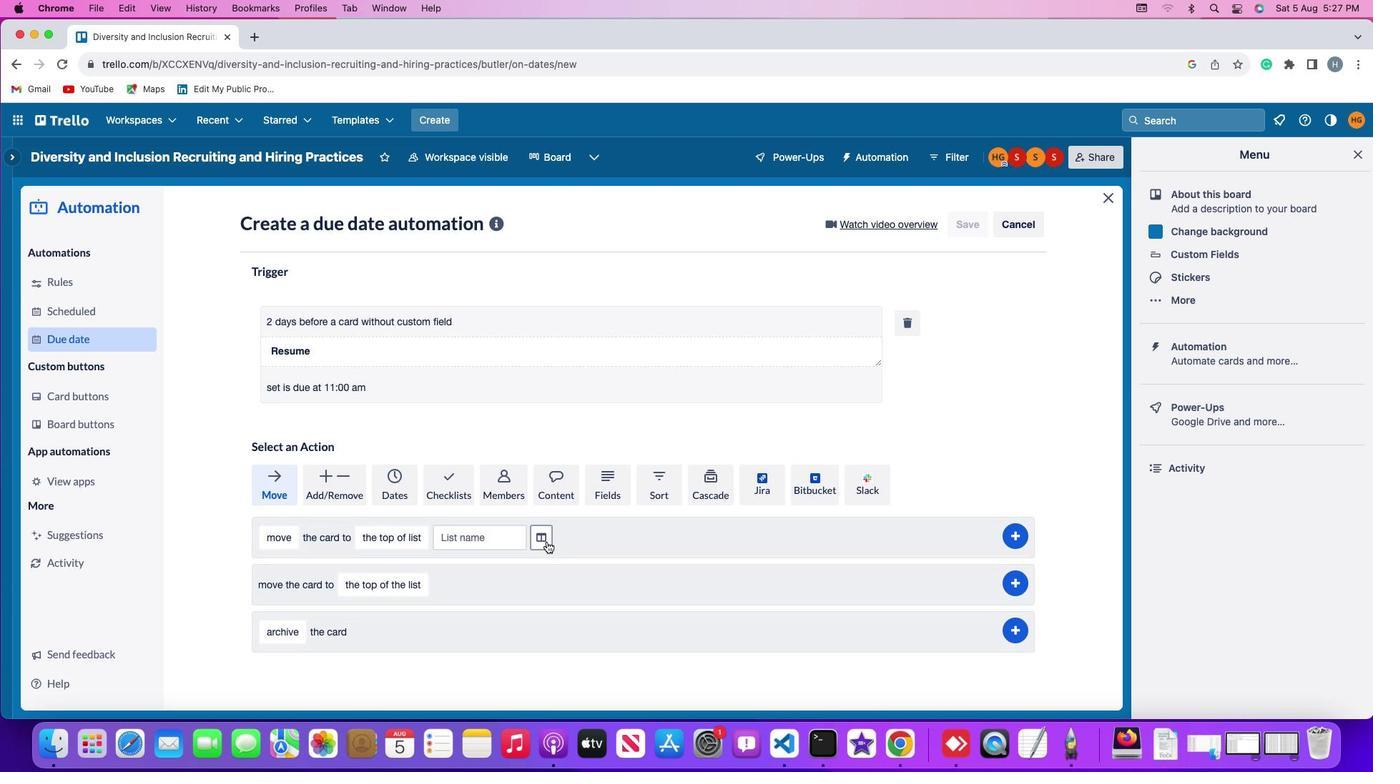 
